 Task: Look for space in Evans, United States from 5th July, 2023 to 15th July, 2023 for 9 adults in price range Rs.15000 to Rs.25000. Place can be entire place with 5 bedrooms having 5 beds and 5 bathrooms. Property type can be house, flat, guest house. Booking option can be shelf check-in. Required host language is English.
Action: Mouse moved to (445, 92)
Screenshot: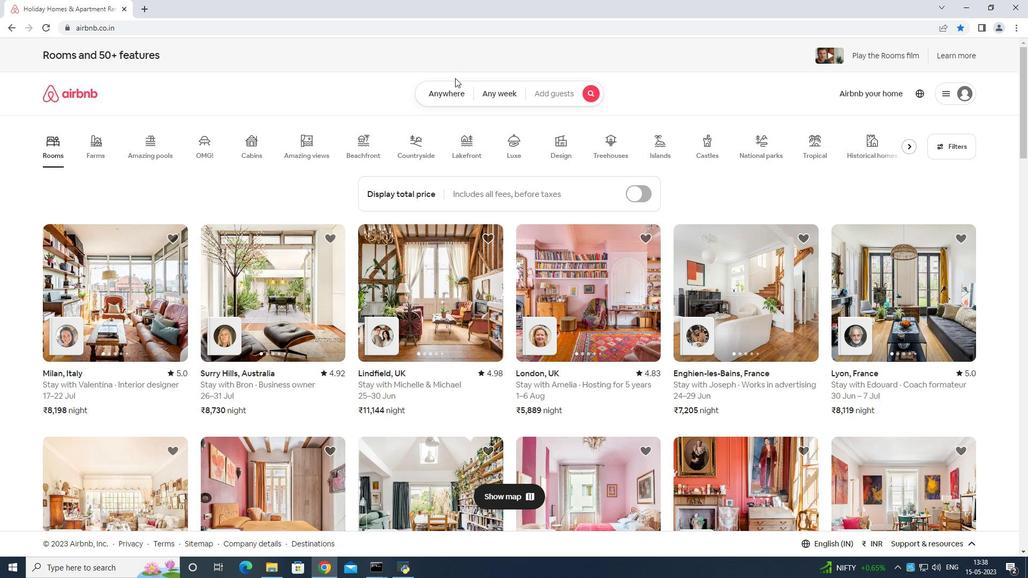 
Action: Mouse pressed left at (445, 92)
Screenshot: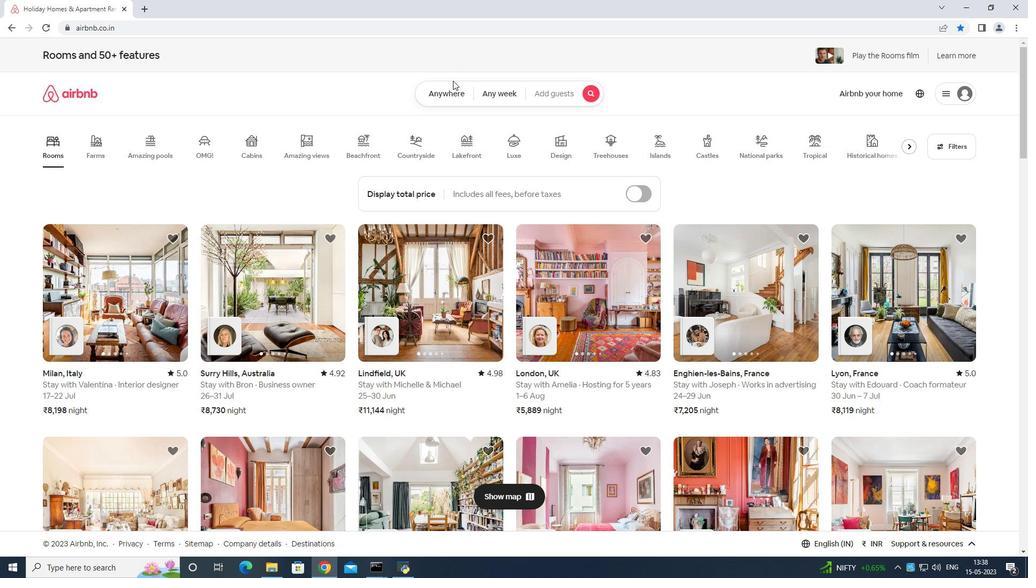 
Action: Mouse moved to (399, 127)
Screenshot: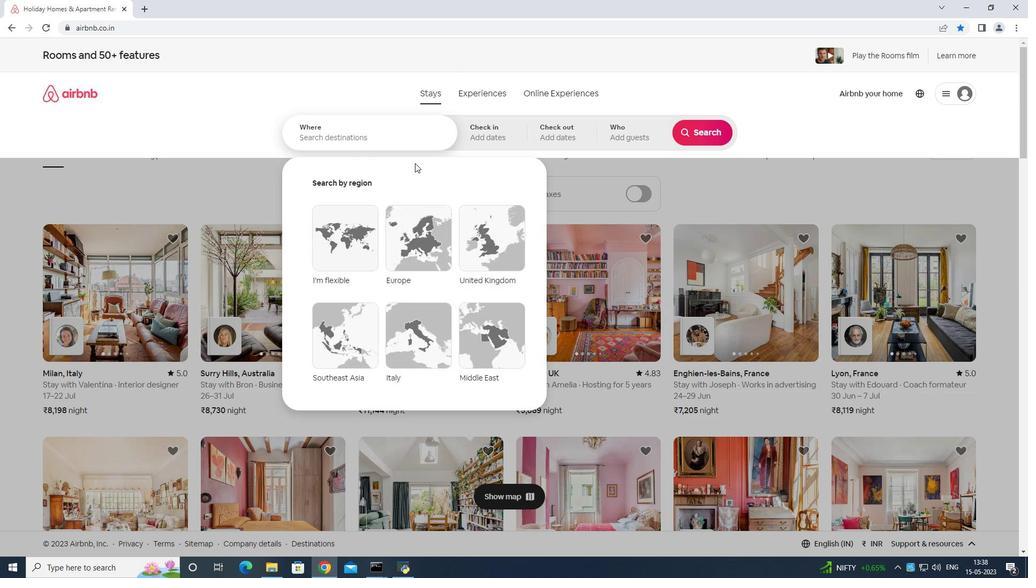 
Action: Mouse pressed left at (399, 127)
Screenshot: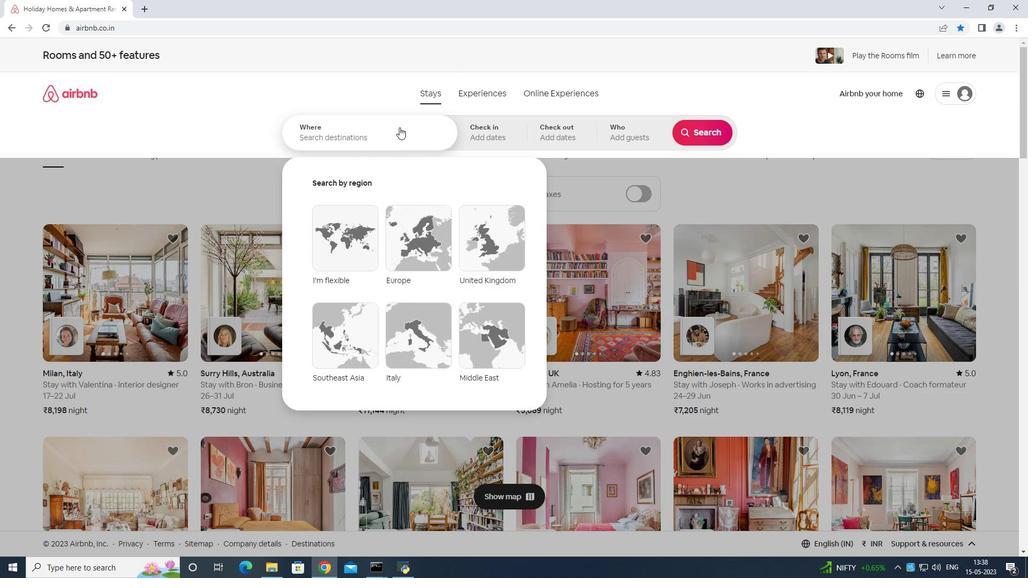 
Action: Mouse moved to (449, 137)
Screenshot: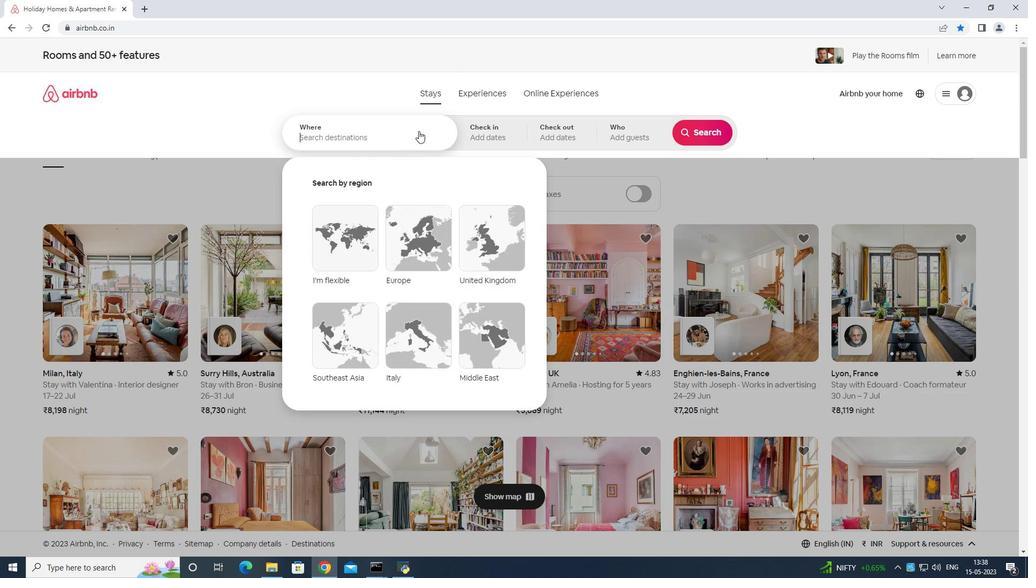 
Action: Key pressed <Key.shift>Evans<Key.space>united<Key.space>sttaes<Key.backspace><Key.backspace>tes<Key.enter>
Screenshot: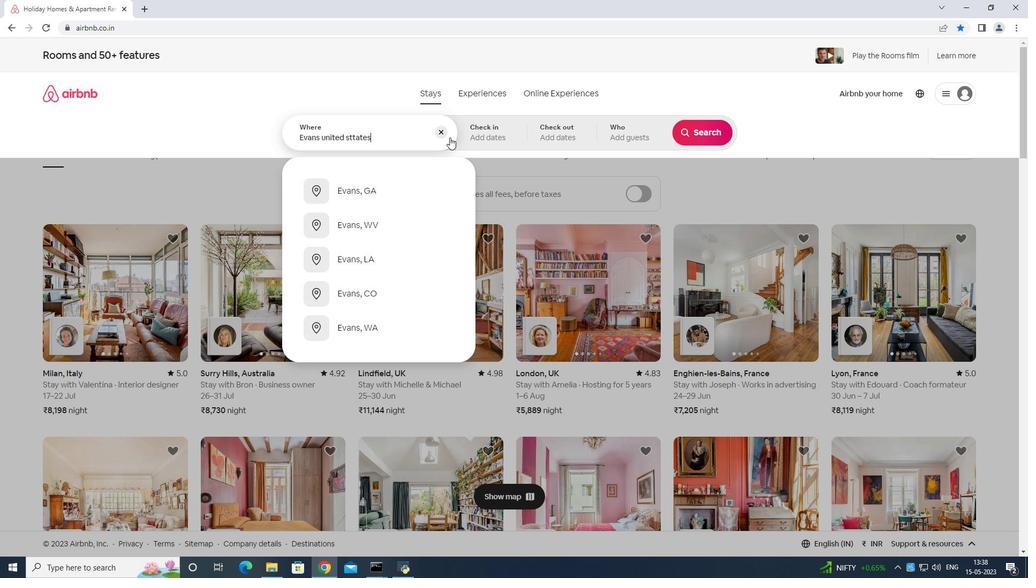
Action: Mouse moved to (690, 226)
Screenshot: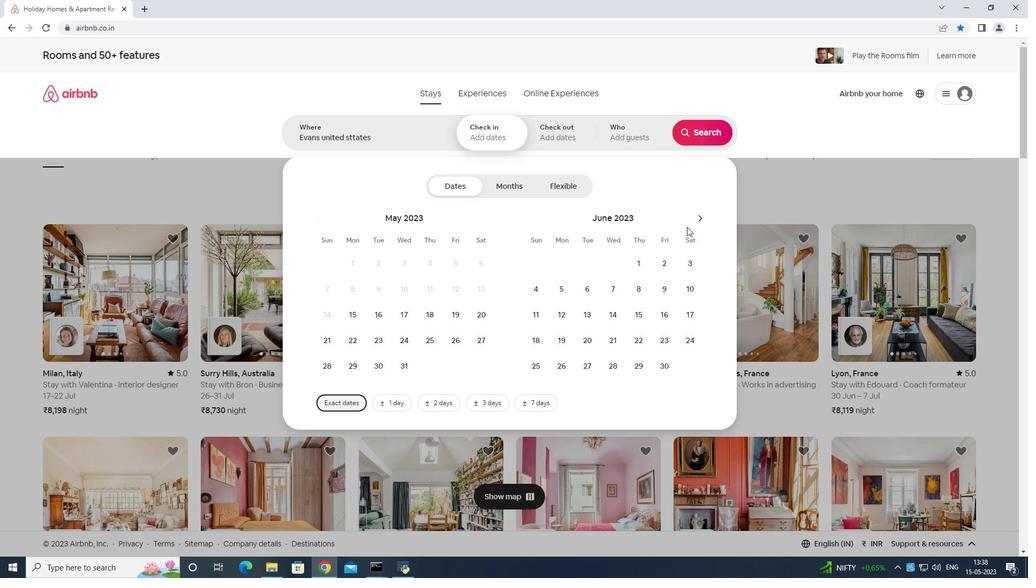 
Action: Mouse pressed left at (690, 226)
Screenshot: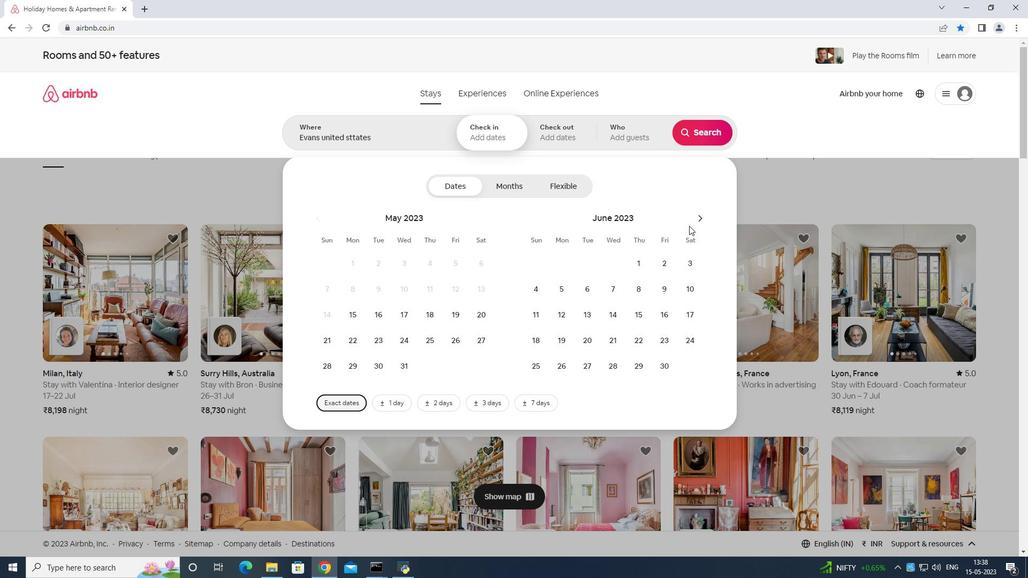 
Action: Mouse moved to (693, 224)
Screenshot: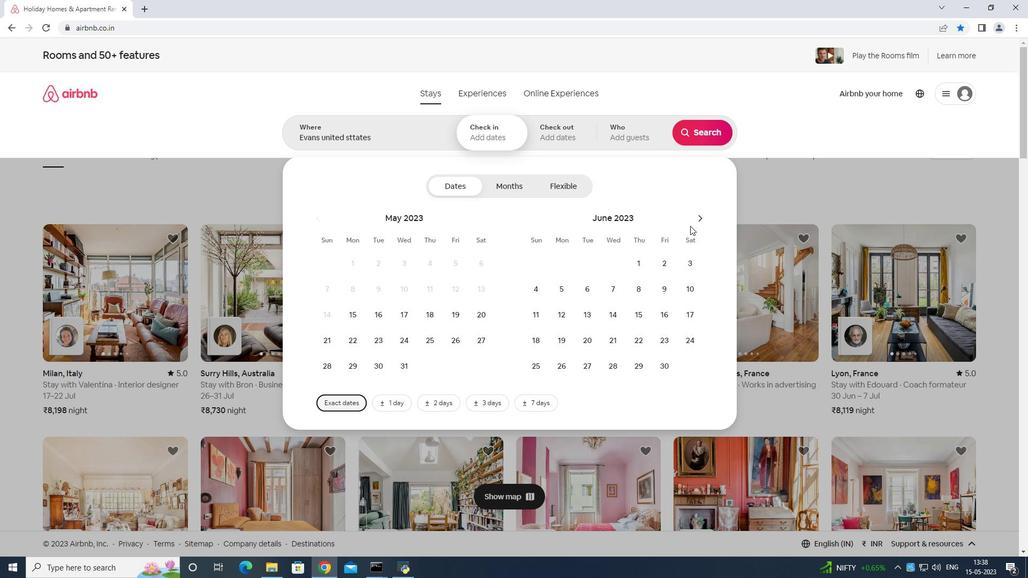 
Action: Mouse pressed left at (693, 224)
Screenshot: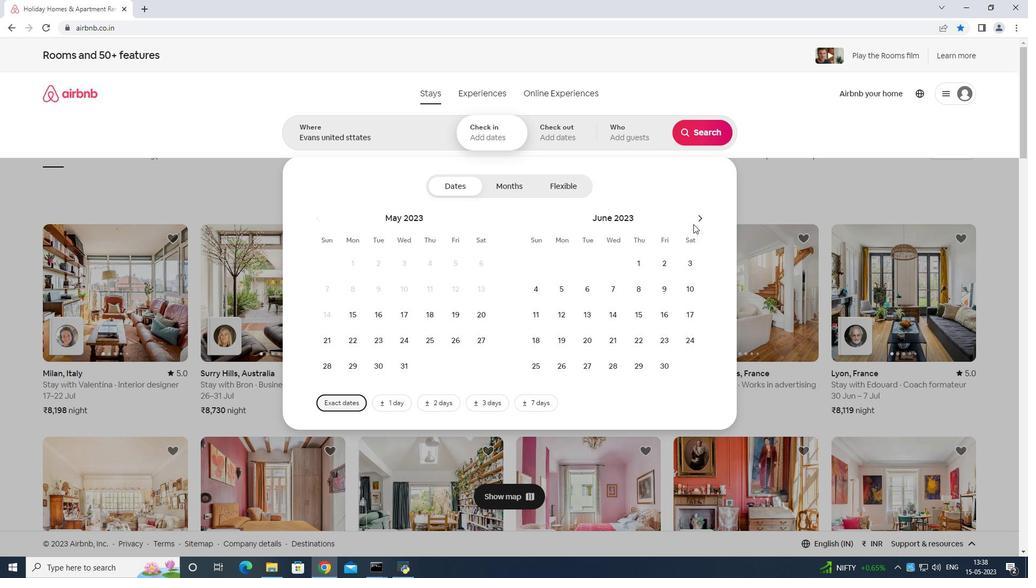 
Action: Mouse moved to (697, 221)
Screenshot: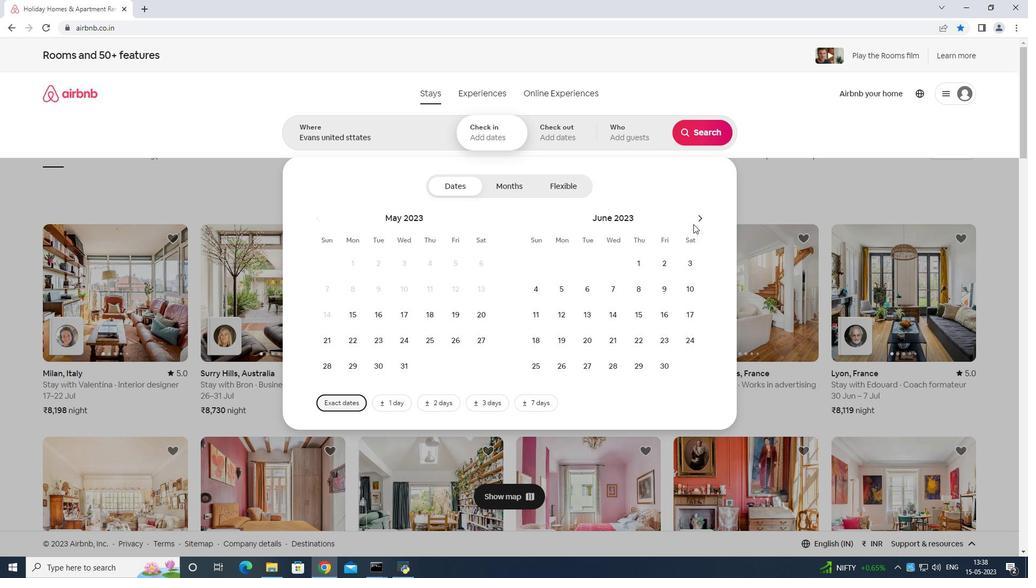 
Action: Mouse pressed left at (697, 221)
Screenshot: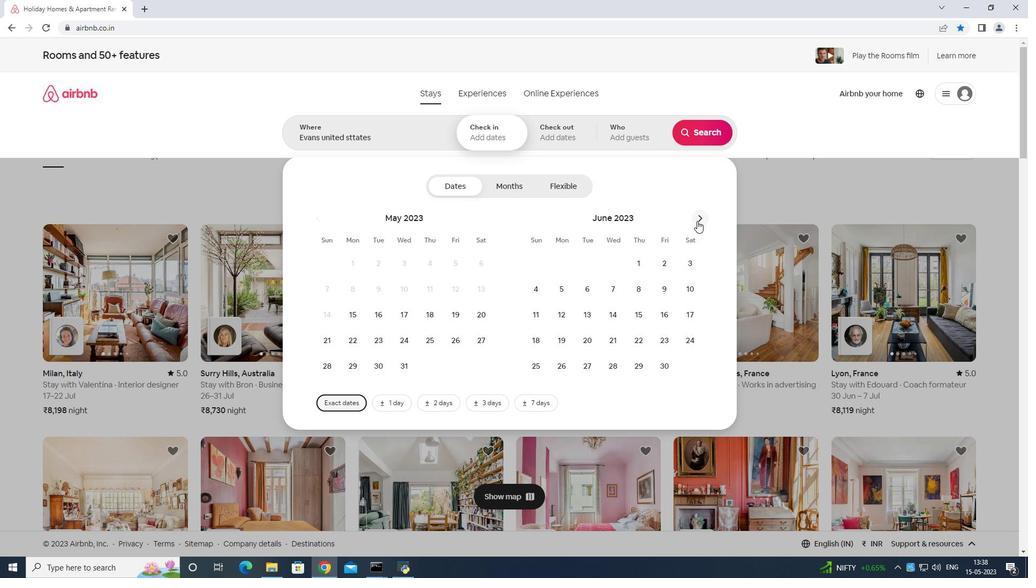 
Action: Mouse moved to (609, 290)
Screenshot: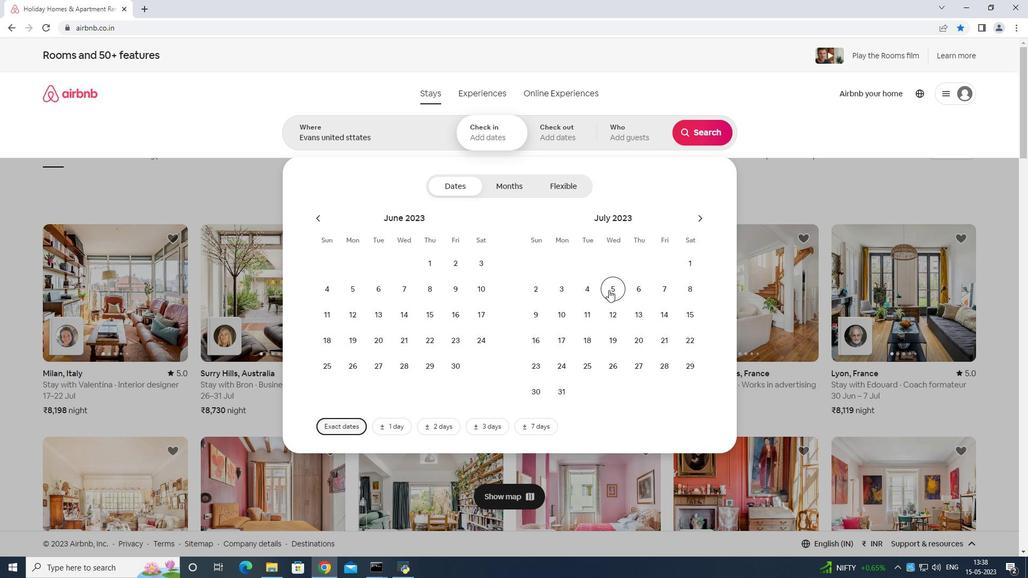 
Action: Mouse pressed left at (609, 290)
Screenshot: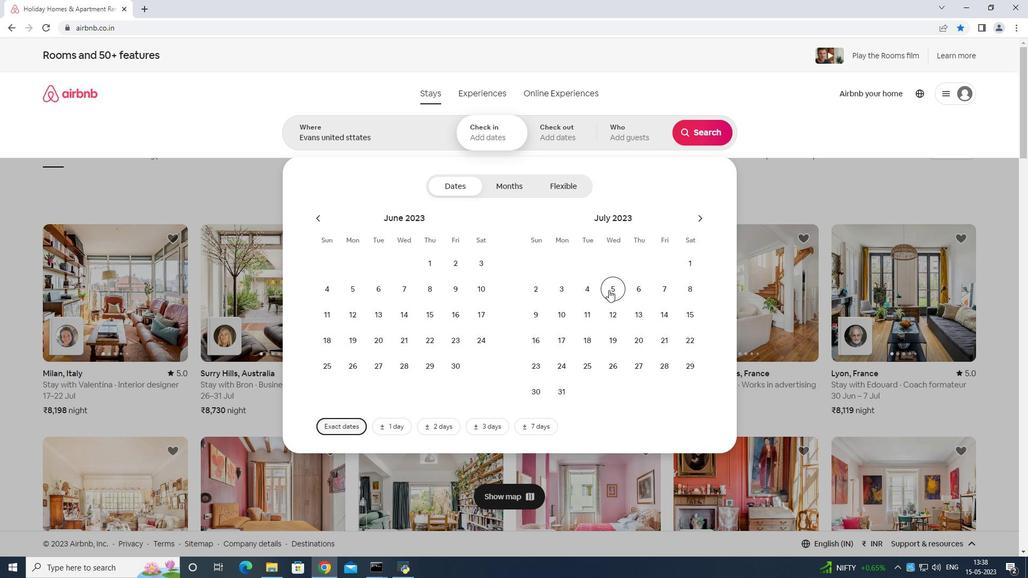 
Action: Mouse moved to (692, 315)
Screenshot: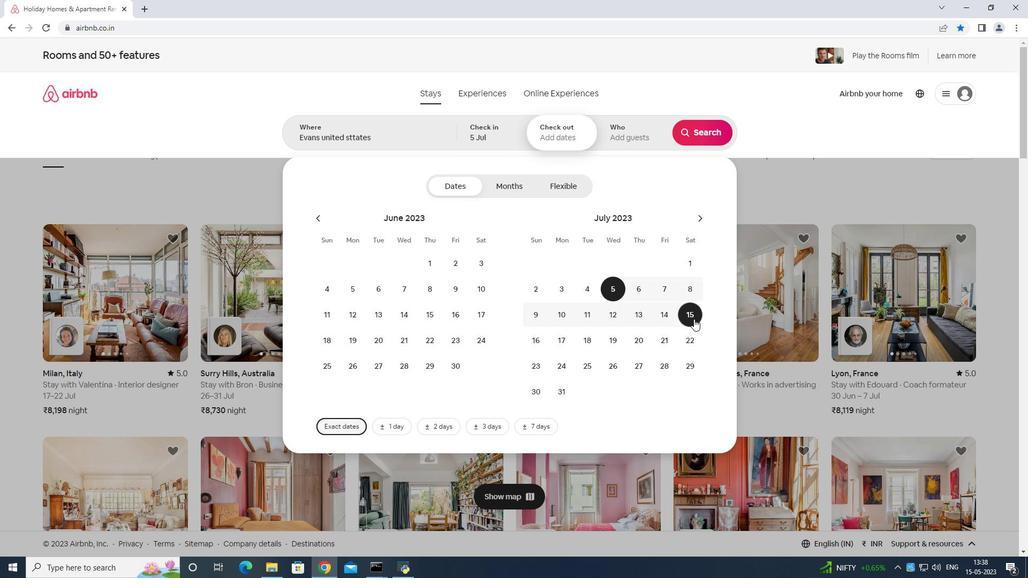 
Action: Mouse pressed left at (692, 315)
Screenshot: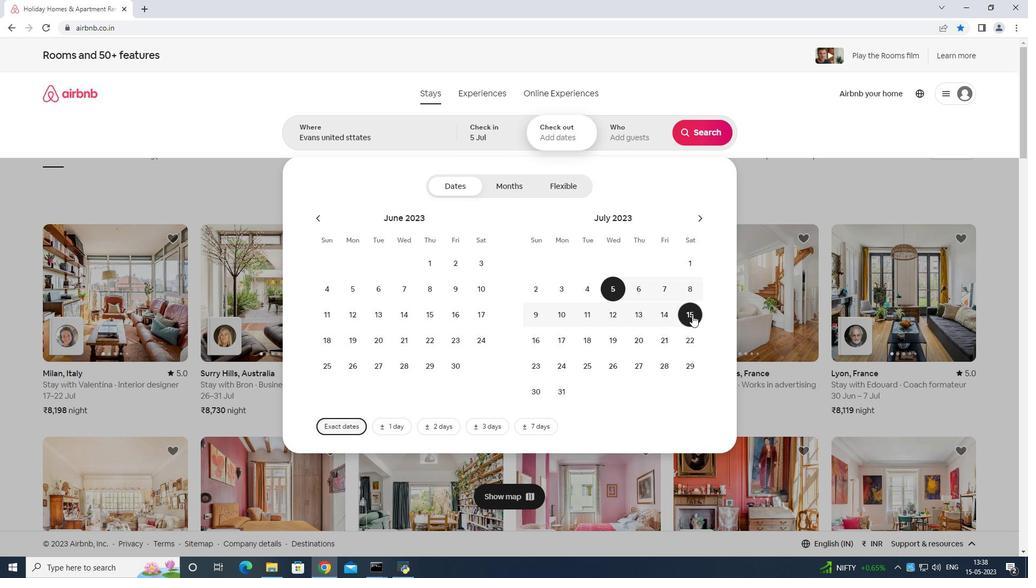 
Action: Mouse moved to (612, 132)
Screenshot: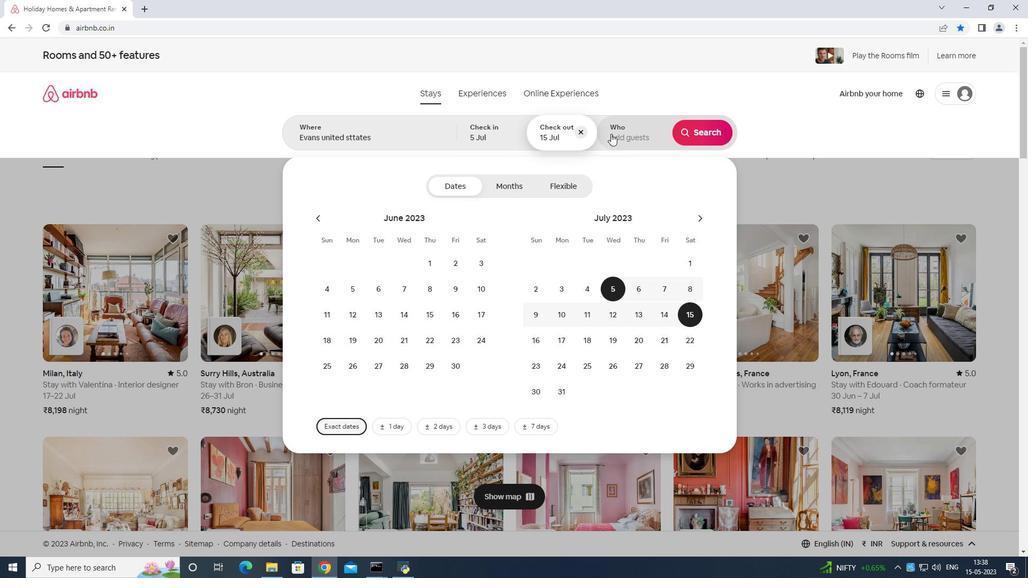 
Action: Mouse pressed left at (612, 132)
Screenshot: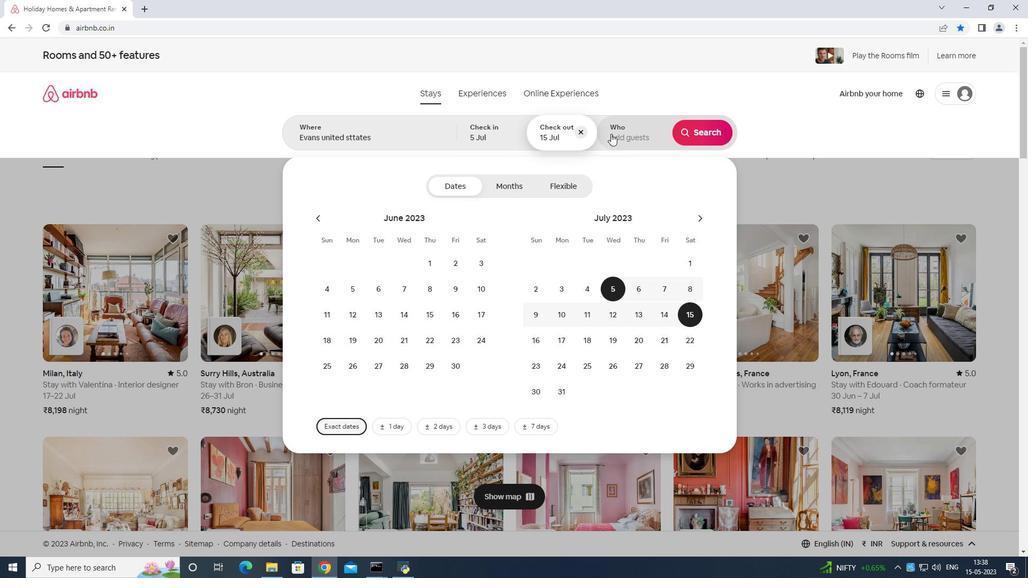 
Action: Mouse moved to (708, 183)
Screenshot: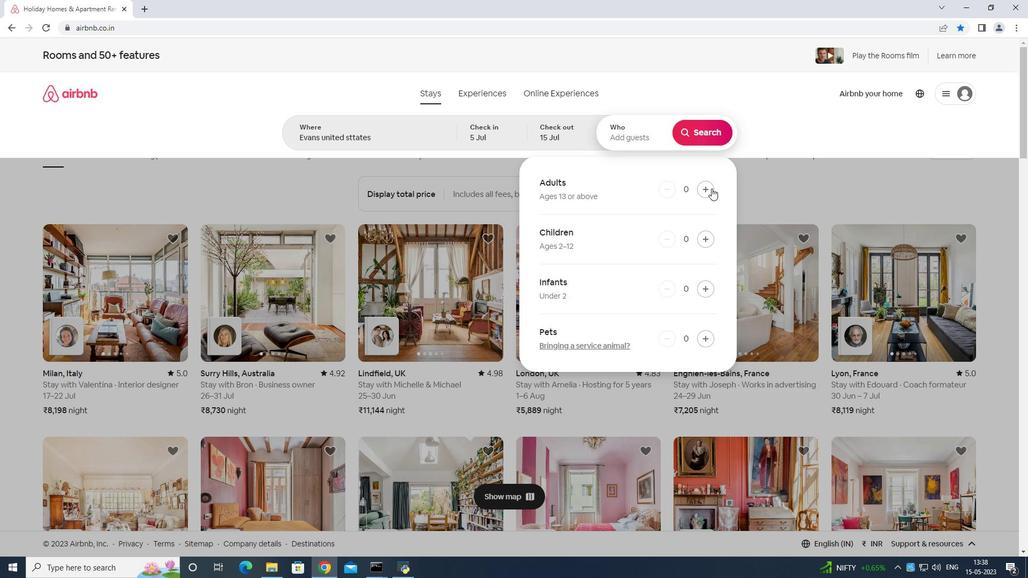 
Action: Mouse pressed left at (708, 183)
Screenshot: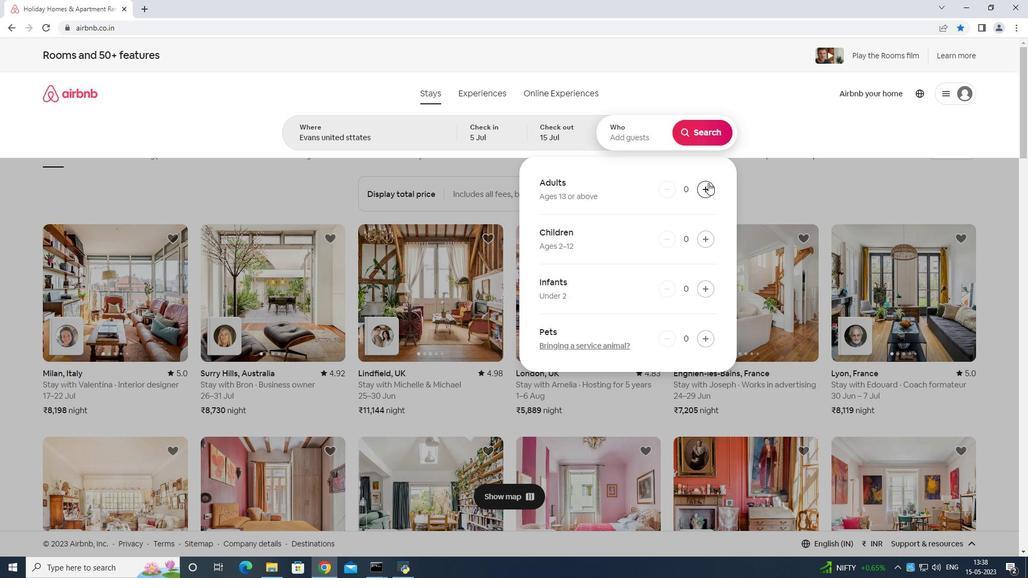 
Action: Mouse pressed left at (708, 183)
Screenshot: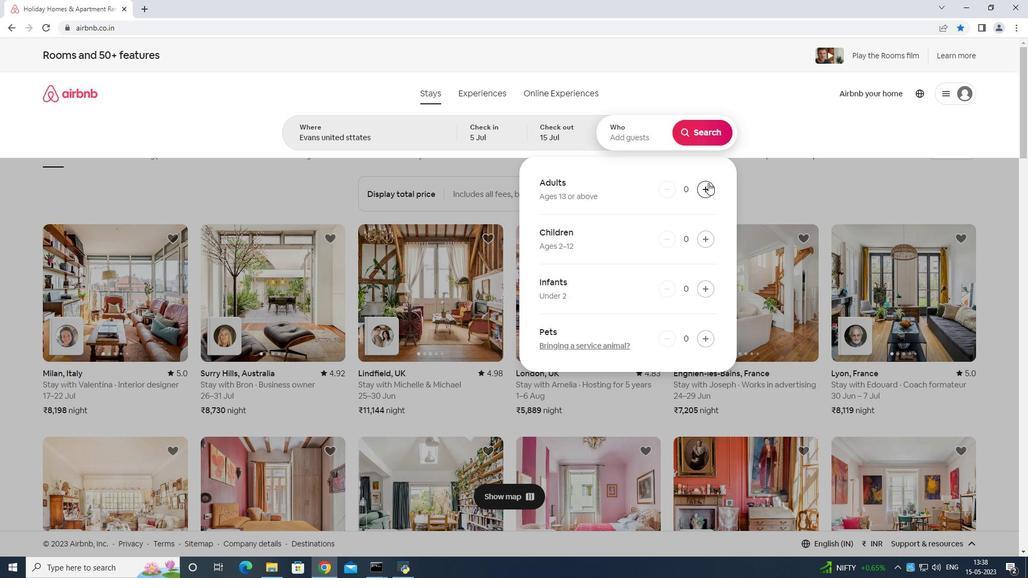 
Action: Mouse pressed left at (708, 183)
Screenshot: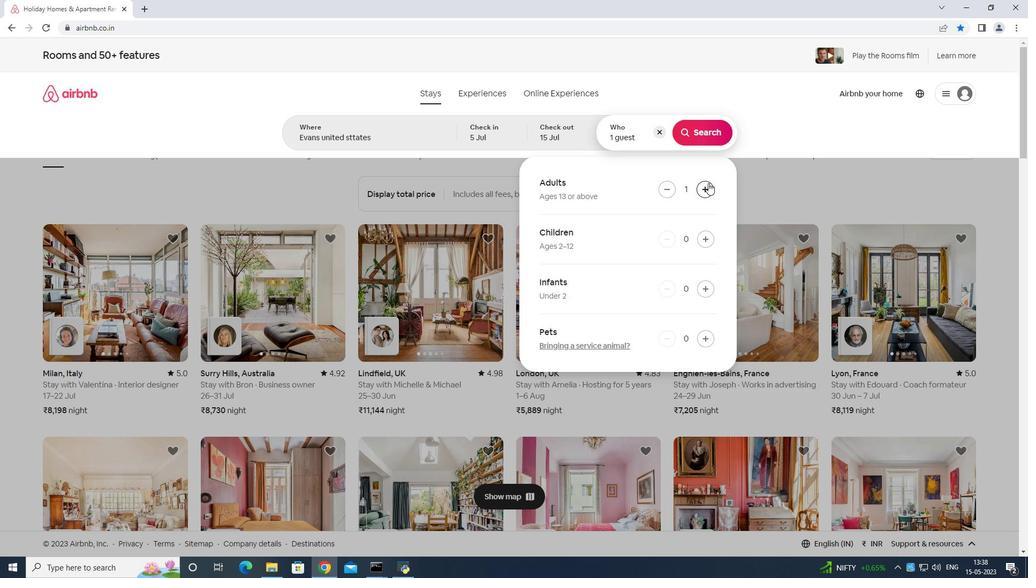 
Action: Mouse pressed left at (708, 183)
Screenshot: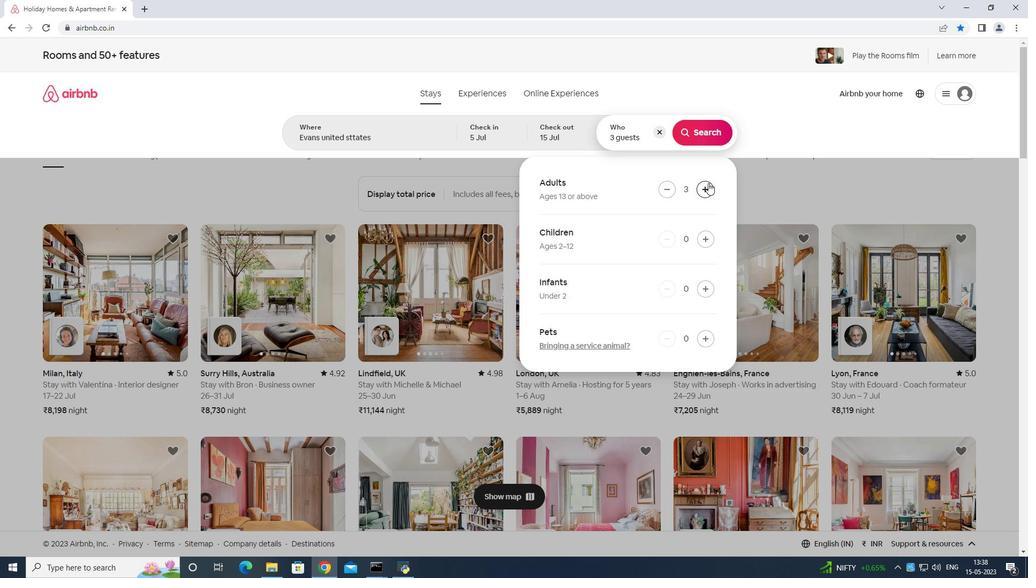 
Action: Mouse pressed left at (708, 183)
Screenshot: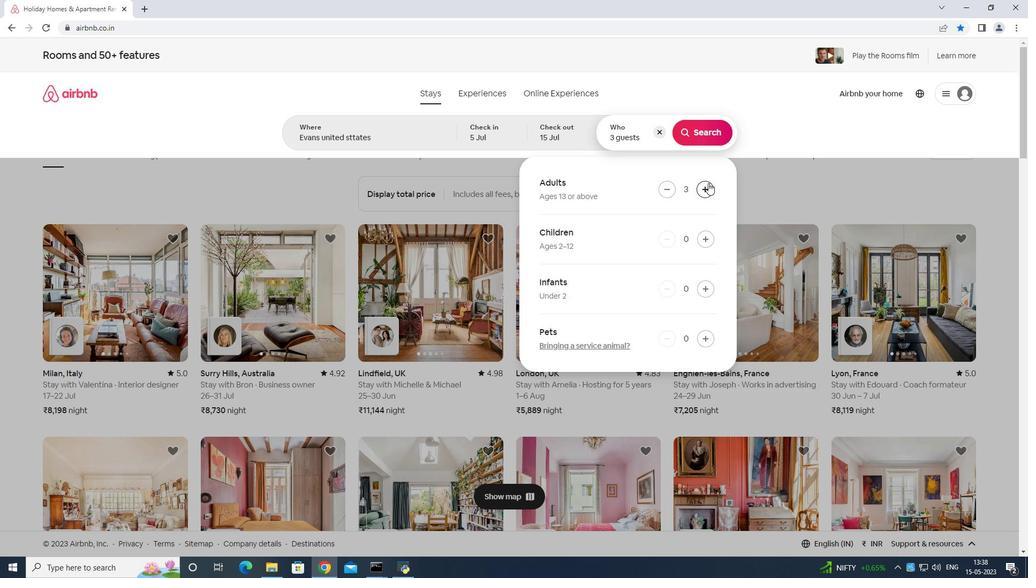 
Action: Mouse pressed left at (708, 183)
Screenshot: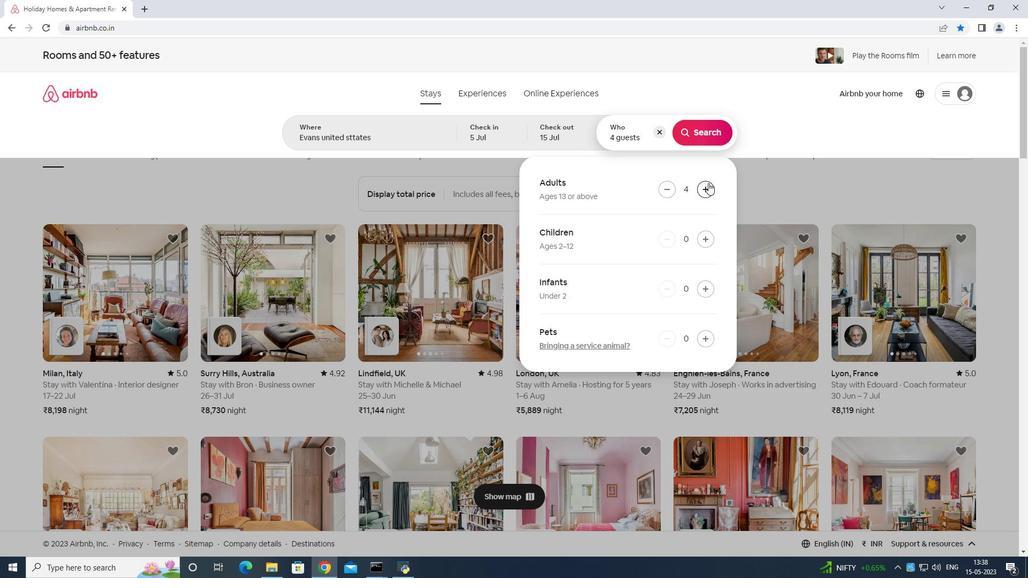 
Action: Mouse pressed left at (708, 183)
Screenshot: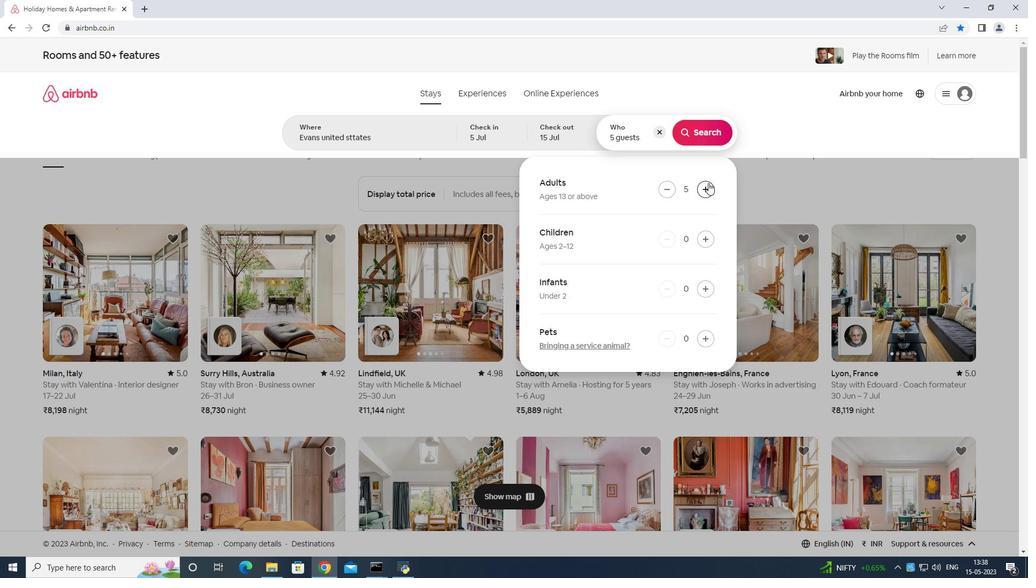
Action: Mouse pressed left at (708, 183)
Screenshot: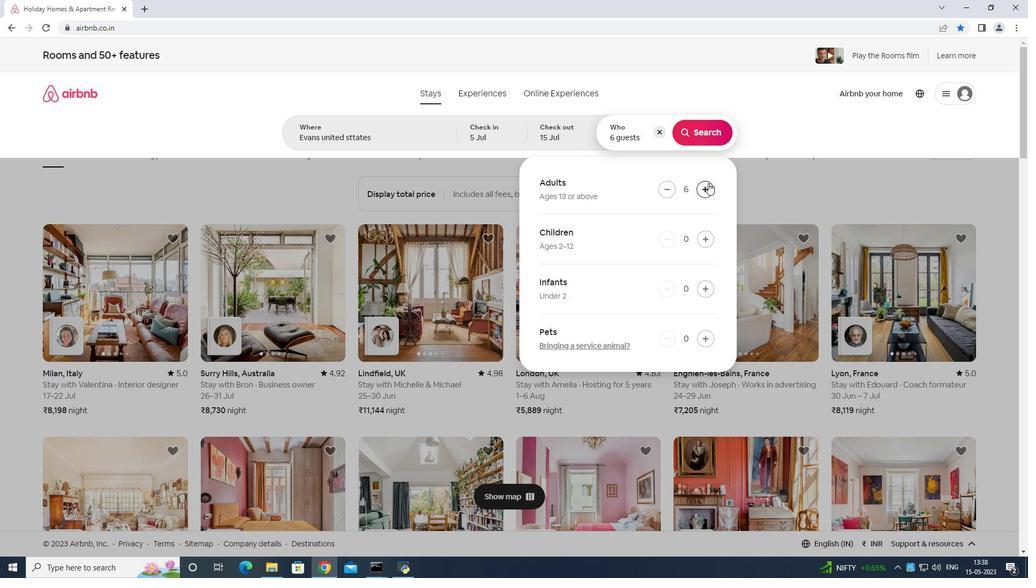 
Action: Mouse pressed left at (708, 183)
Screenshot: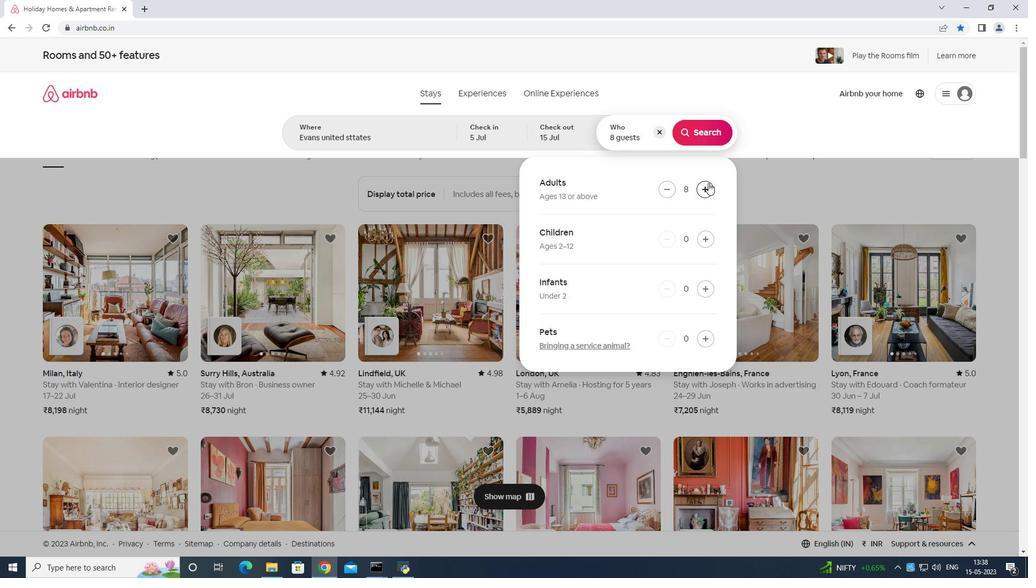 
Action: Mouse moved to (711, 132)
Screenshot: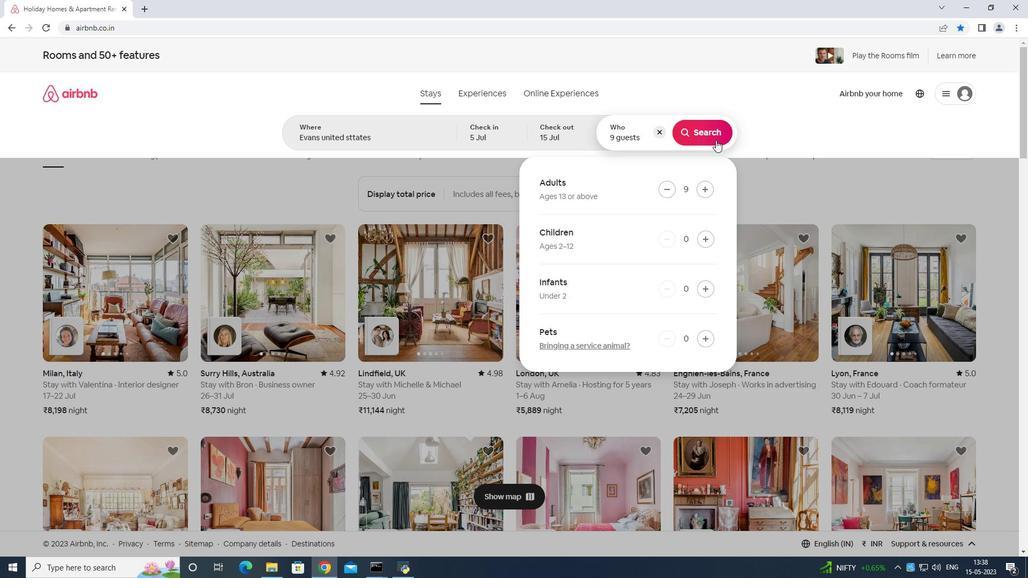 
Action: Mouse pressed left at (711, 132)
Screenshot: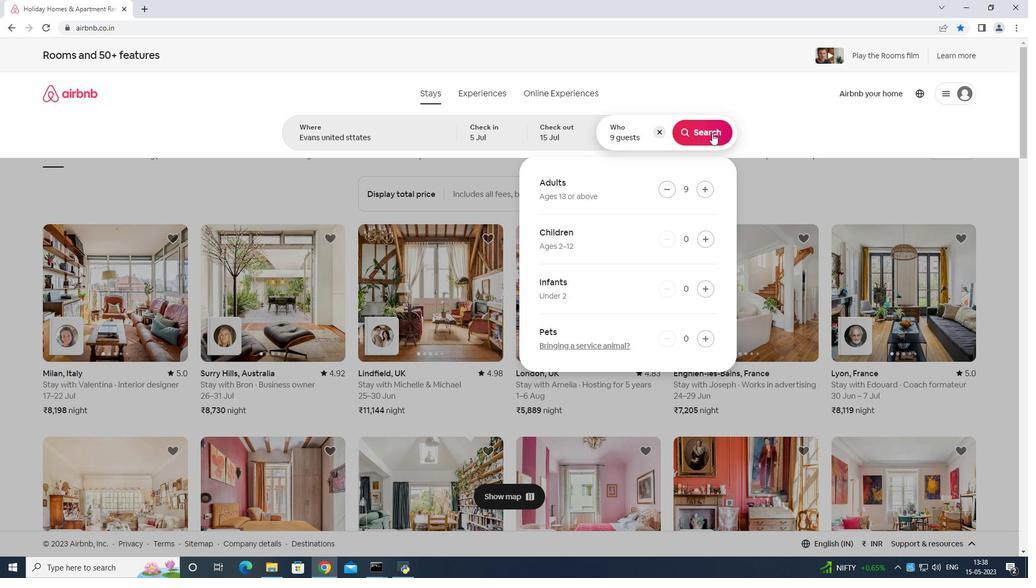 
Action: Mouse moved to (976, 102)
Screenshot: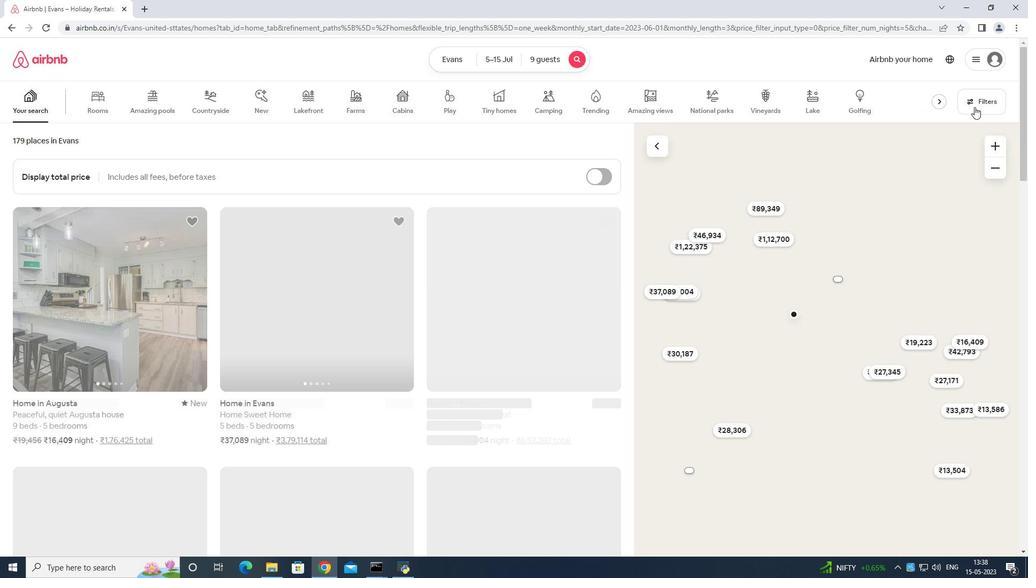 
Action: Mouse pressed left at (976, 102)
Screenshot: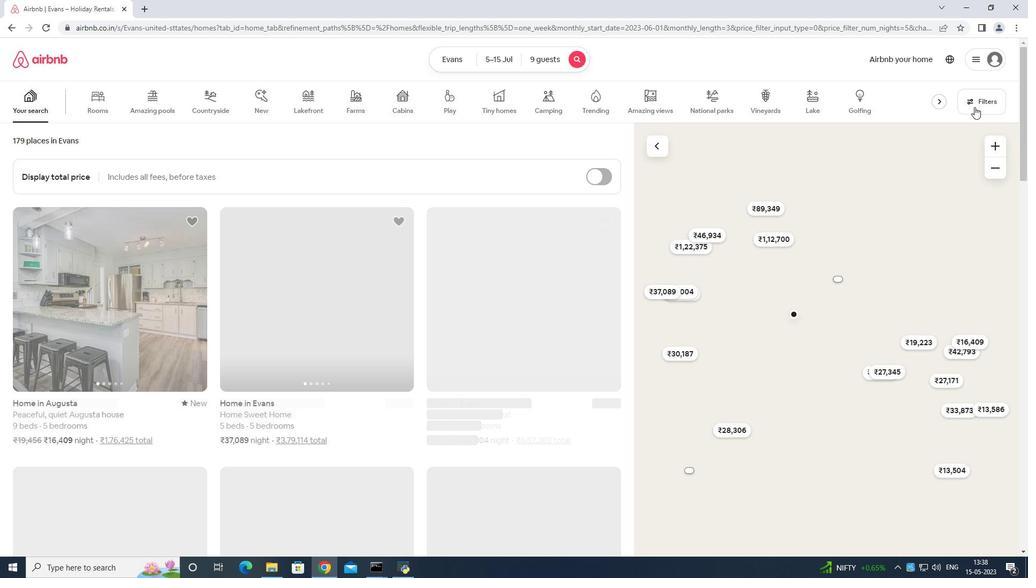 
Action: Mouse moved to (439, 368)
Screenshot: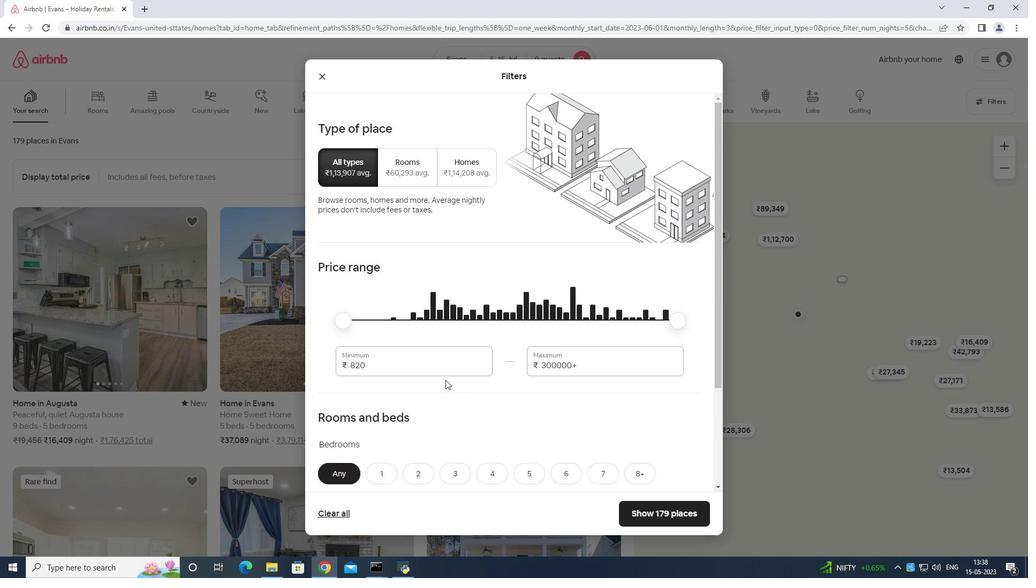 
Action: Mouse pressed left at (439, 368)
Screenshot: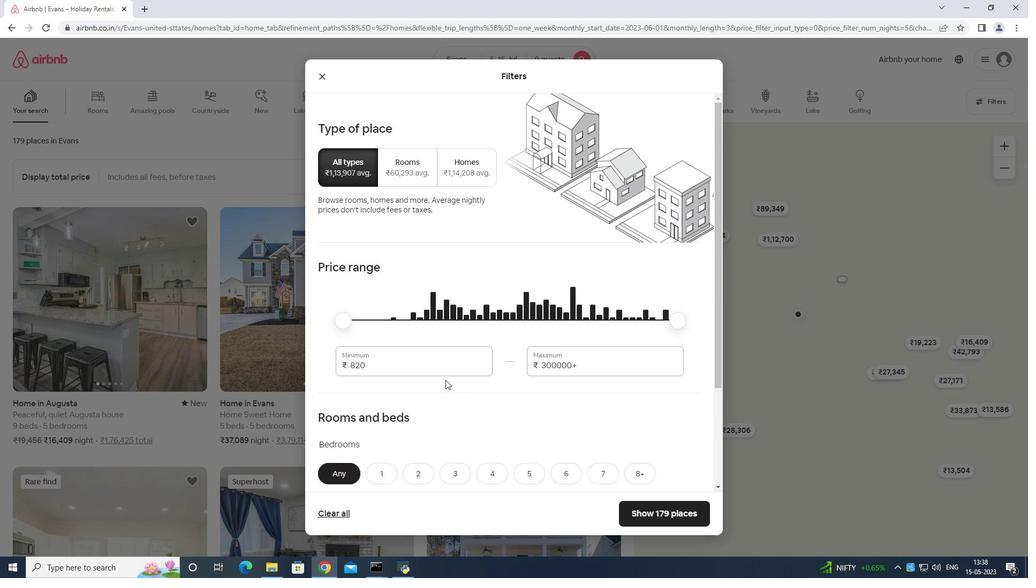 
Action: Mouse moved to (453, 355)
Screenshot: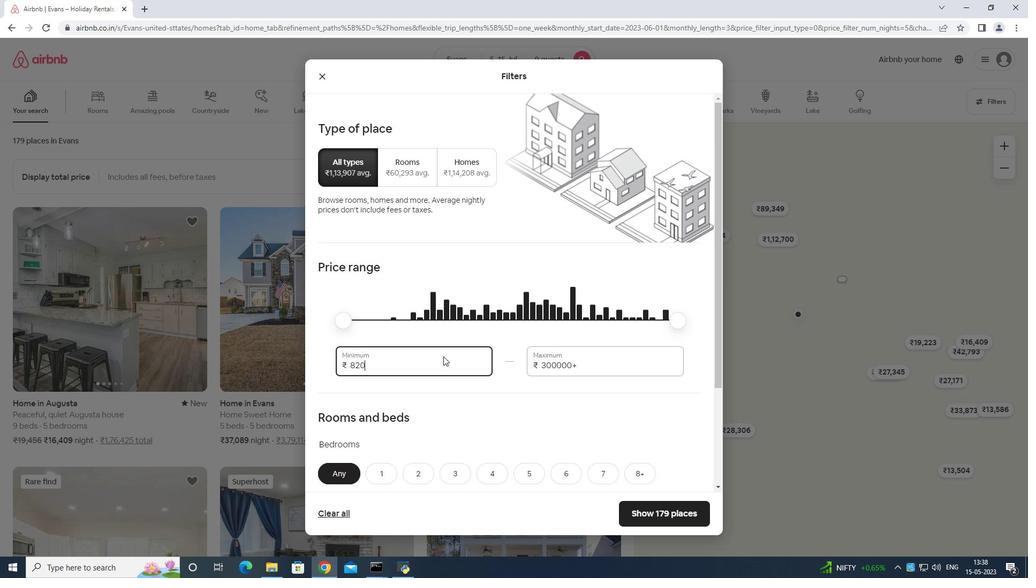 
Action: Key pressed <Key.backspace>
Screenshot: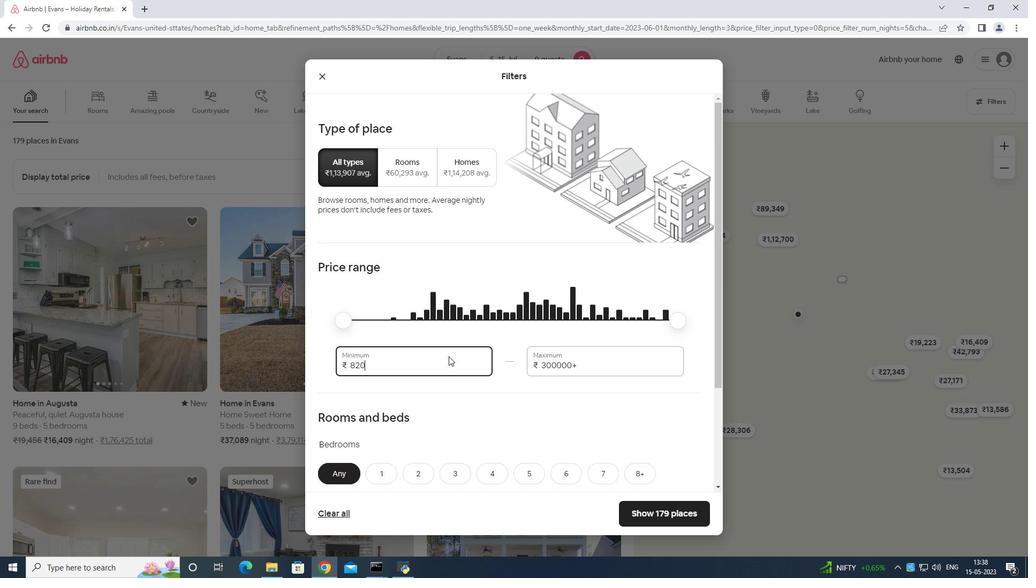 
Action: Mouse moved to (454, 355)
Screenshot: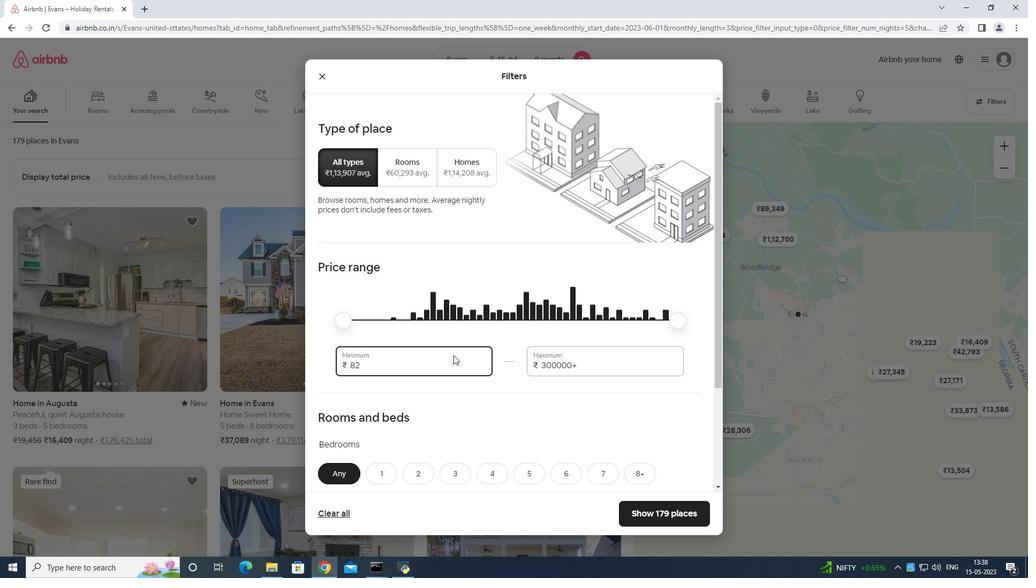 
Action: Key pressed <Key.backspace><Key.backspace><Key.backspace><Key.backspace><Key.backspace><Key.backspace>
Screenshot: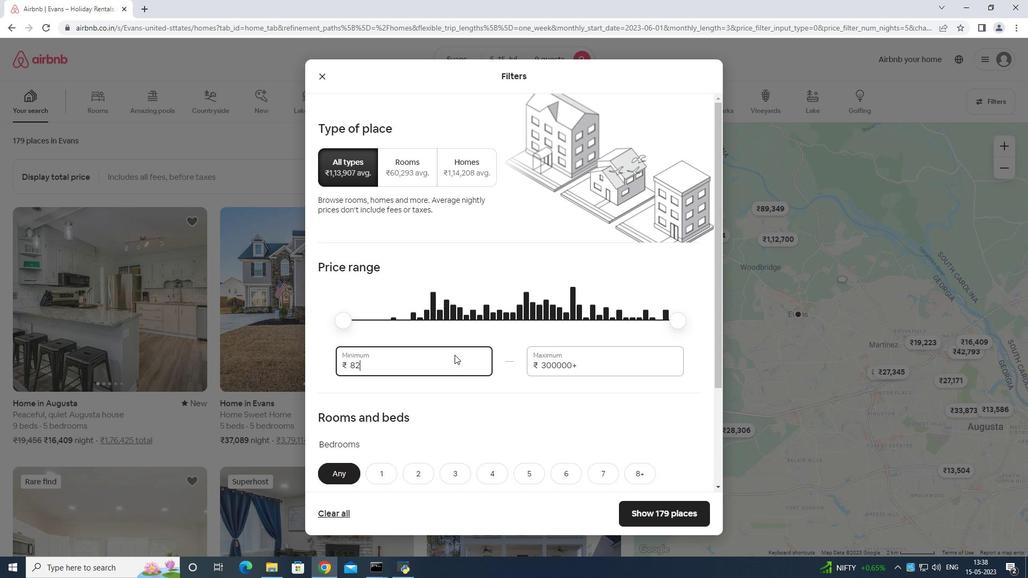 
Action: Mouse moved to (455, 354)
Screenshot: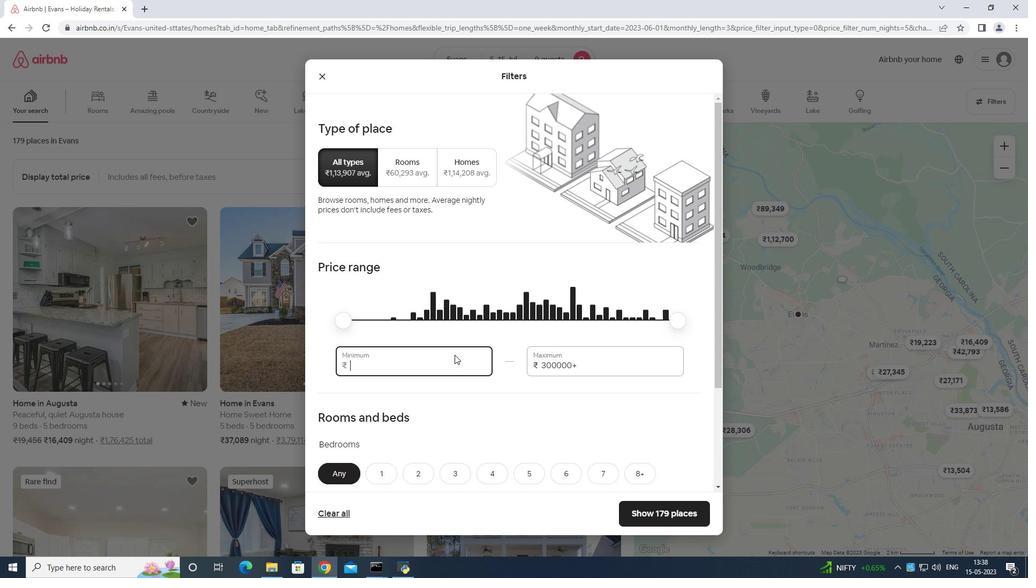 
Action: Key pressed 1
Screenshot: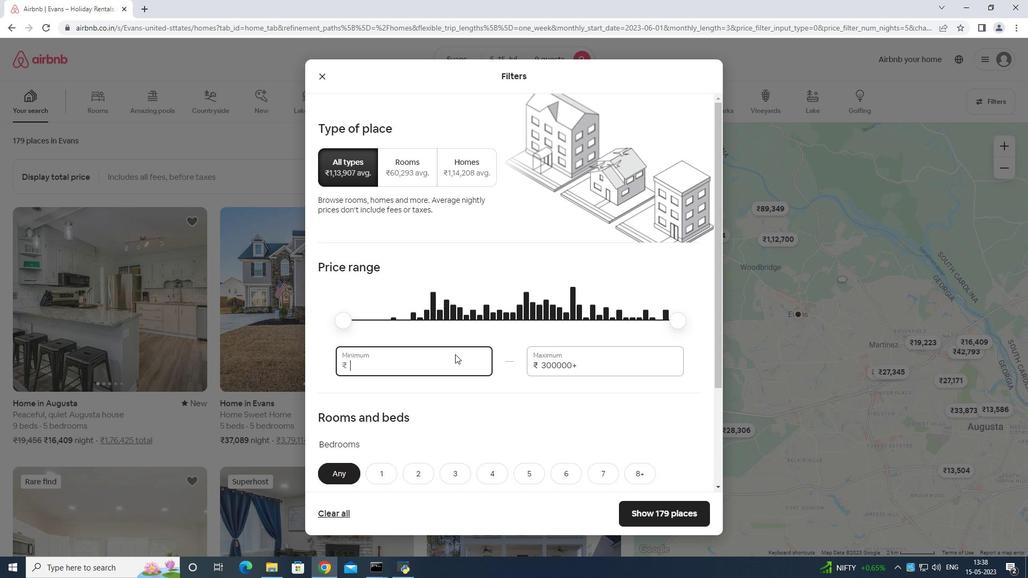 
Action: Mouse moved to (457, 354)
Screenshot: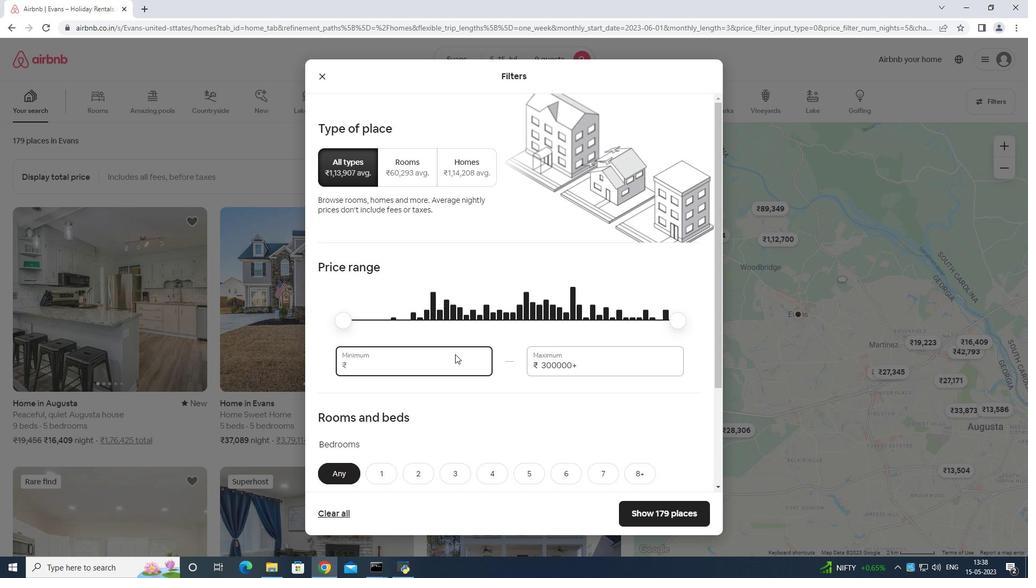 
Action: Key pressed 5
Screenshot: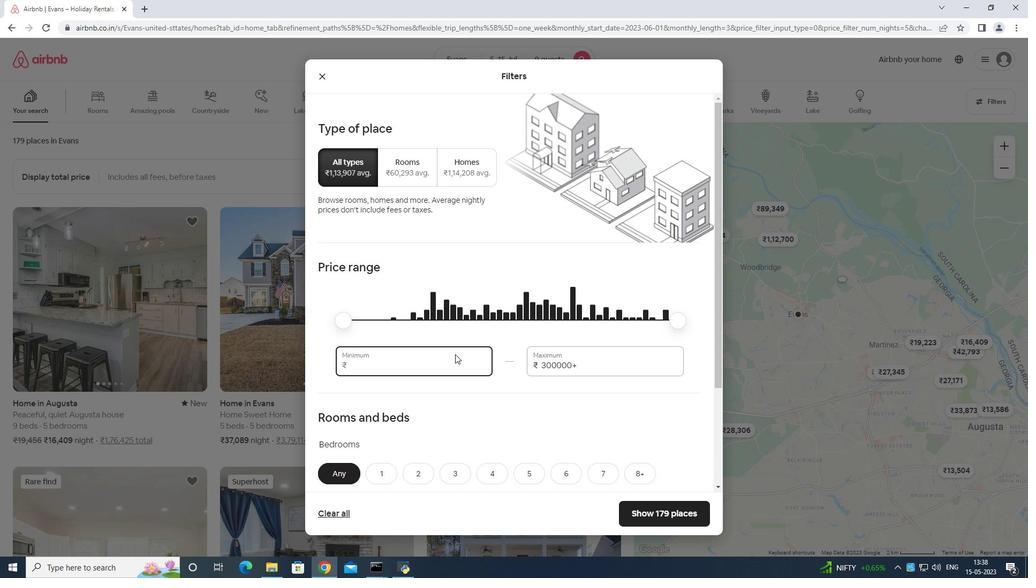 
Action: Mouse moved to (460, 354)
Screenshot: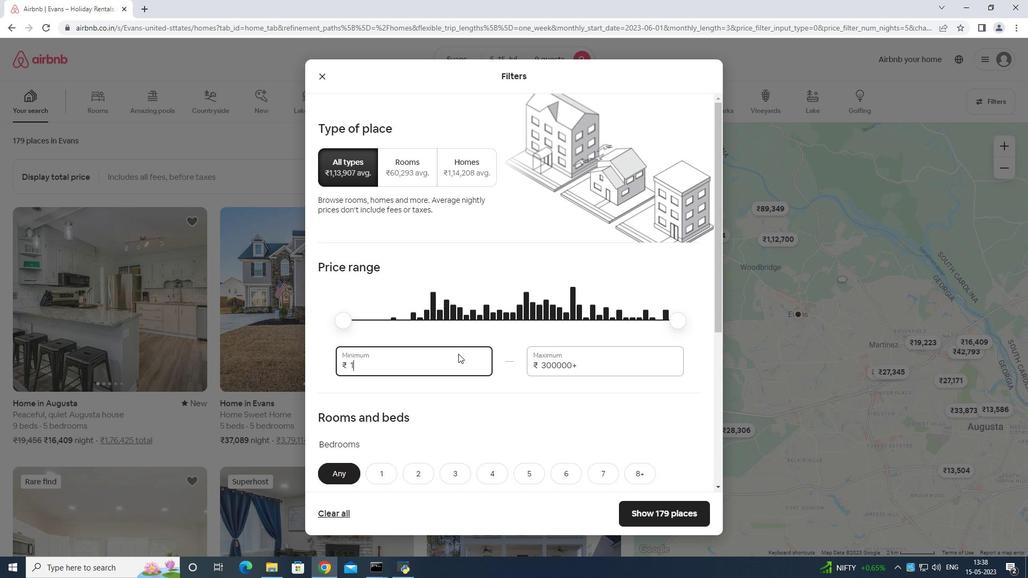 
Action: Key pressed 0
Screenshot: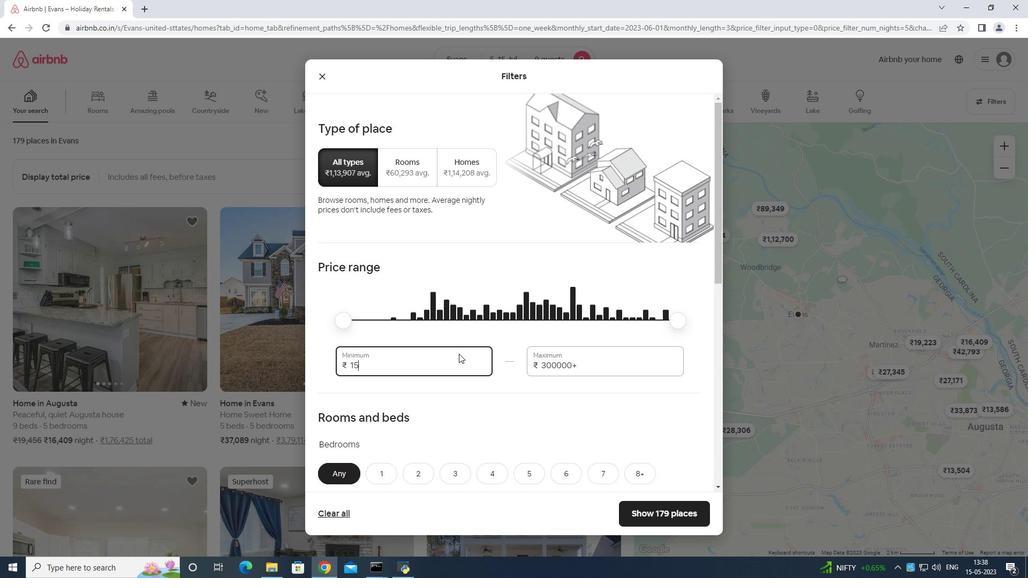 
Action: Mouse moved to (460, 354)
Screenshot: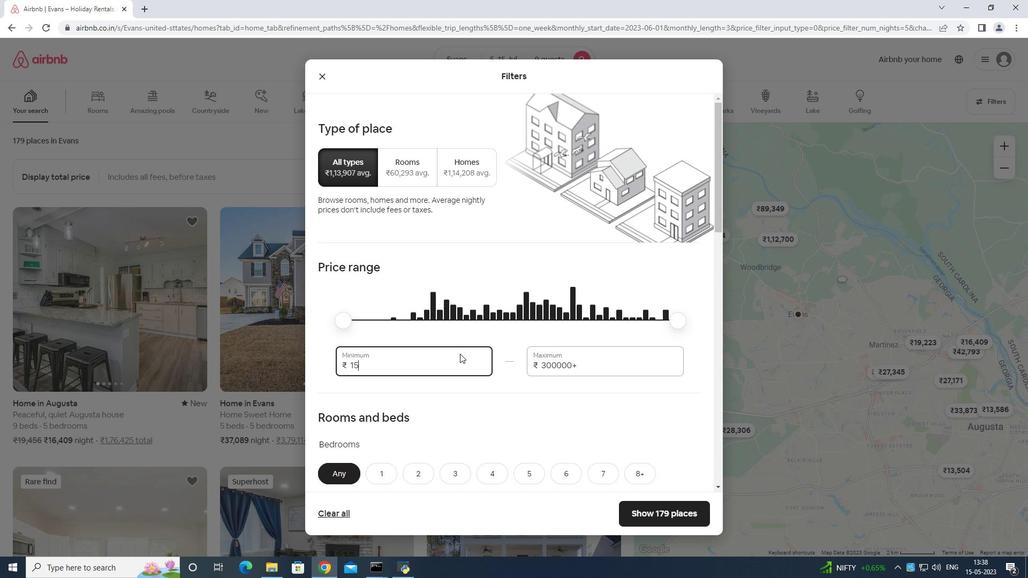 
Action: Key pressed 0
Screenshot: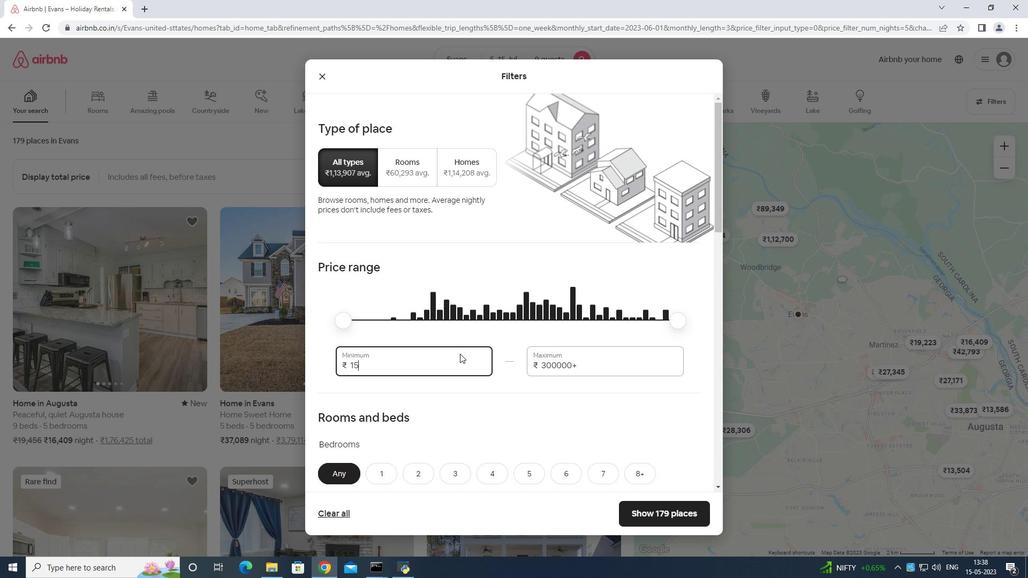 
Action: Mouse moved to (460, 354)
Screenshot: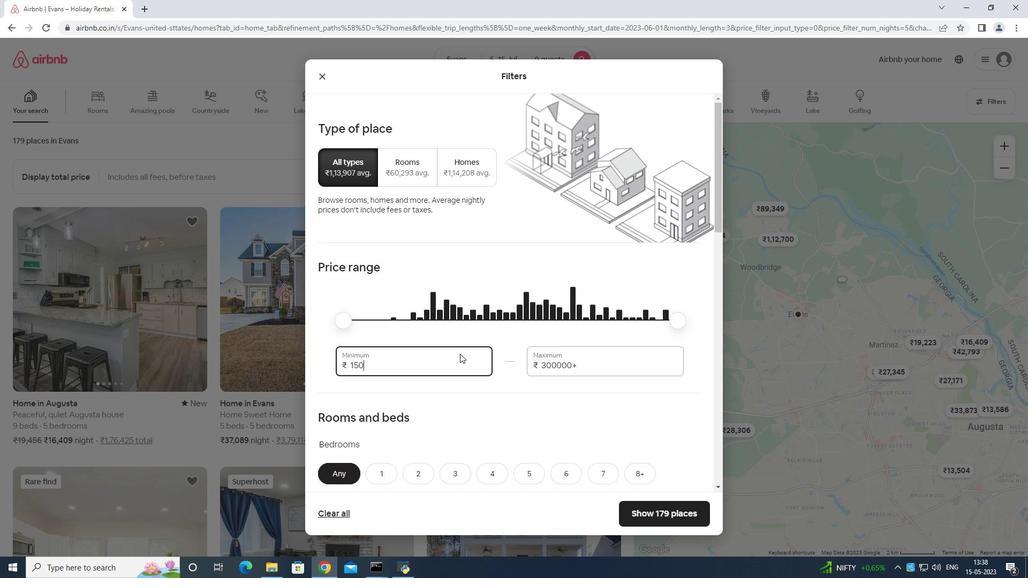 
Action: Key pressed 0
Screenshot: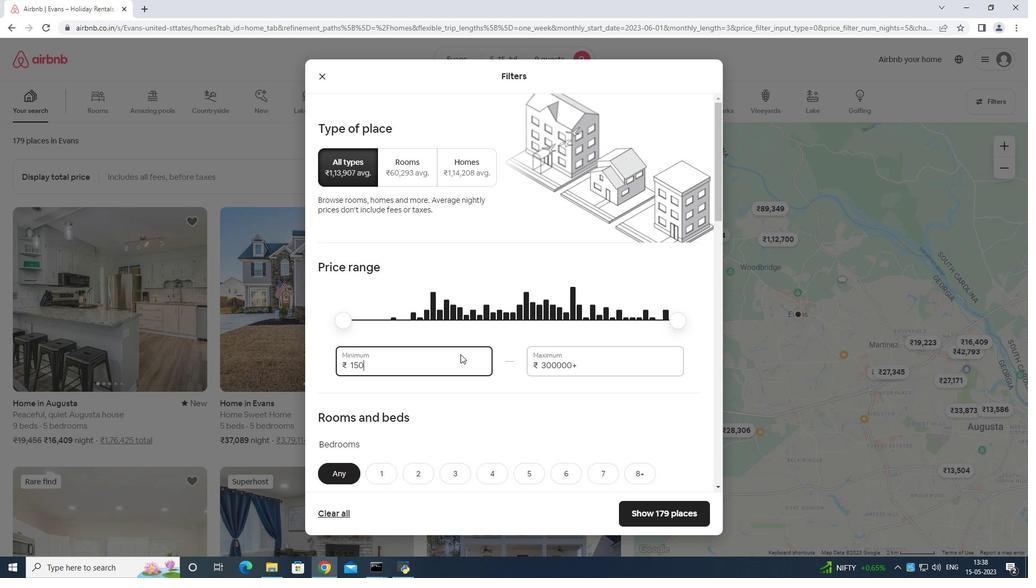 
Action: Mouse moved to (596, 356)
Screenshot: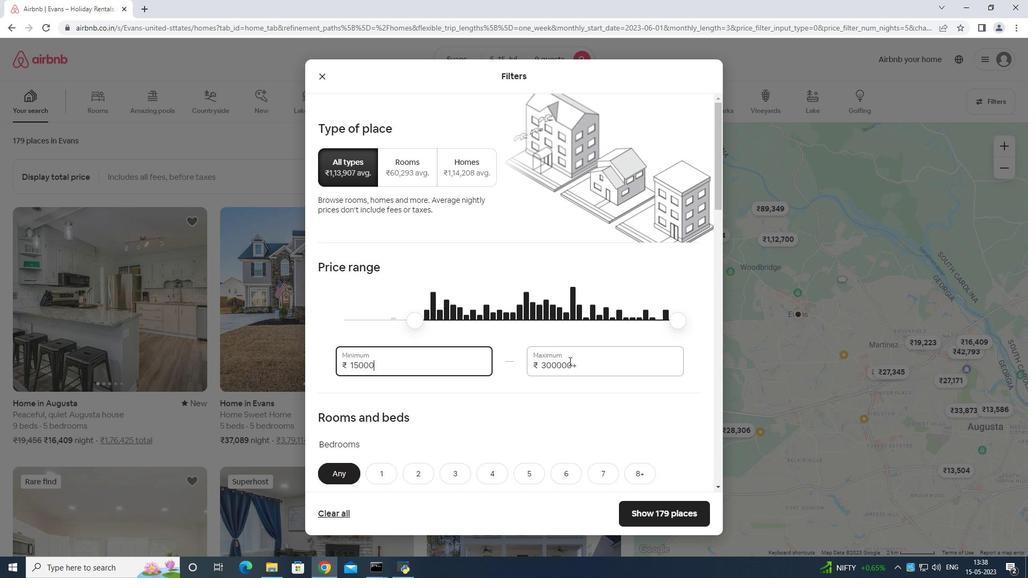 
Action: Mouse pressed left at (596, 356)
Screenshot: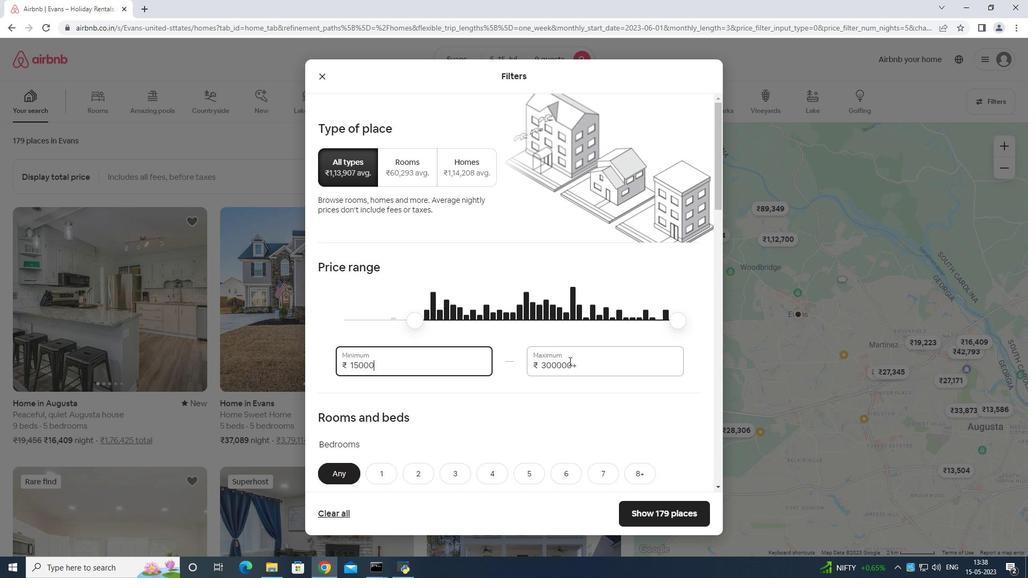 
Action: Mouse moved to (597, 356)
Screenshot: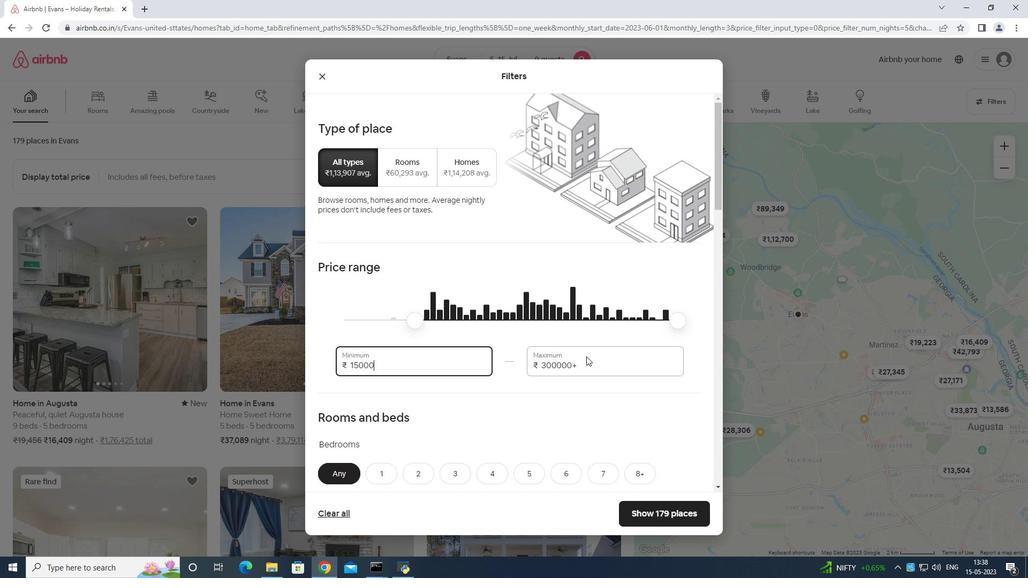 
Action: Key pressed <Key.backspace><Key.backspace><Key.backspace><Key.backspace><Key.backspace><Key.backspace><Key.backspace><Key.backspace><Key.backspace><Key.backspace><Key.backspace><Key.backspace>
Screenshot: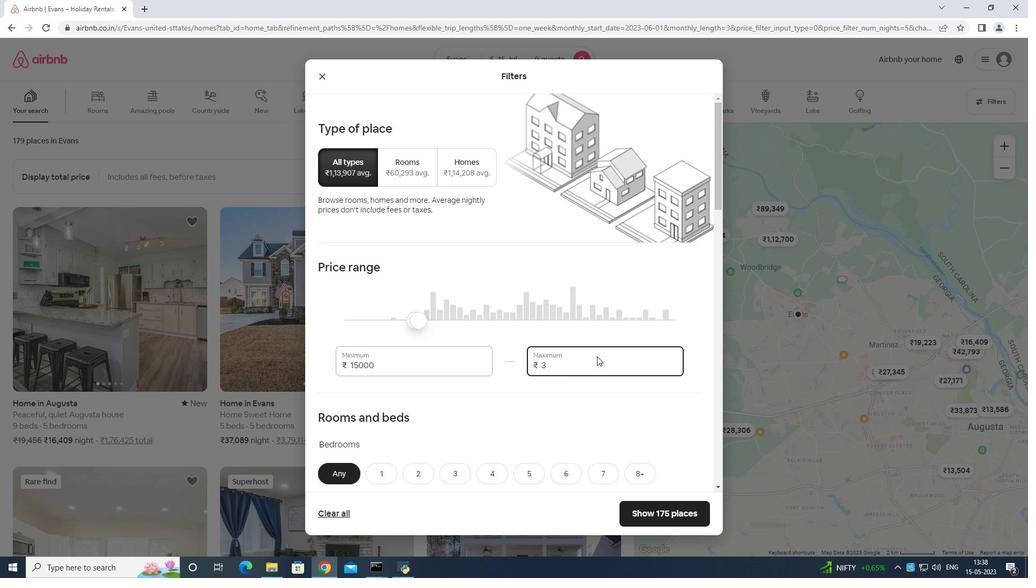 
Action: Mouse moved to (597, 356)
Screenshot: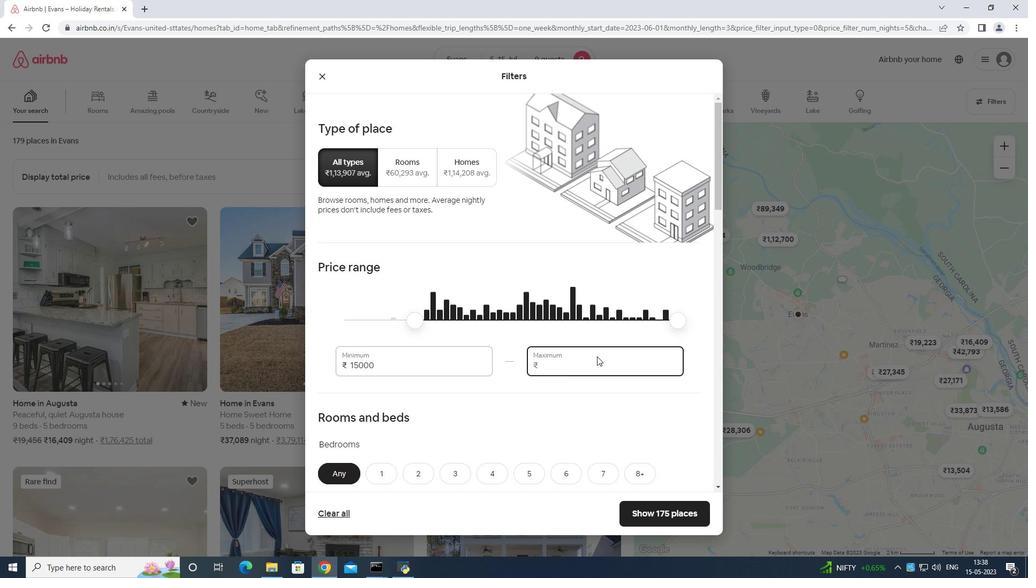 
Action: Key pressed 25
Screenshot: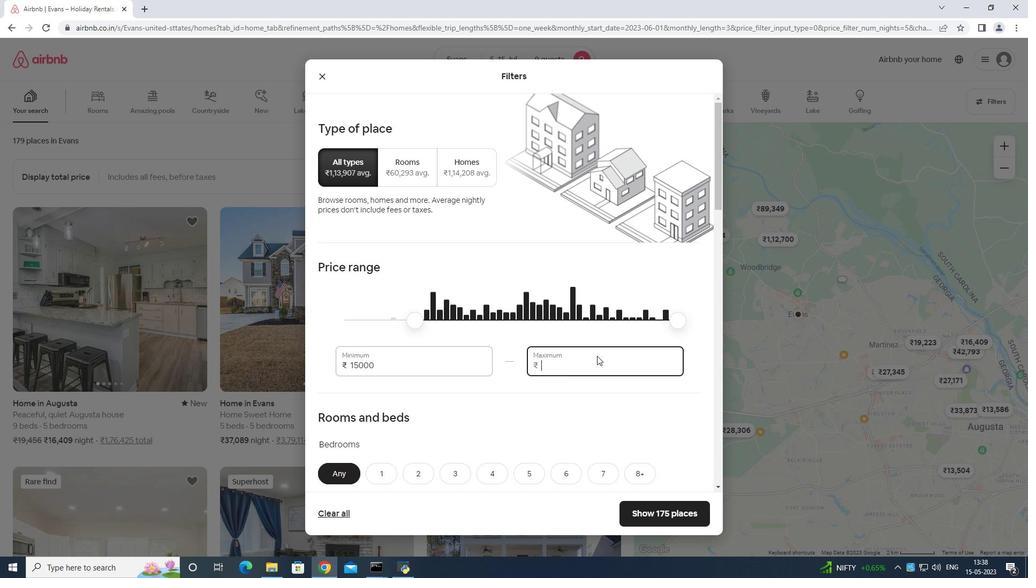 
Action: Mouse moved to (598, 356)
Screenshot: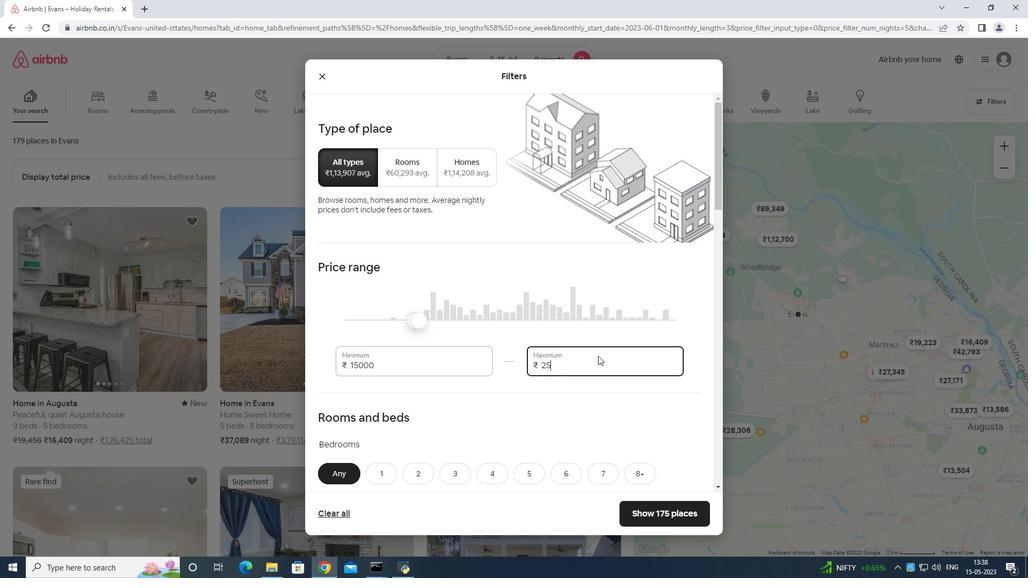 
Action: Key pressed 0
Screenshot: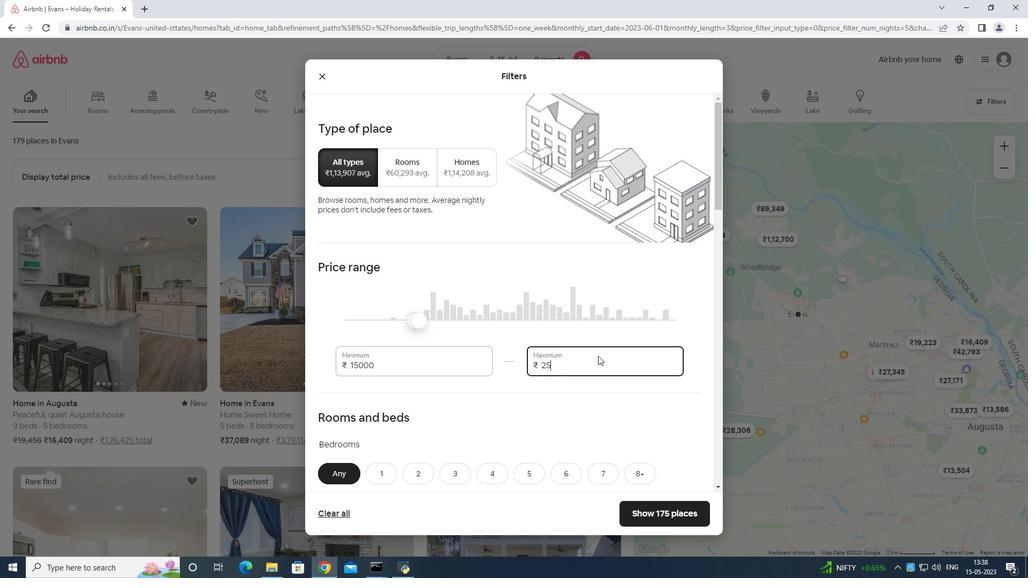 
Action: Mouse moved to (599, 356)
Screenshot: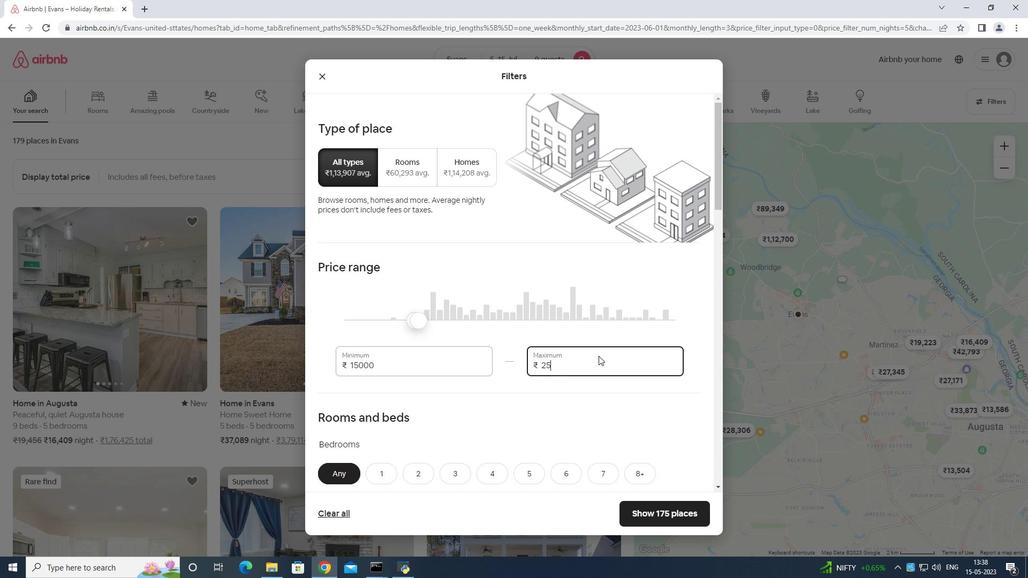 
Action: Key pressed 0
Screenshot: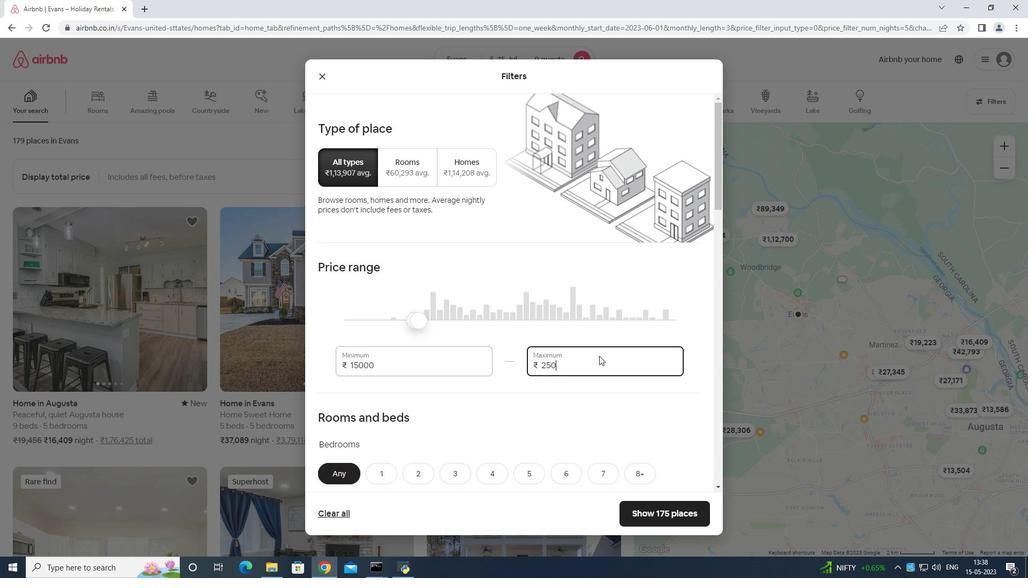 
Action: Mouse moved to (599, 356)
Screenshot: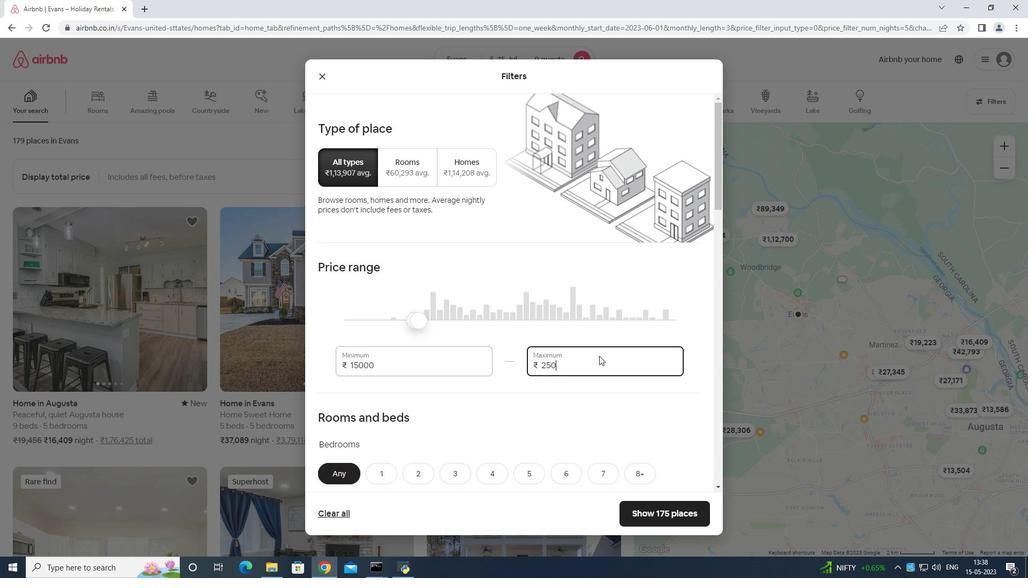 
Action: Key pressed 0
Screenshot: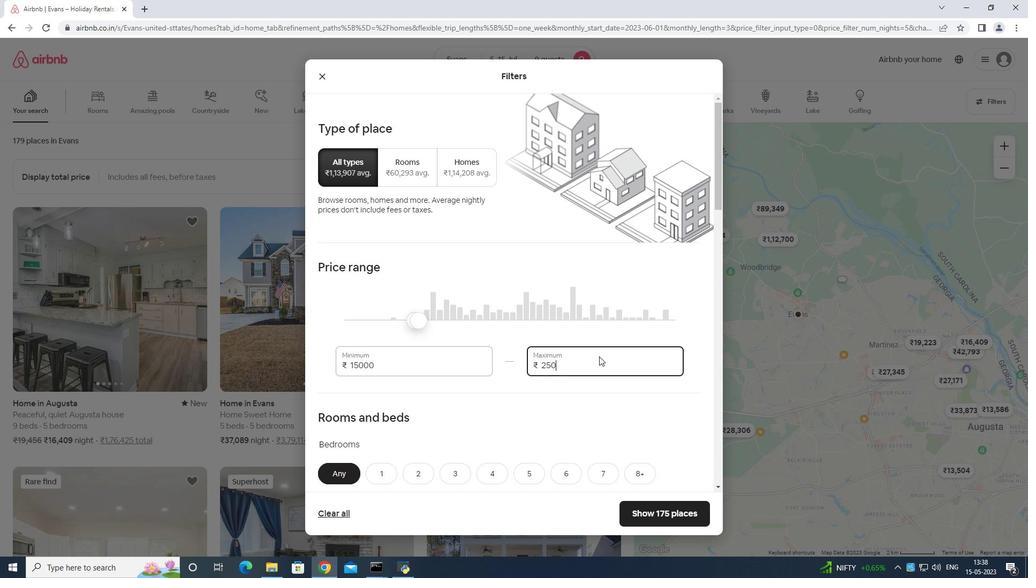 
Action: Mouse moved to (598, 358)
Screenshot: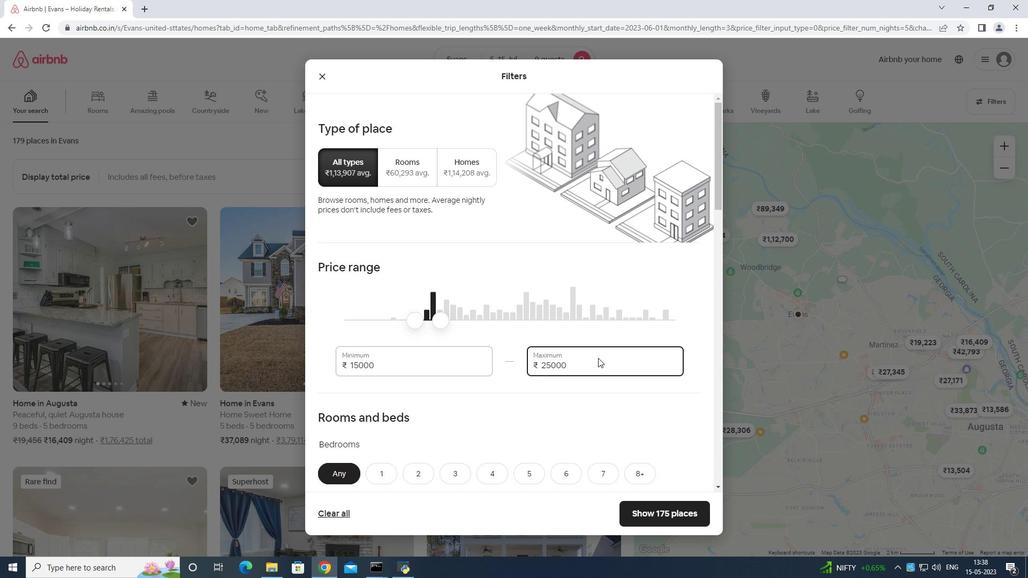 
Action: Mouse scrolled (598, 357) with delta (0, 0)
Screenshot: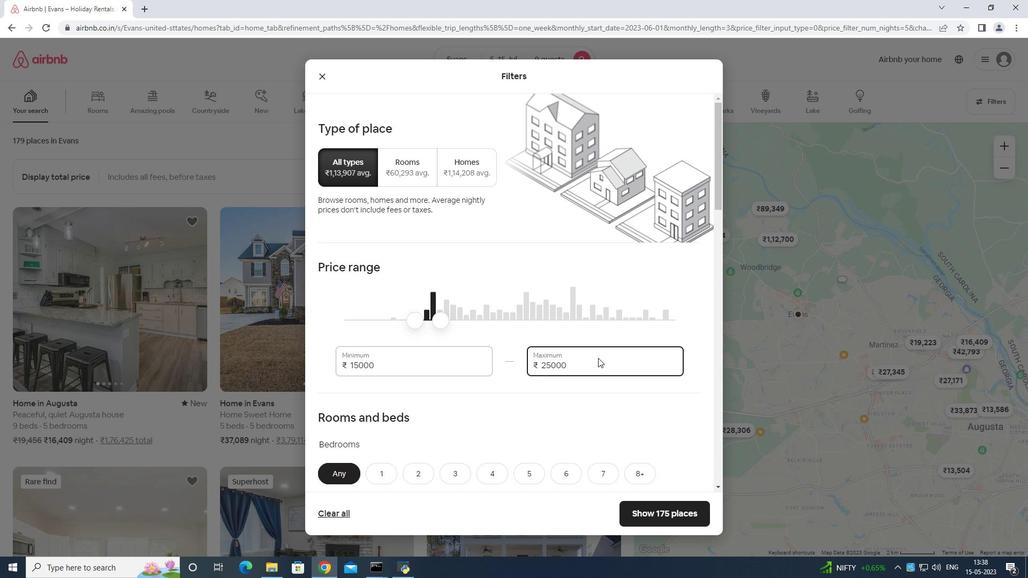 
Action: Mouse scrolled (598, 357) with delta (0, 0)
Screenshot: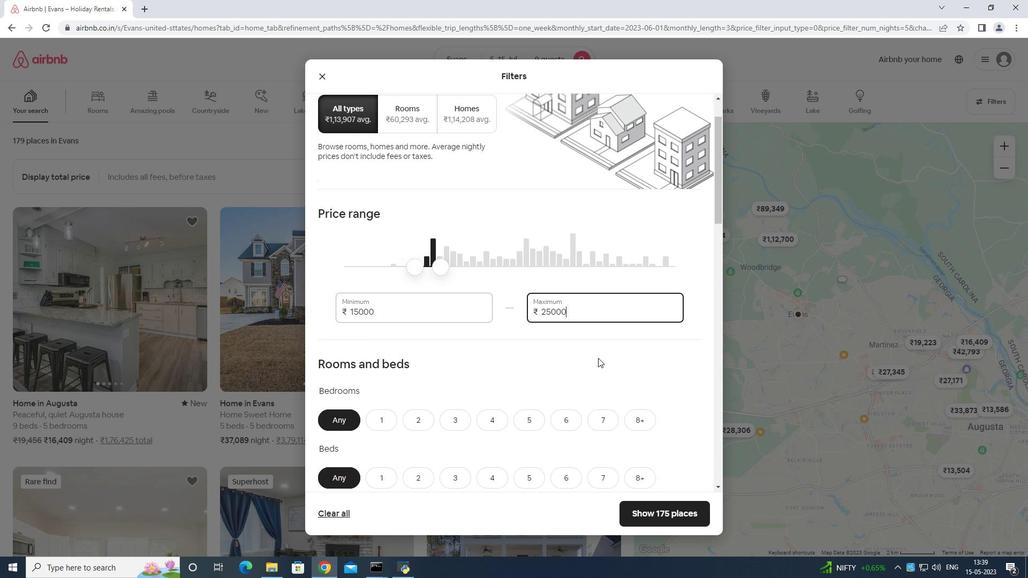 
Action: Mouse moved to (525, 369)
Screenshot: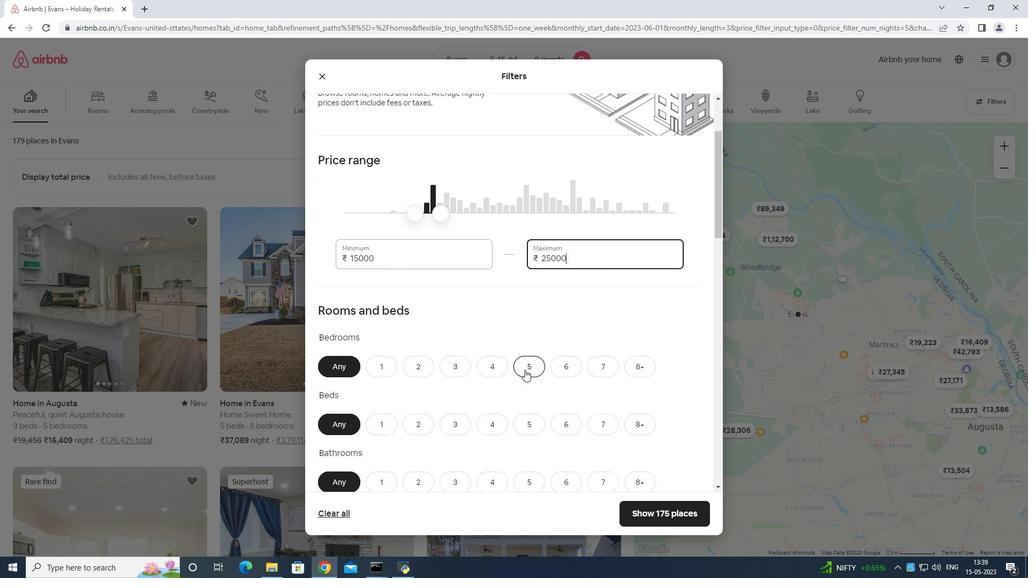
Action: Mouse pressed left at (525, 369)
Screenshot: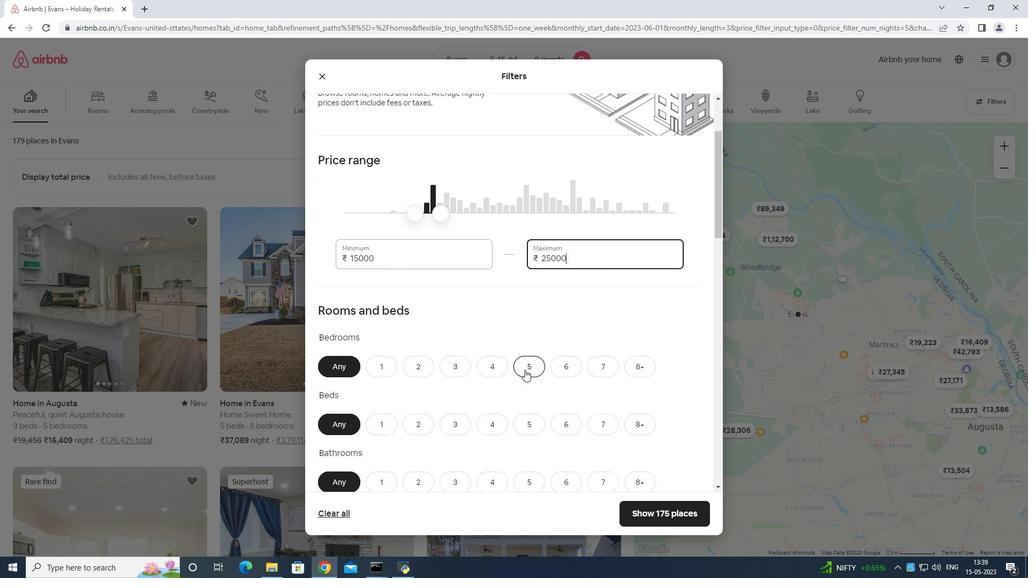 
Action: Mouse moved to (529, 417)
Screenshot: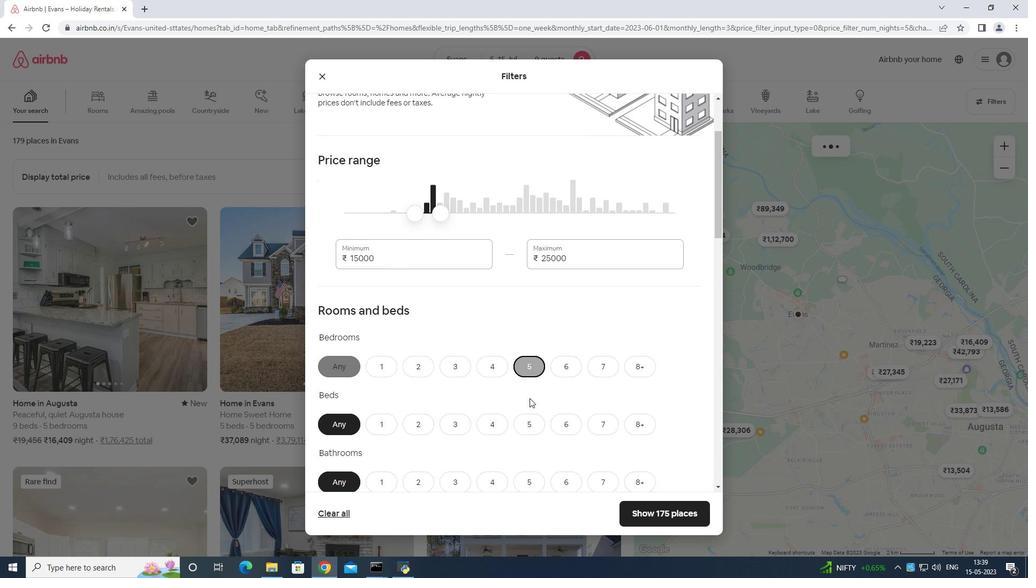 
Action: Mouse pressed left at (529, 417)
Screenshot: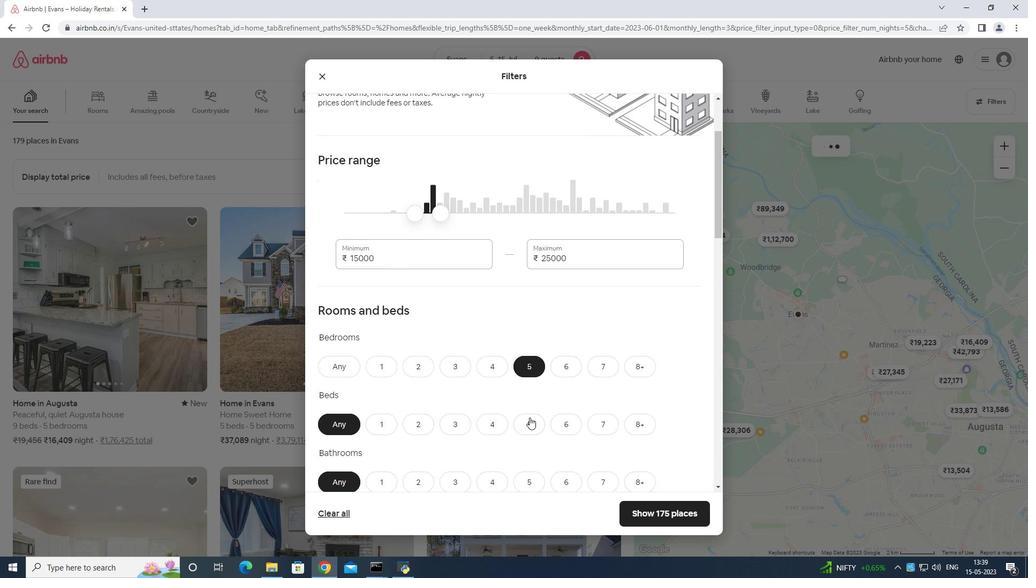 
Action: Mouse moved to (529, 417)
Screenshot: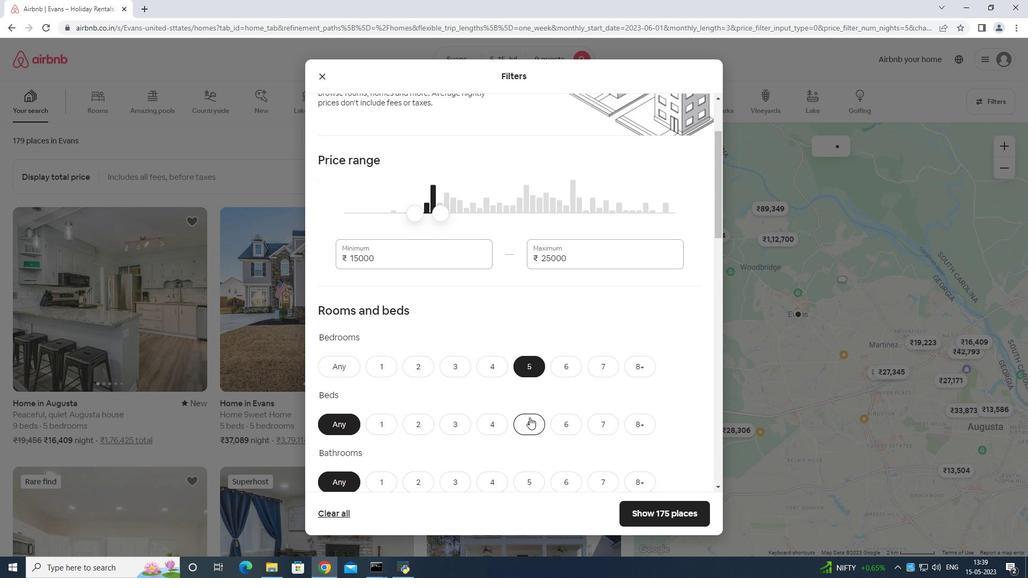 
Action: Mouse scrolled (529, 417) with delta (0, 0)
Screenshot: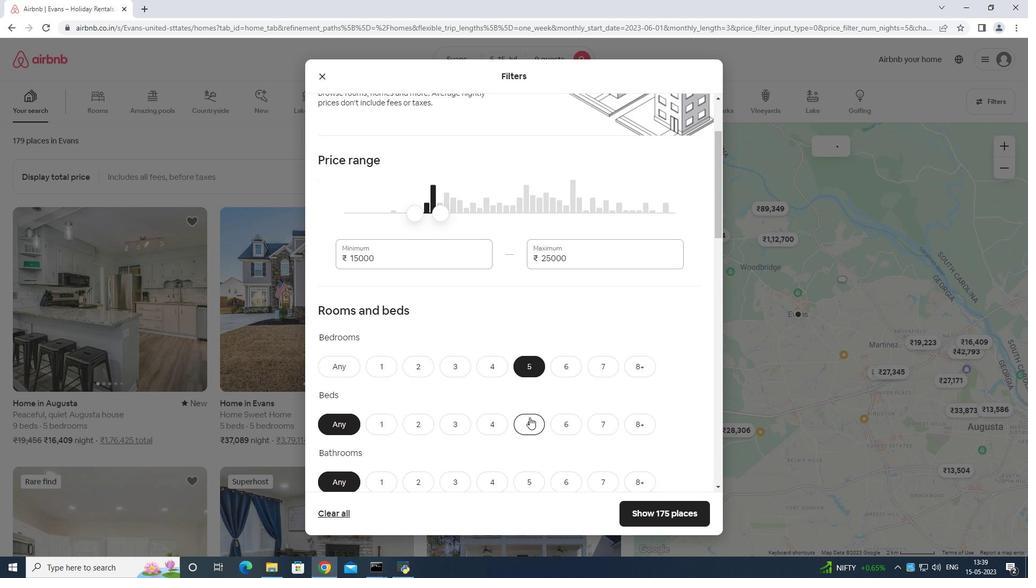 
Action: Mouse scrolled (529, 417) with delta (0, 0)
Screenshot: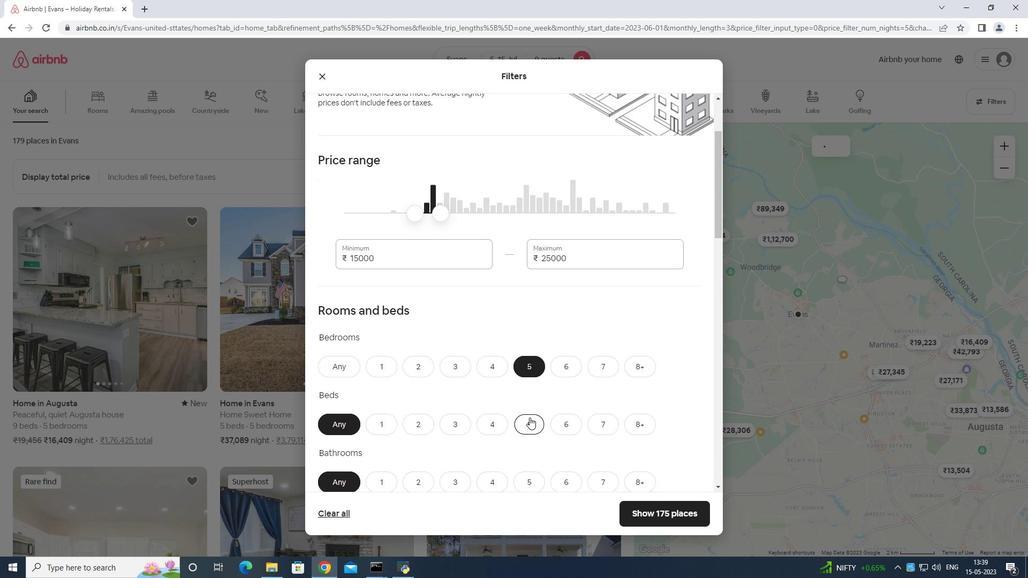 
Action: Mouse moved to (531, 371)
Screenshot: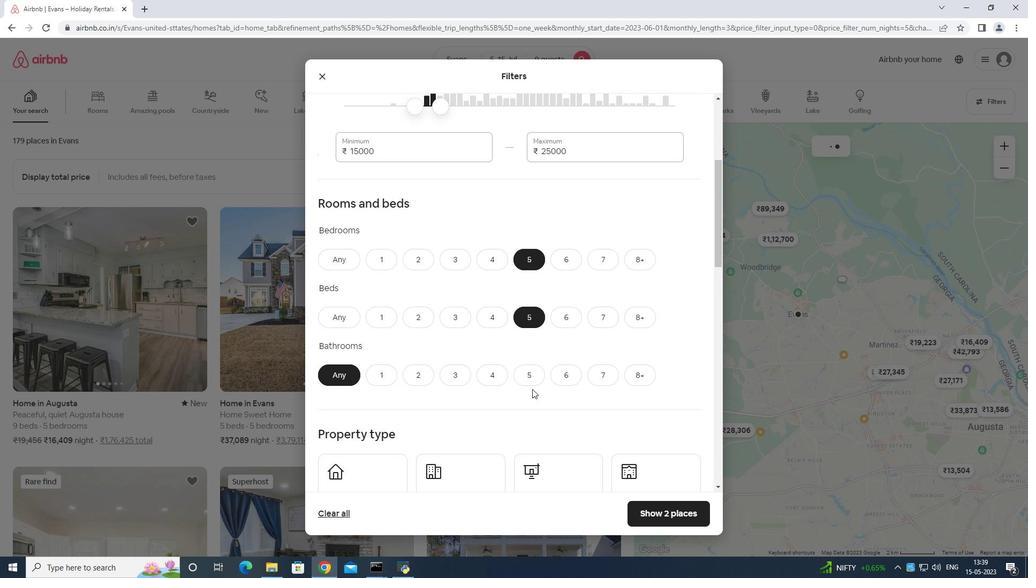 
Action: Mouse pressed left at (531, 371)
Screenshot: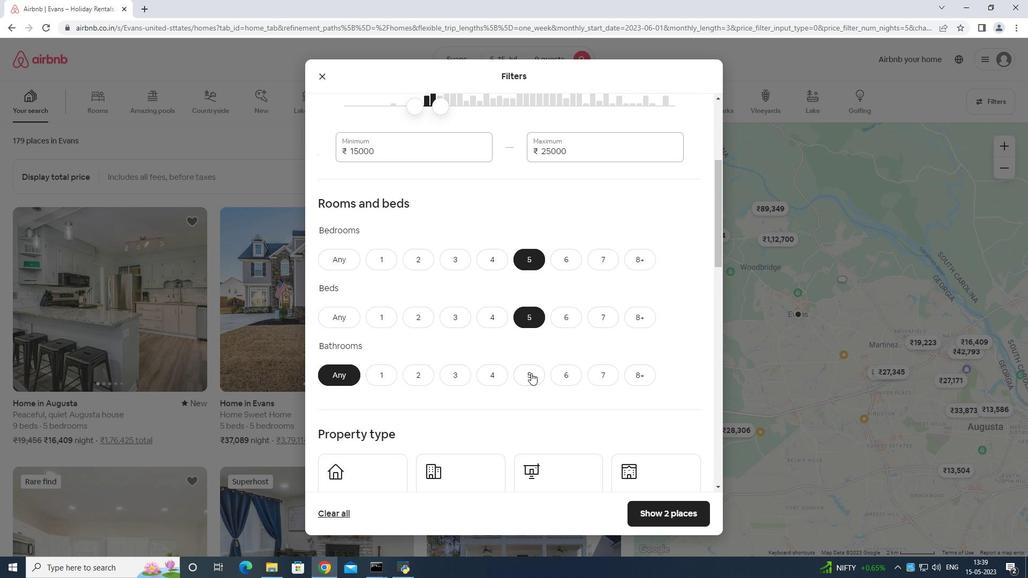 
Action: Mouse moved to (529, 379)
Screenshot: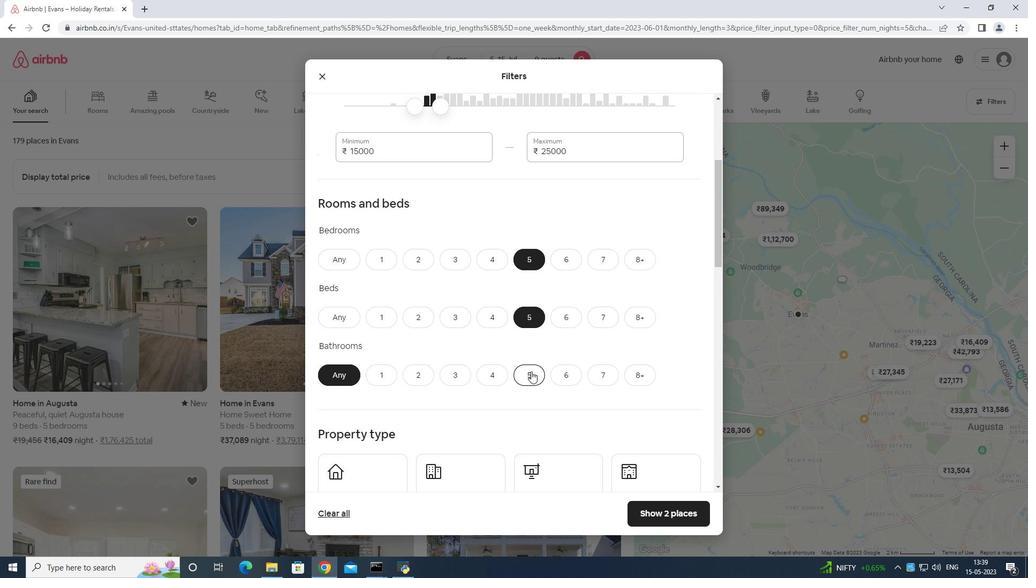 
Action: Mouse scrolled (529, 378) with delta (0, 0)
Screenshot: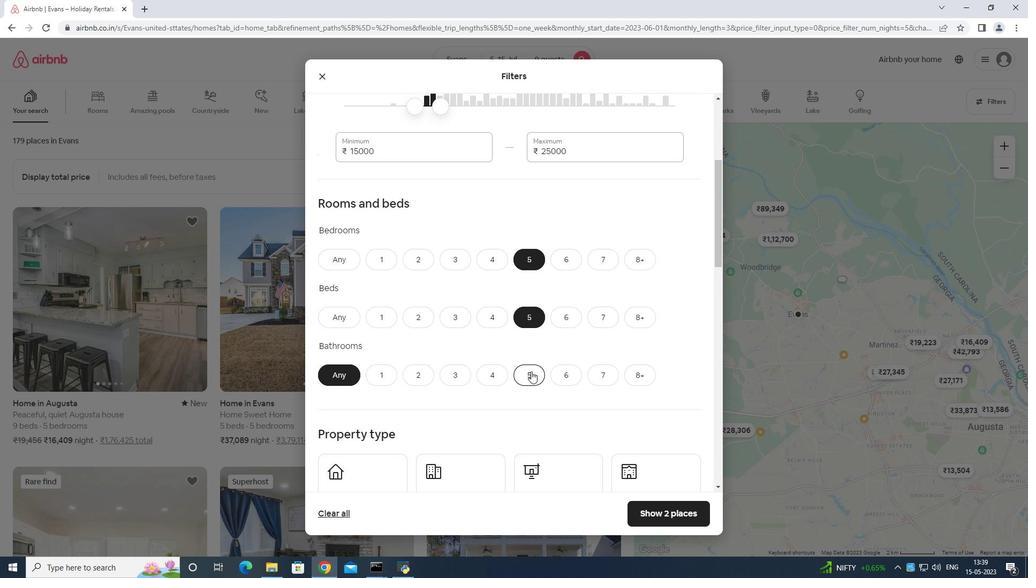 
Action: Mouse moved to (529, 384)
Screenshot: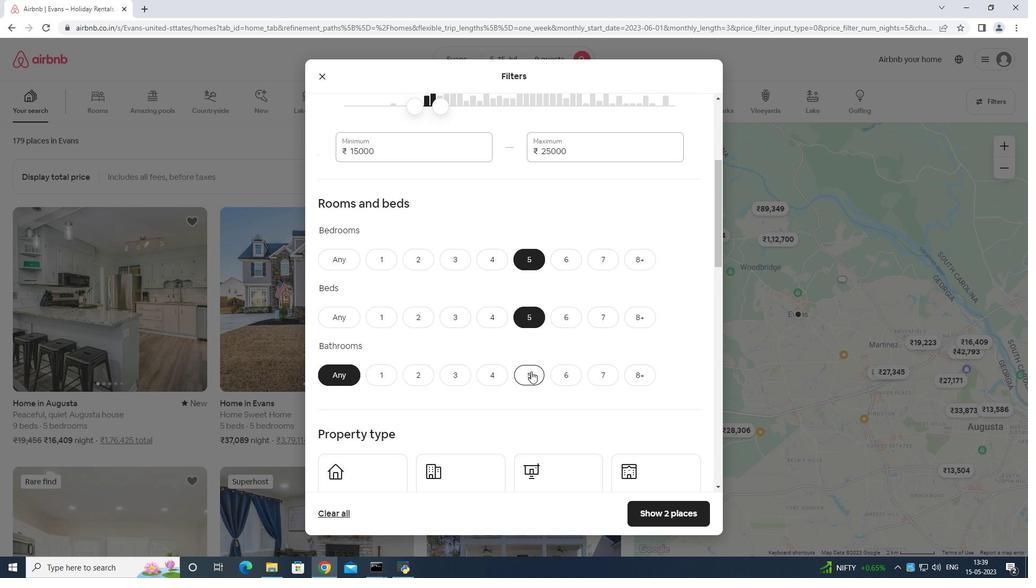 
Action: Mouse scrolled (529, 383) with delta (0, 0)
Screenshot: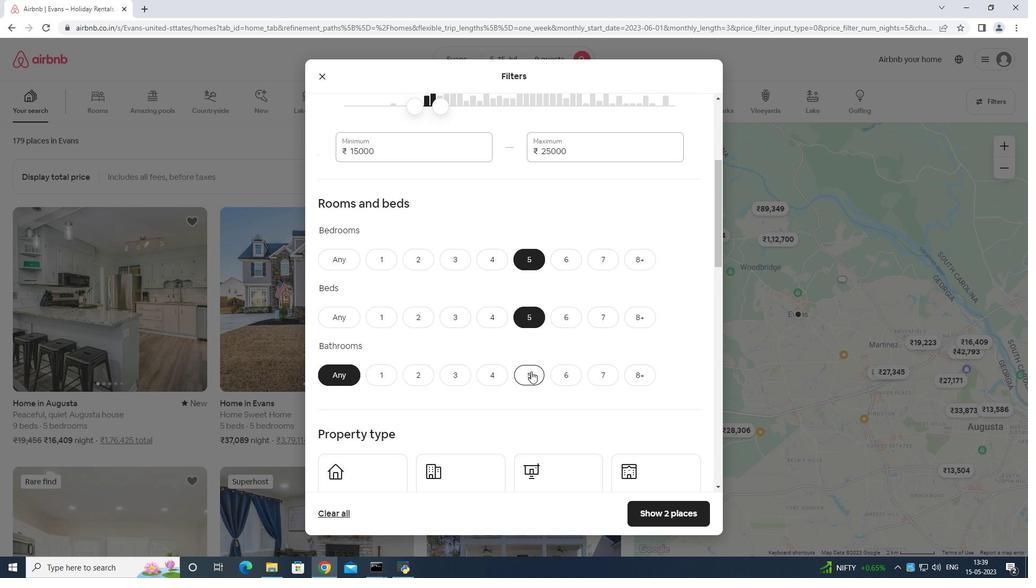 
Action: Mouse moved to (529, 385)
Screenshot: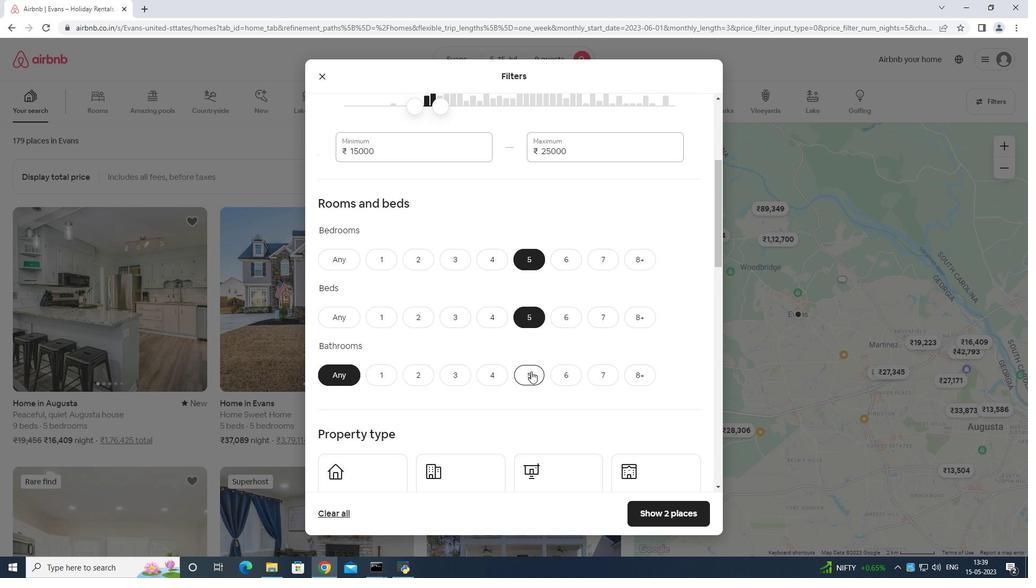 
Action: Mouse scrolled (529, 385) with delta (0, 0)
Screenshot: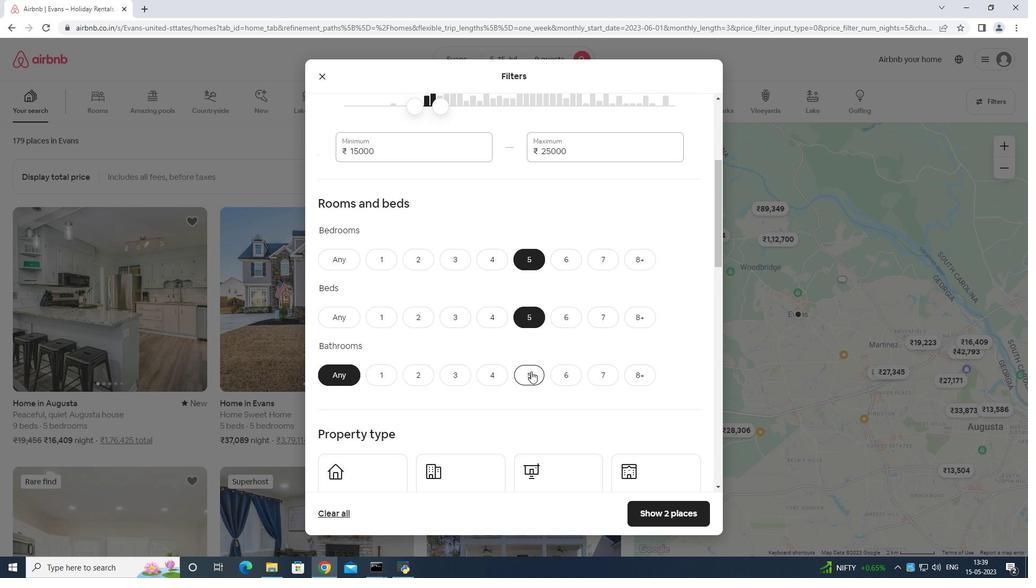 
Action: Mouse scrolled (529, 385) with delta (0, 0)
Screenshot: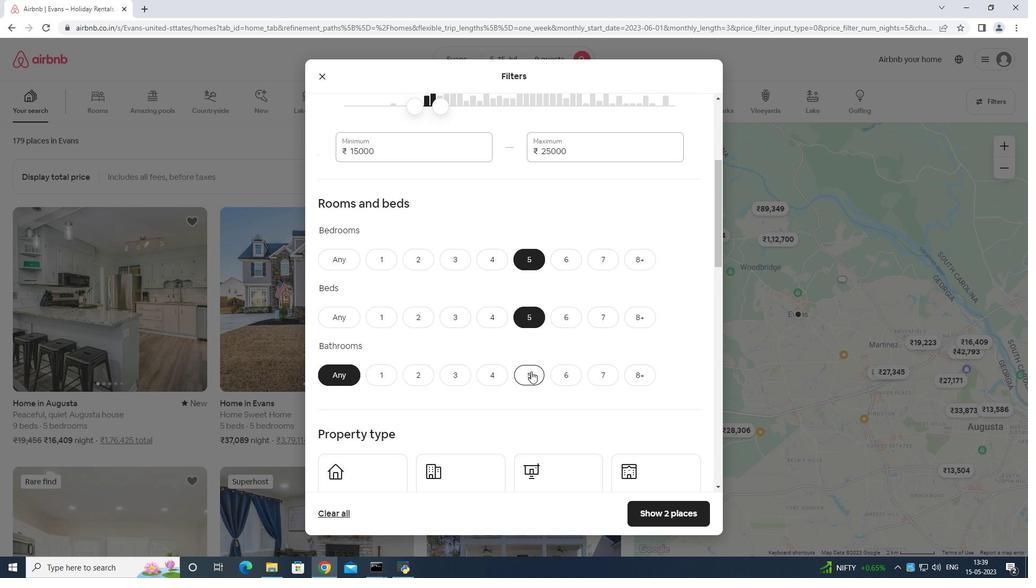 
Action: Mouse moved to (361, 266)
Screenshot: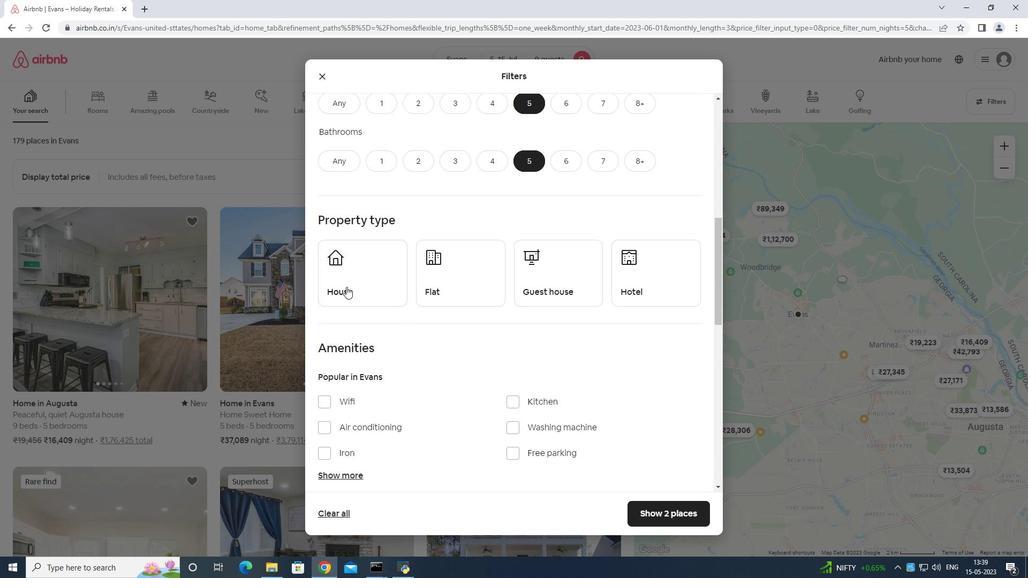 
Action: Mouse pressed left at (361, 266)
Screenshot: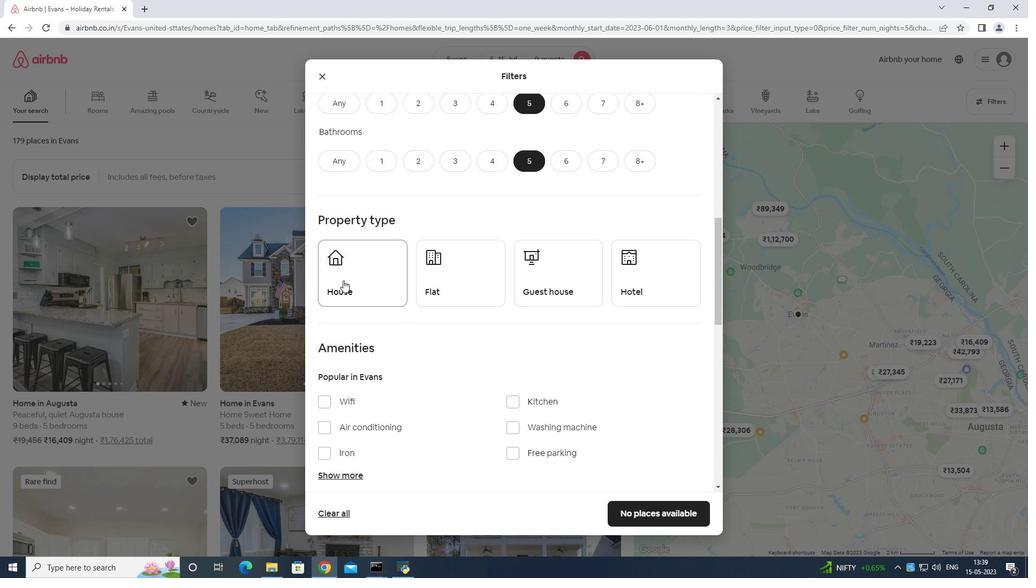 
Action: Mouse moved to (422, 265)
Screenshot: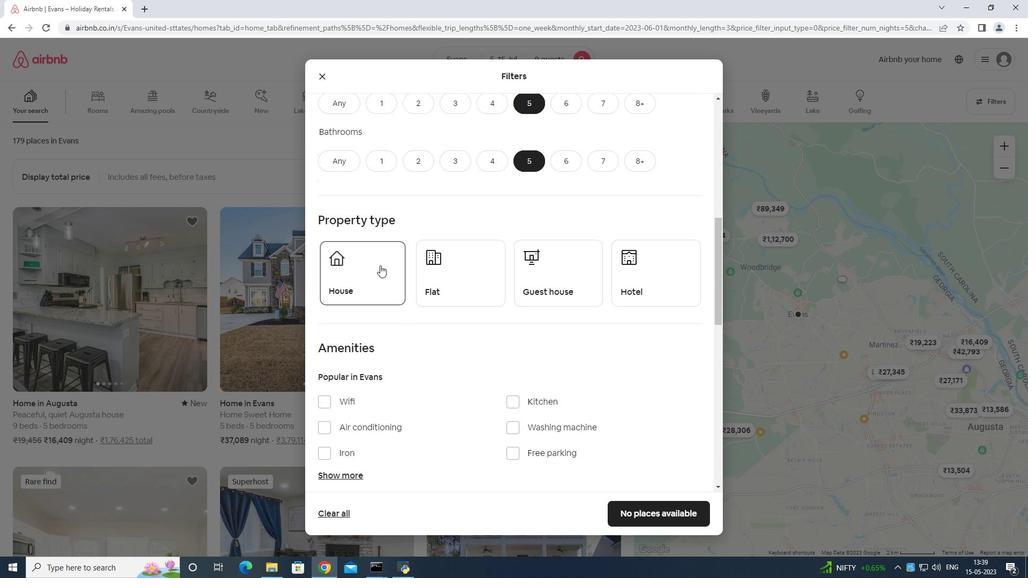 
Action: Mouse pressed left at (422, 265)
Screenshot: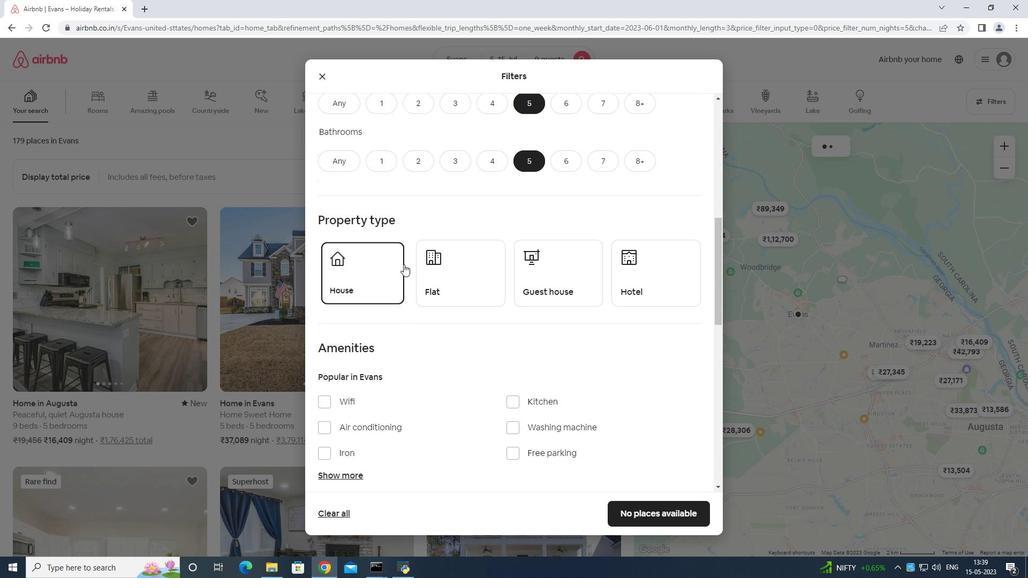 
Action: Mouse moved to (535, 265)
Screenshot: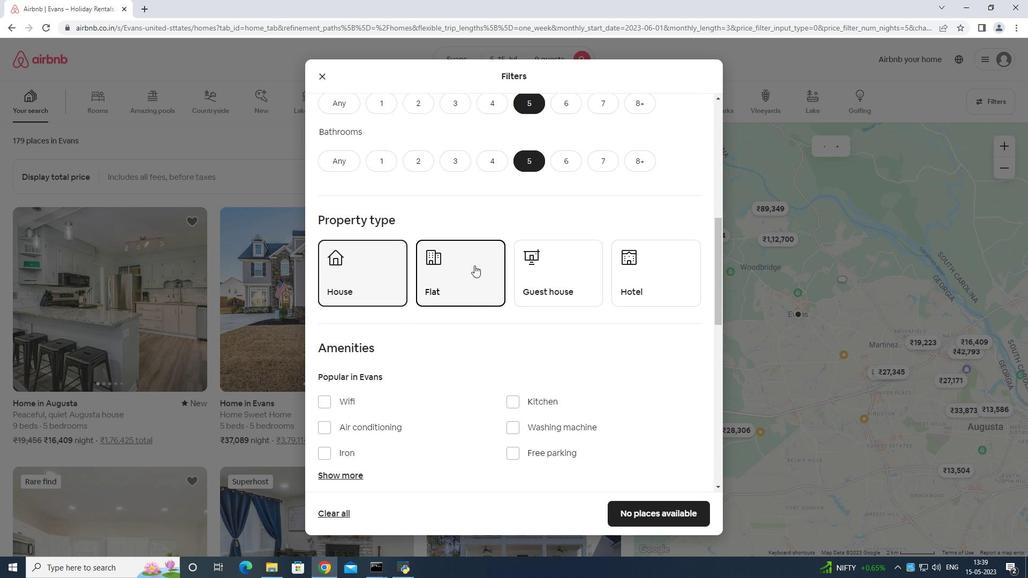 
Action: Mouse pressed left at (535, 265)
Screenshot: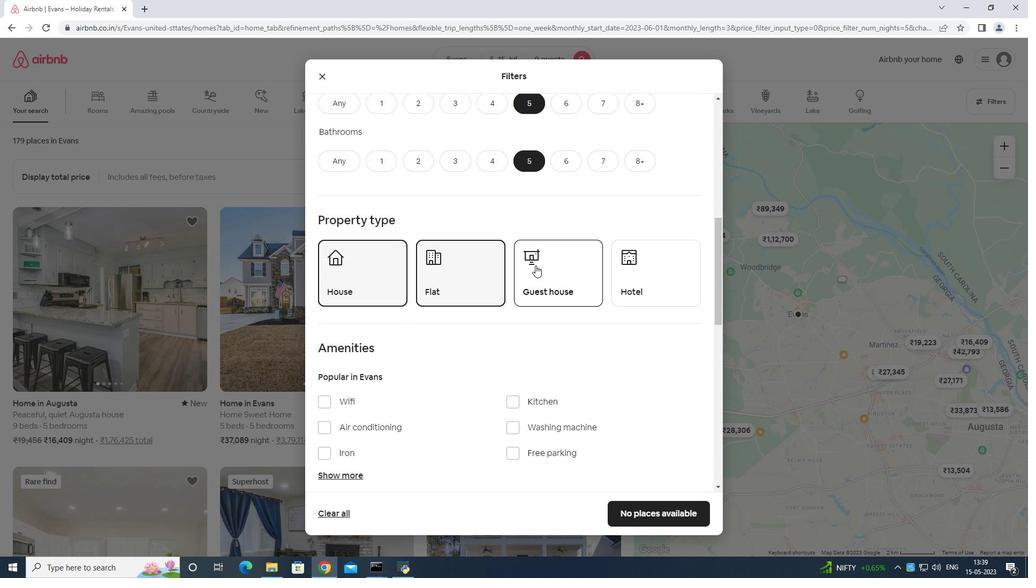 
Action: Mouse moved to (535, 265)
Screenshot: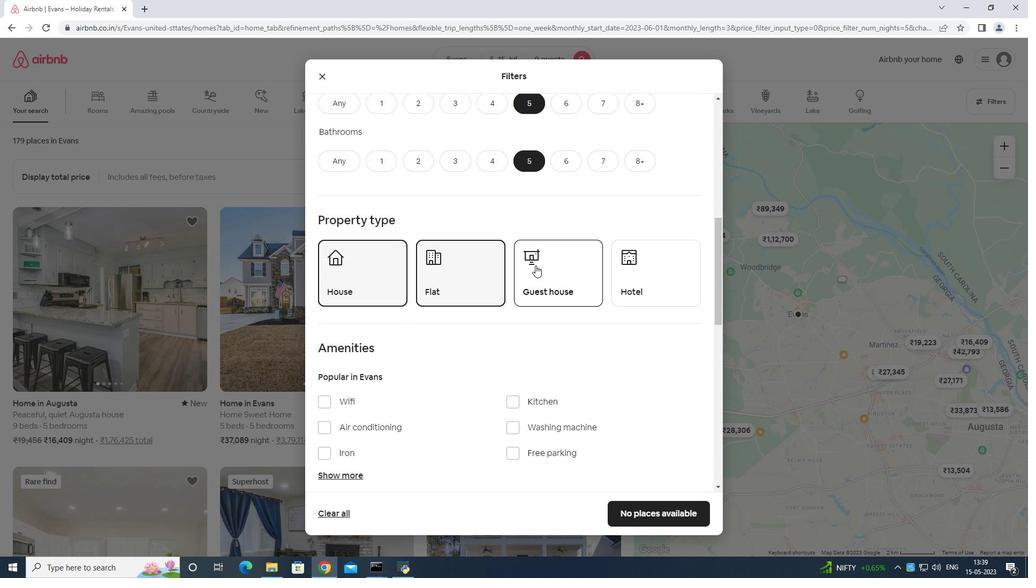 
Action: Mouse scrolled (535, 265) with delta (0, 0)
Screenshot: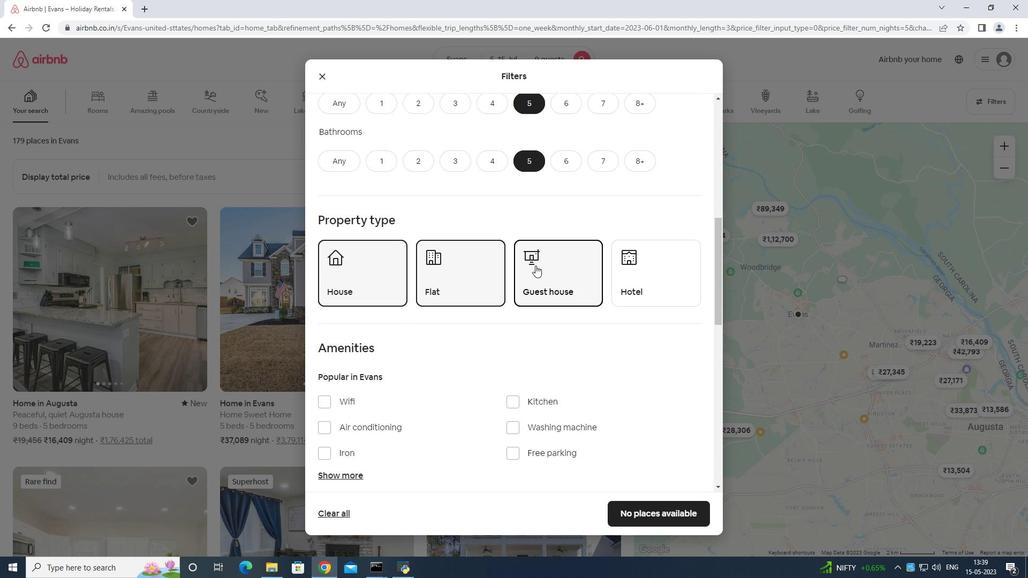 
Action: Mouse scrolled (535, 265) with delta (0, 0)
Screenshot: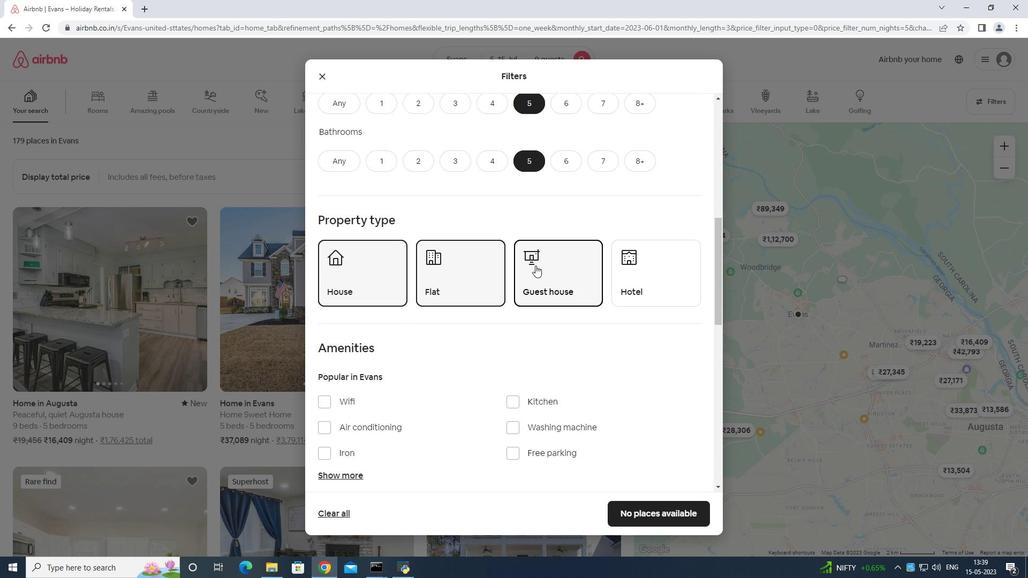 
Action: Mouse scrolled (535, 265) with delta (0, 0)
Screenshot: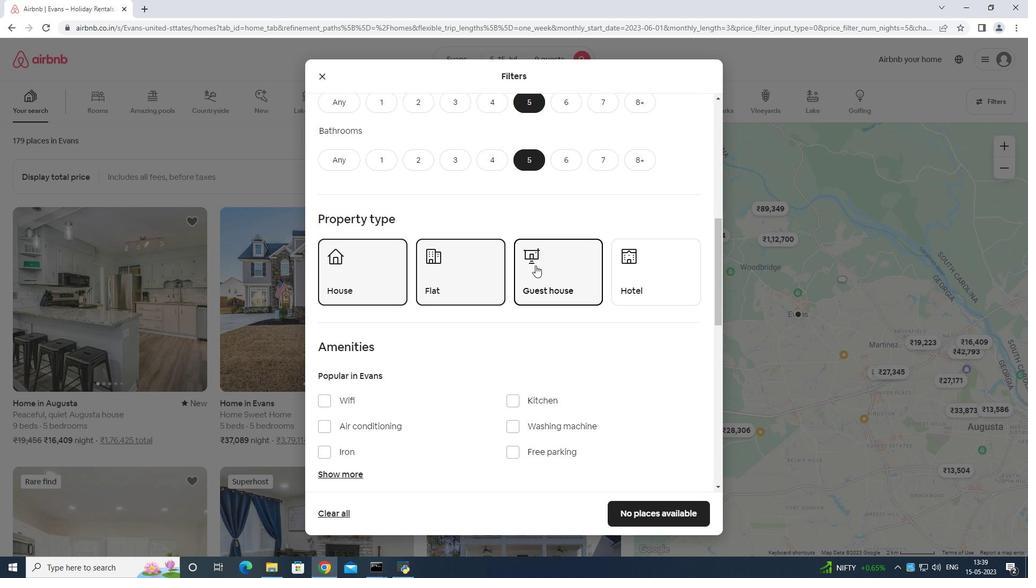 
Action: Mouse moved to (536, 265)
Screenshot: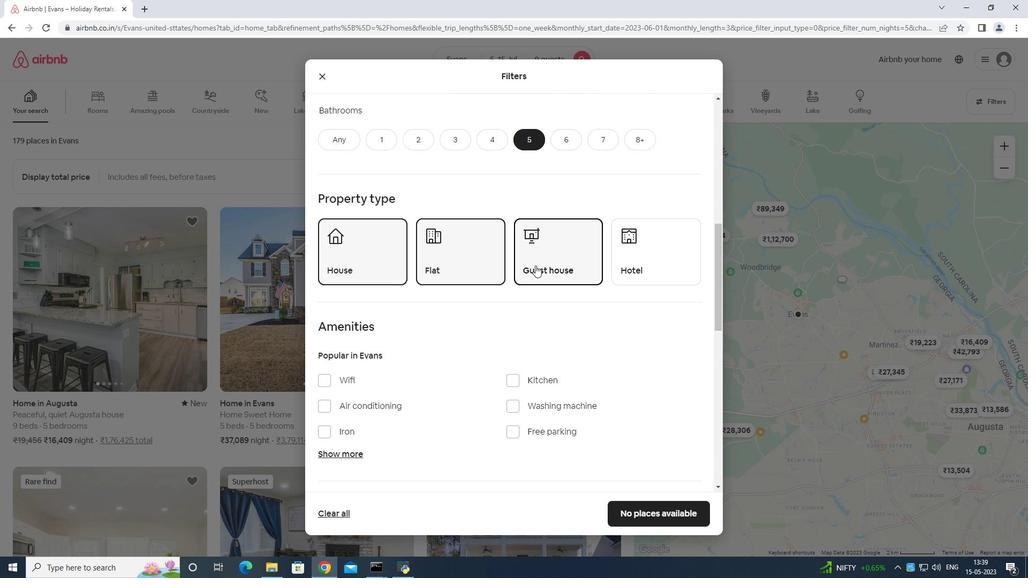 
Action: Mouse scrolled (536, 265) with delta (0, 0)
Screenshot: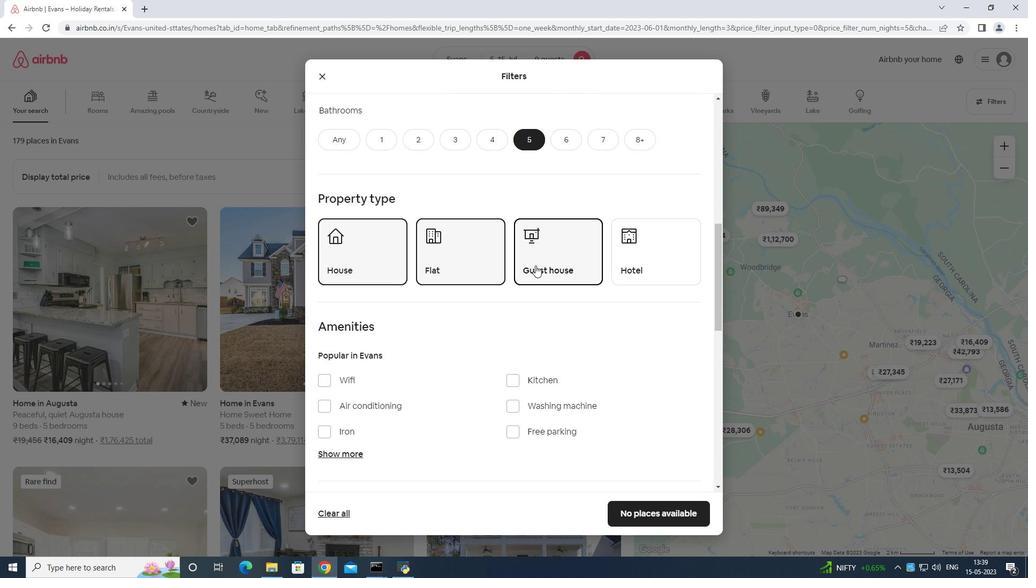 
Action: Mouse scrolled (536, 265) with delta (0, 0)
Screenshot: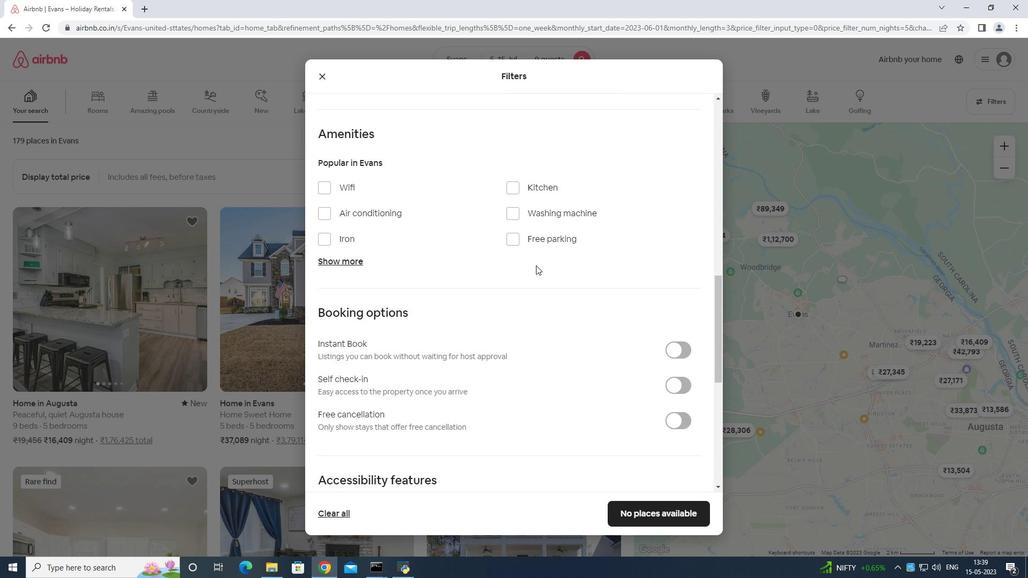 
Action: Mouse scrolled (536, 265) with delta (0, 0)
Screenshot: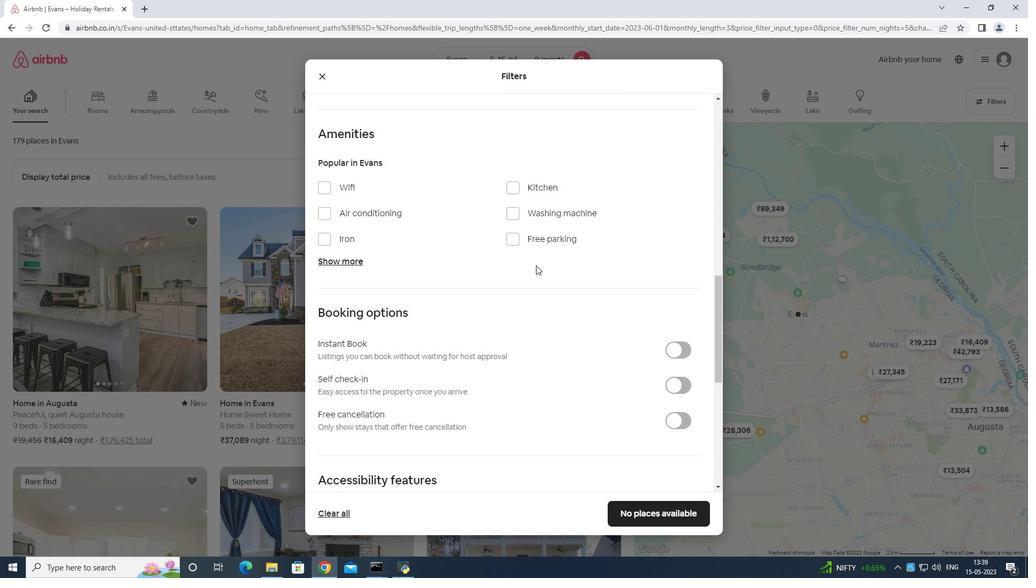 
Action: Mouse moved to (671, 273)
Screenshot: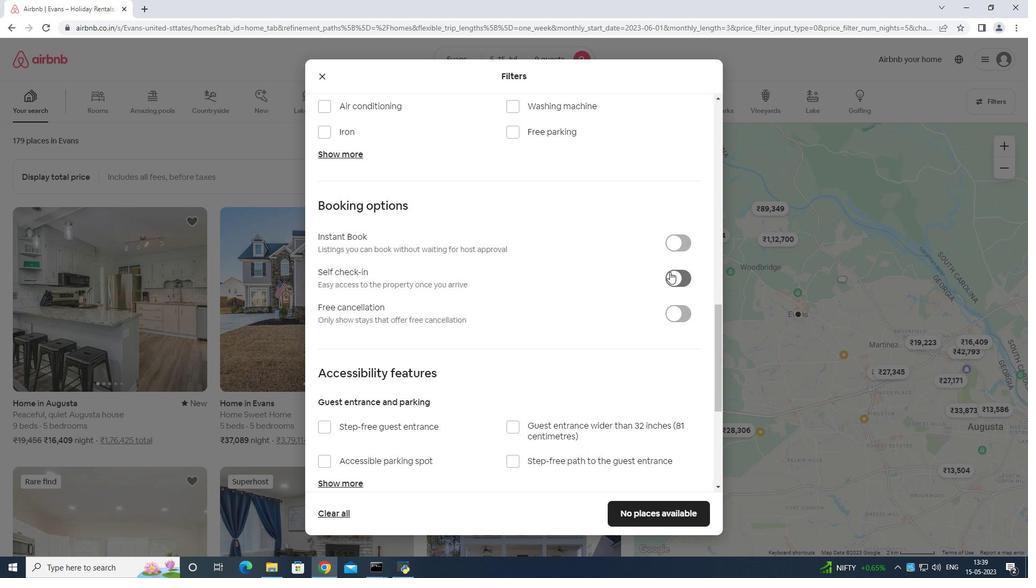 
Action: Mouse pressed left at (671, 273)
Screenshot: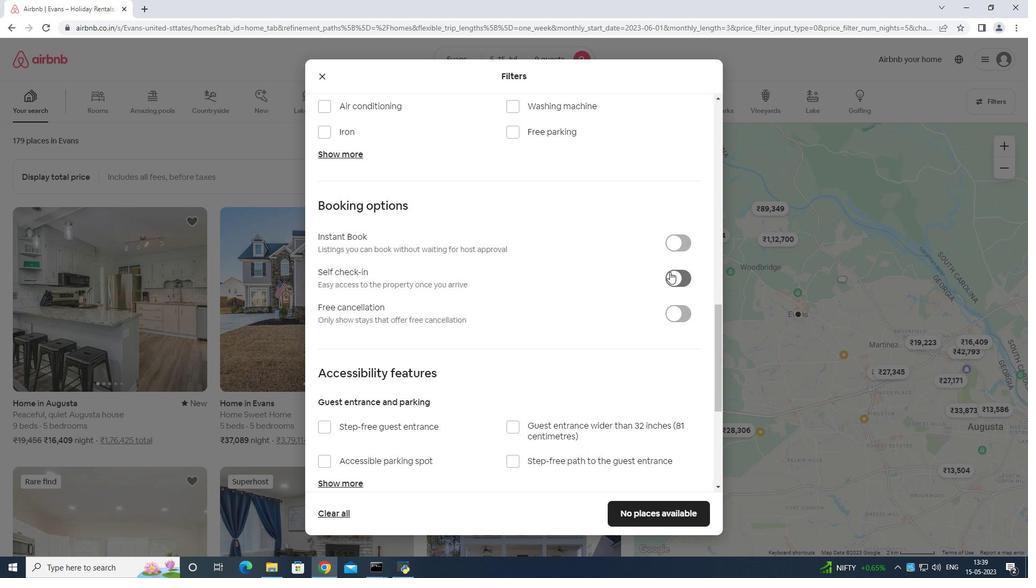 
Action: Mouse moved to (674, 266)
Screenshot: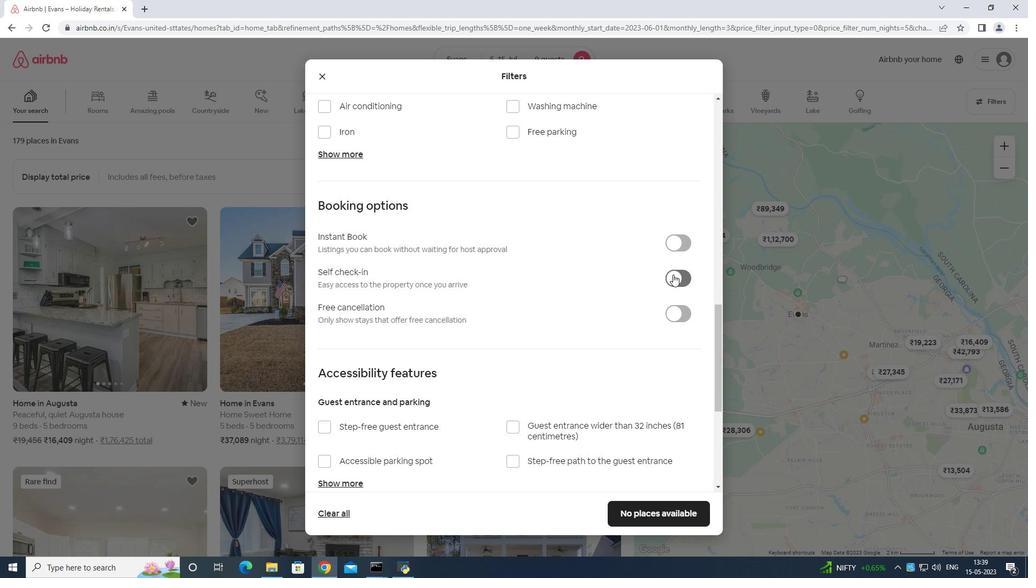 
Action: Mouse scrolled (674, 266) with delta (0, 0)
Screenshot: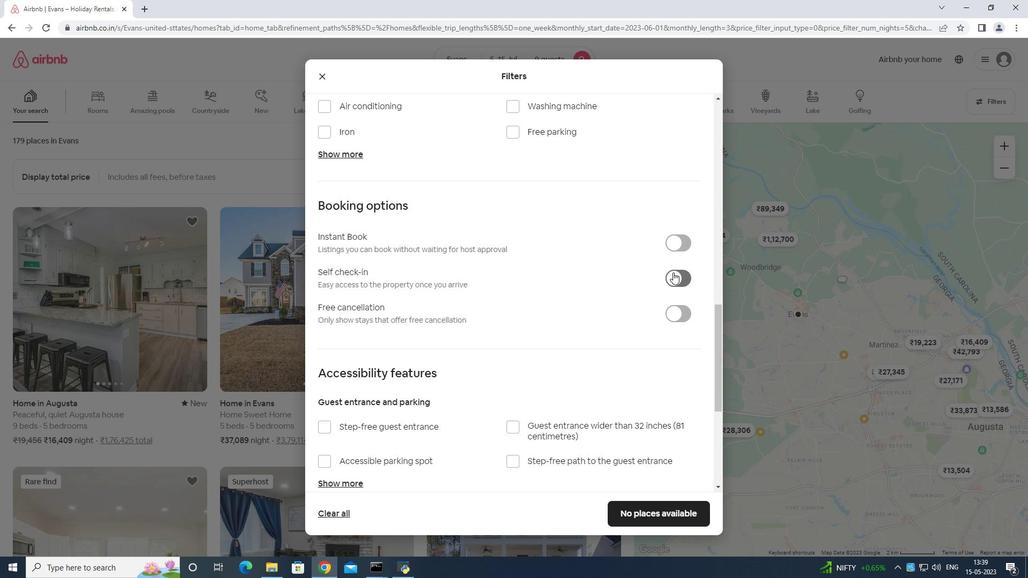 
Action: Mouse scrolled (674, 266) with delta (0, 0)
Screenshot: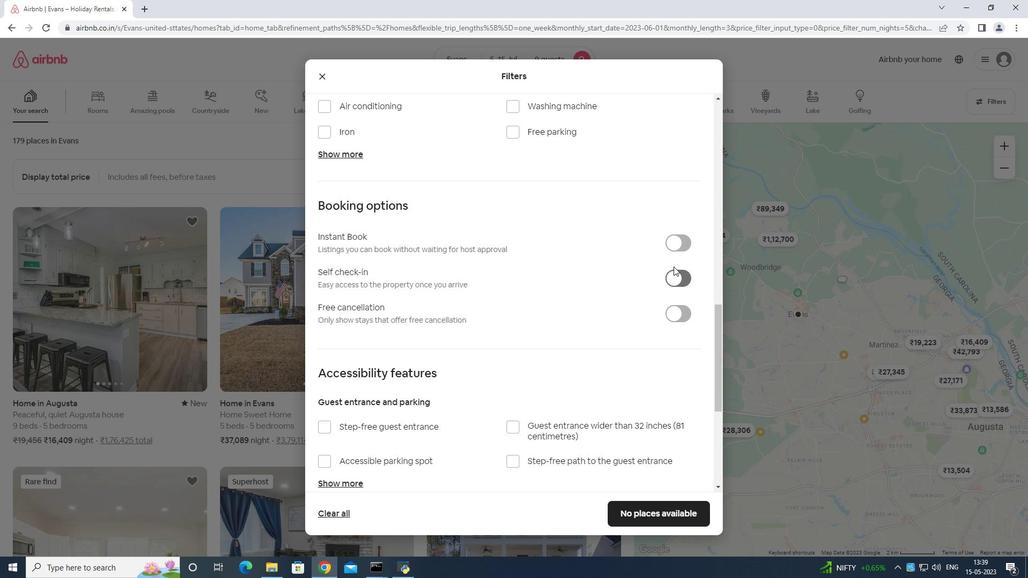 
Action: Mouse moved to (674, 267)
Screenshot: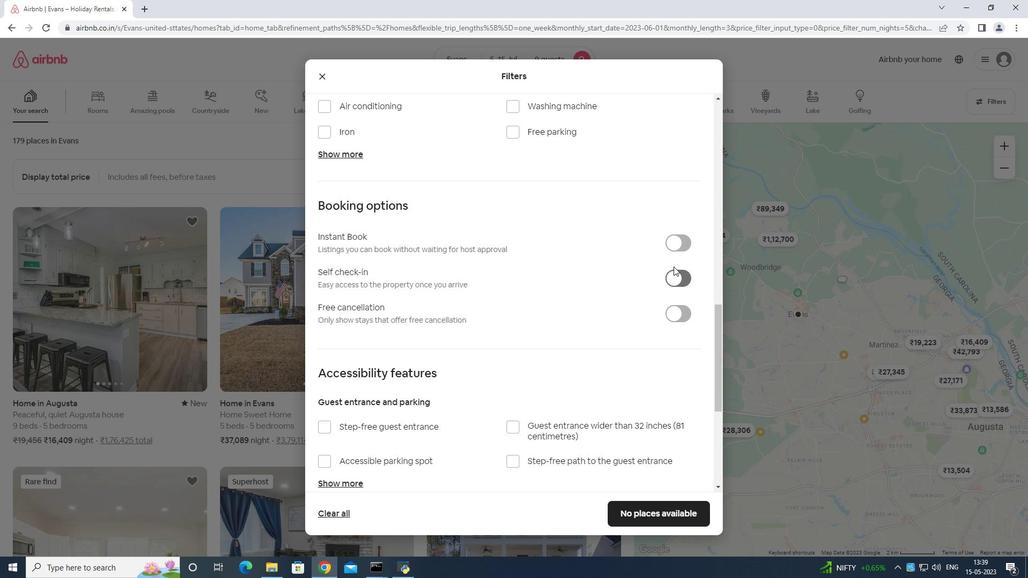 
Action: Mouse scrolled (674, 266) with delta (0, 0)
Screenshot: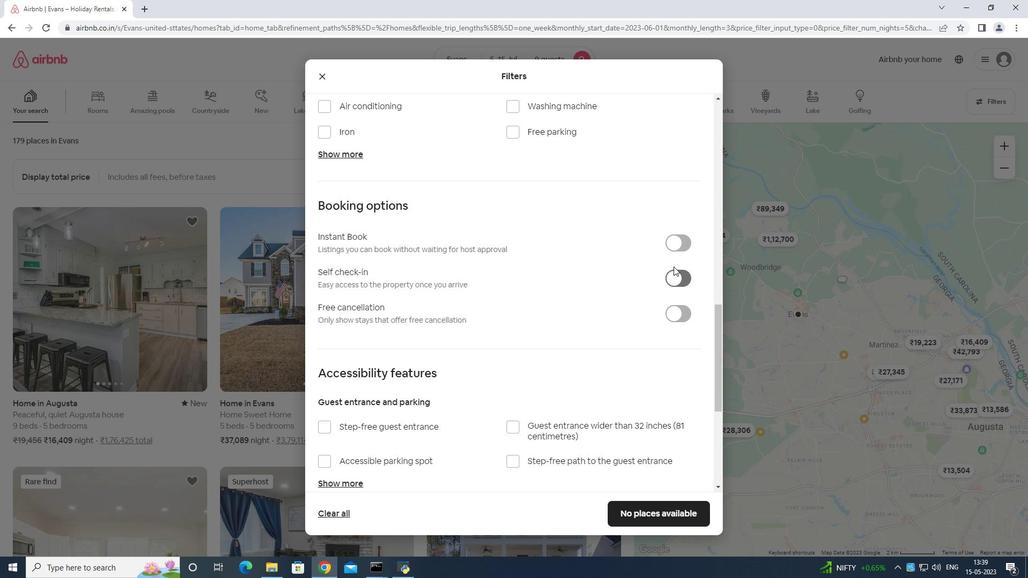 
Action: Mouse moved to (671, 272)
Screenshot: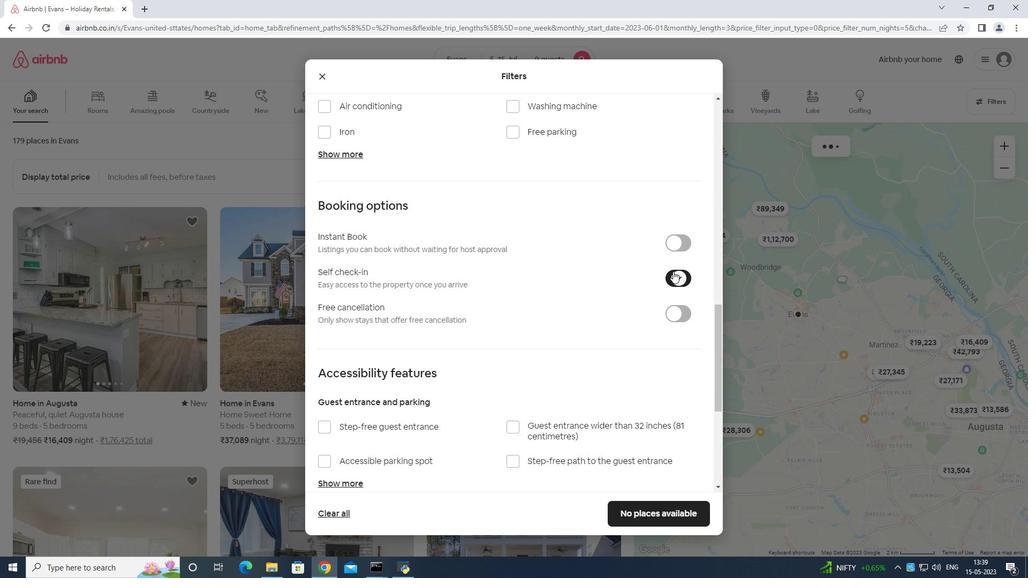 
Action: Mouse scrolled (671, 271) with delta (0, 0)
Screenshot: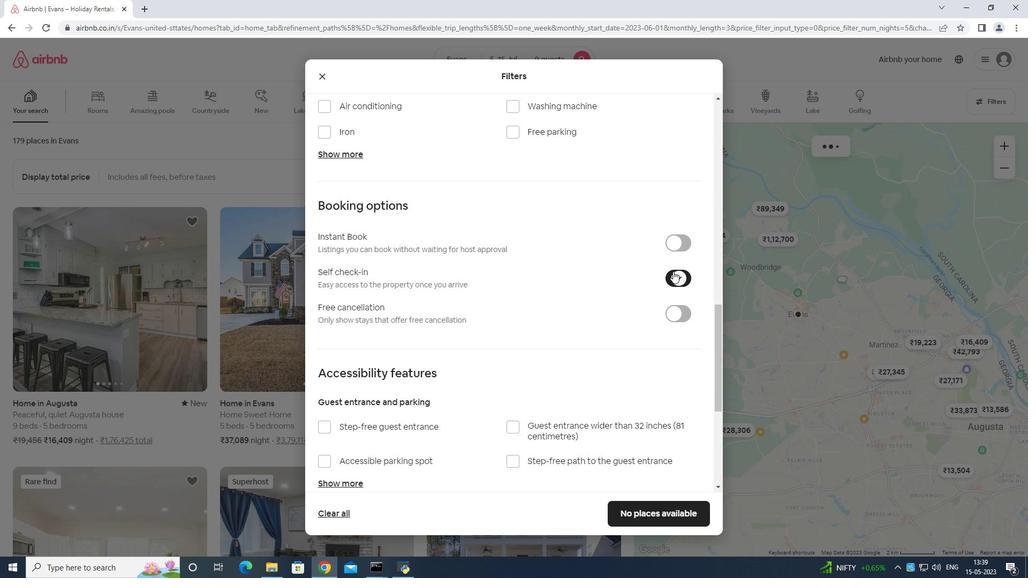 
Action: Mouse scrolled (671, 271) with delta (0, 0)
Screenshot: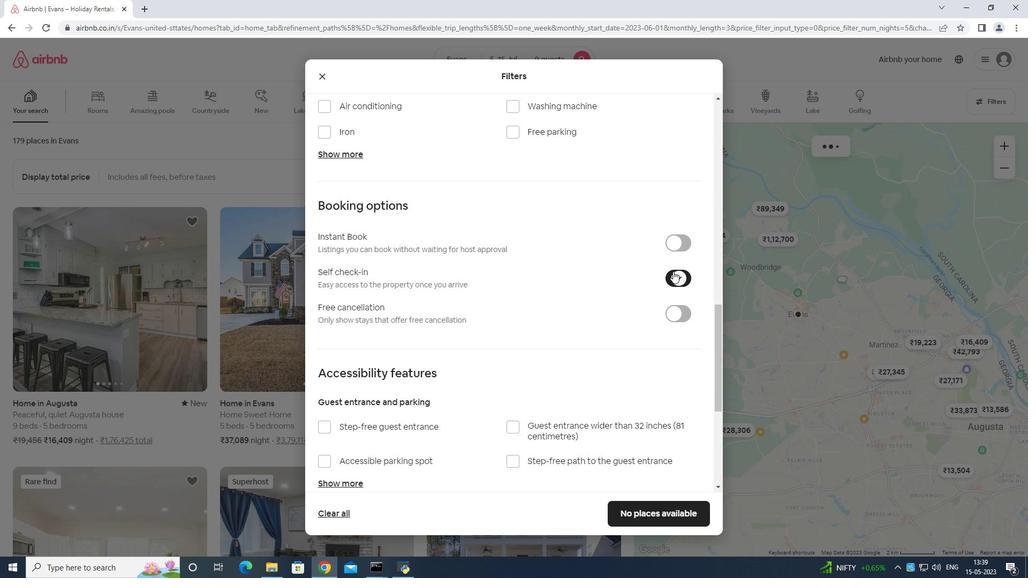 
Action: Mouse moved to (671, 272)
Screenshot: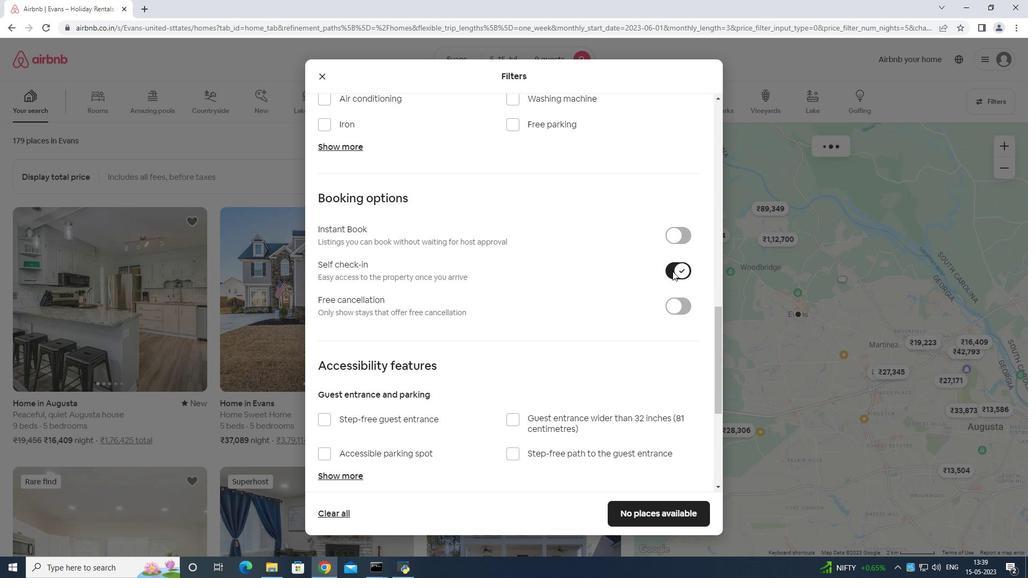 
Action: Mouse scrolled (671, 272) with delta (0, 0)
Screenshot: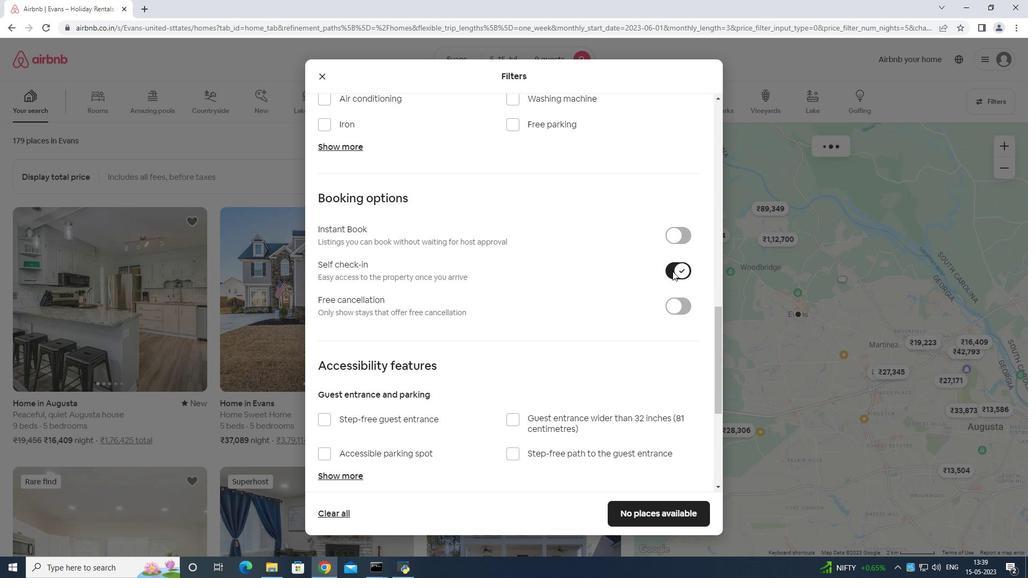 
Action: Mouse moved to (667, 274)
Screenshot: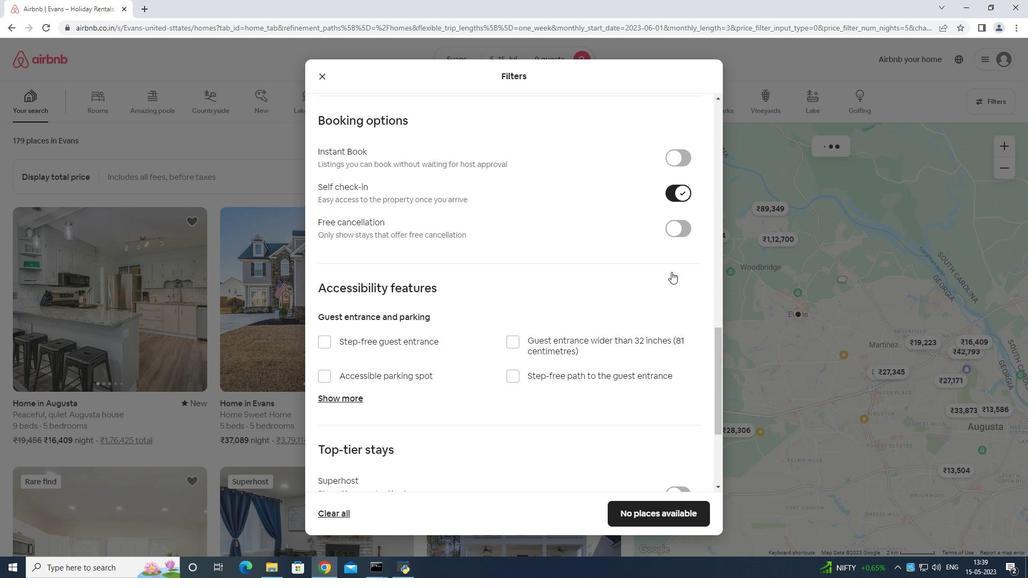 
Action: Mouse scrolled (667, 274) with delta (0, 0)
Screenshot: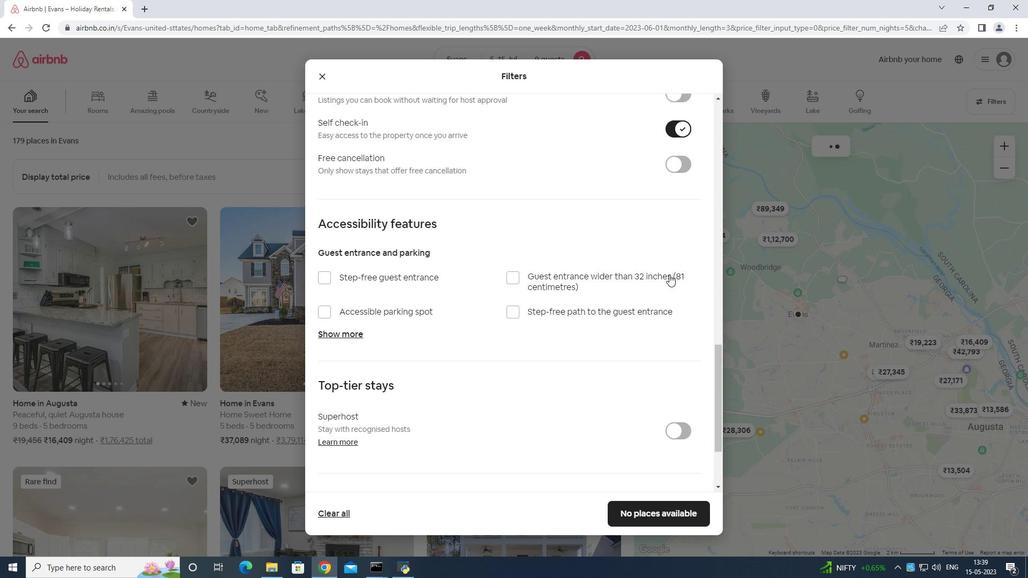 
Action: Mouse moved to (666, 274)
Screenshot: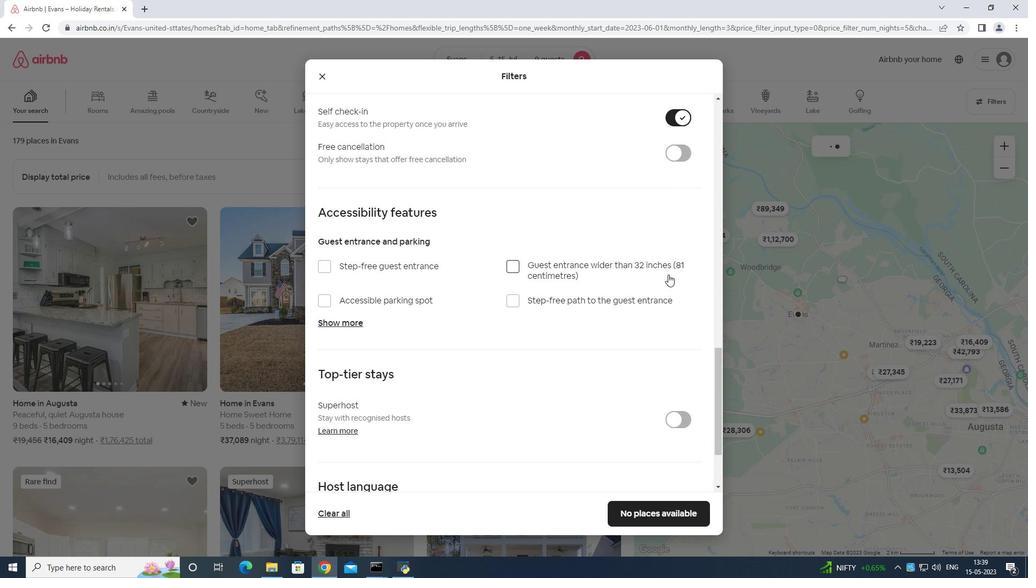
Action: Mouse scrolled (666, 274) with delta (0, 0)
Screenshot: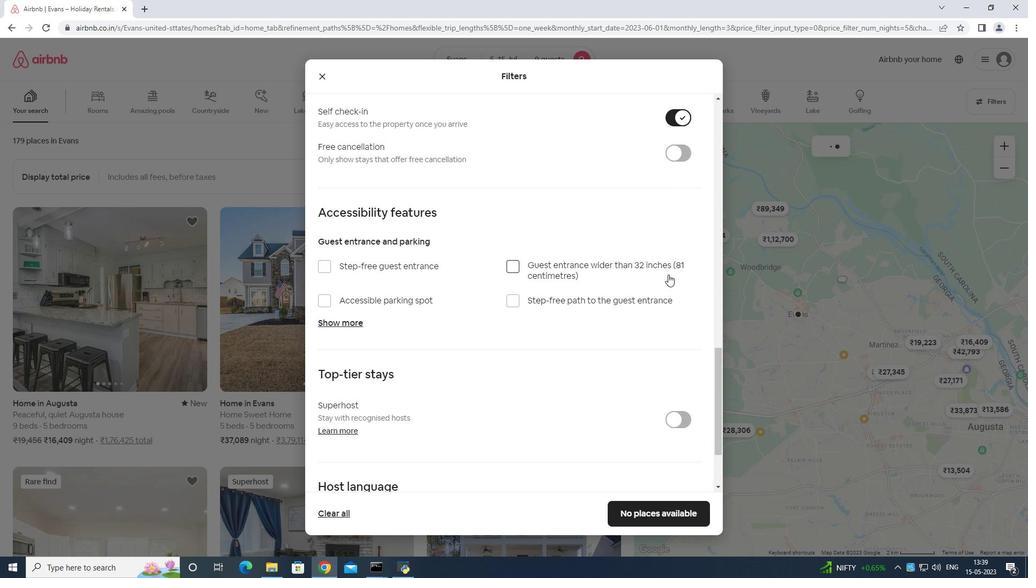 
Action: Mouse moved to (350, 415)
Screenshot: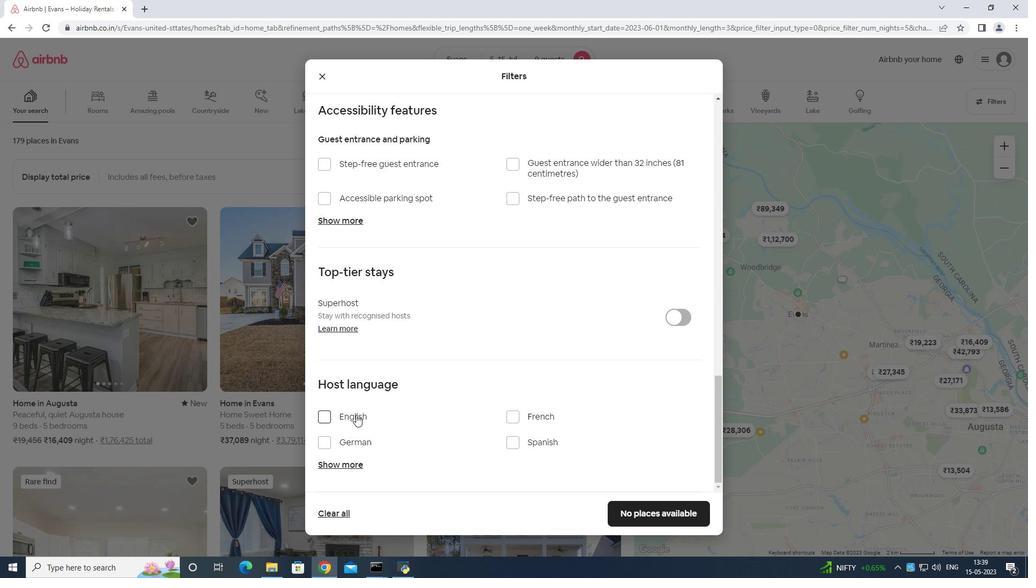 
Action: Mouse pressed left at (350, 415)
Screenshot: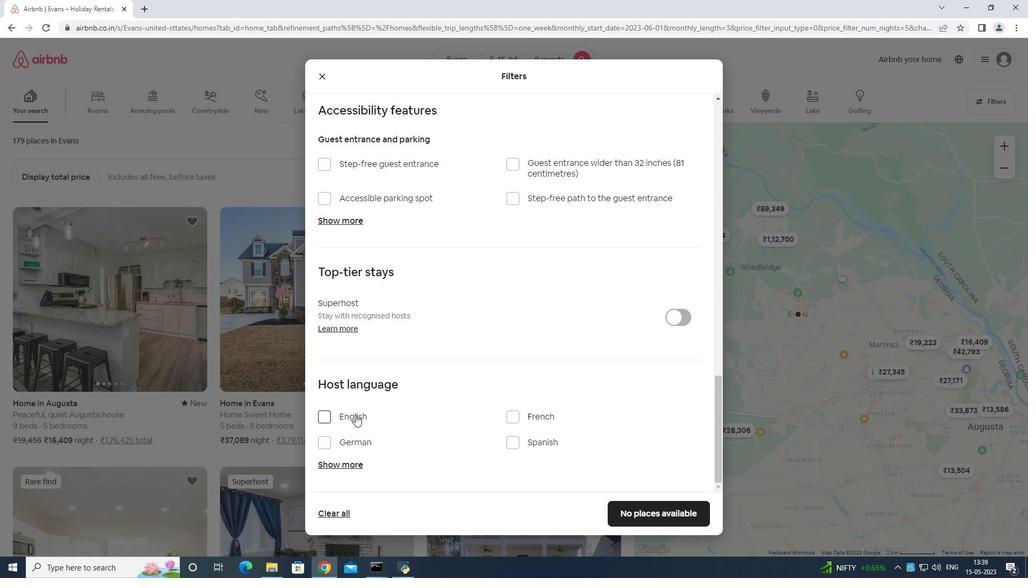
Action: Mouse moved to (752, 457)
Screenshot: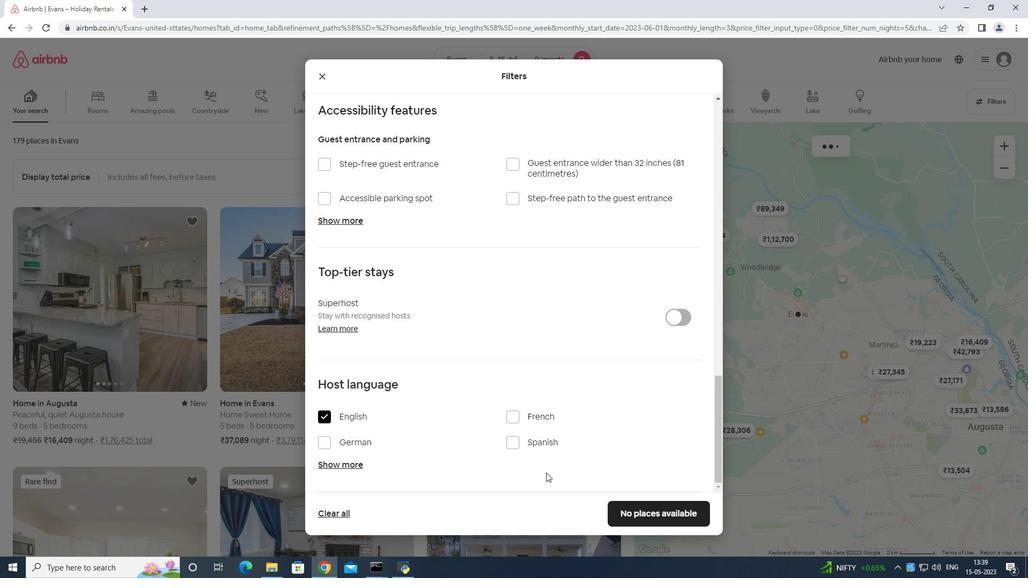 
Action: Mouse scrolled (752, 456) with delta (0, 0)
Screenshot: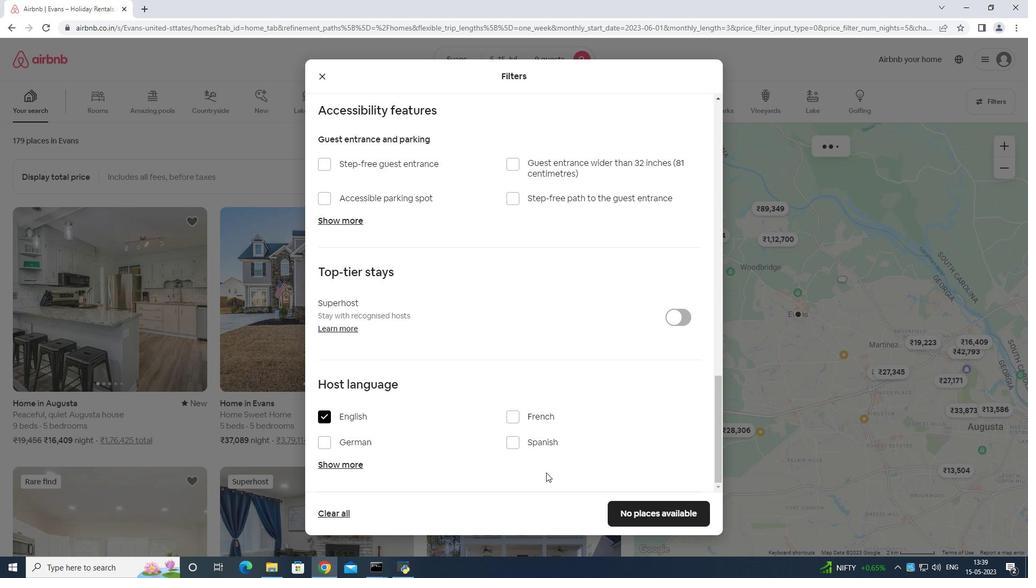 
Action: Mouse scrolled (752, 456) with delta (0, 0)
Screenshot: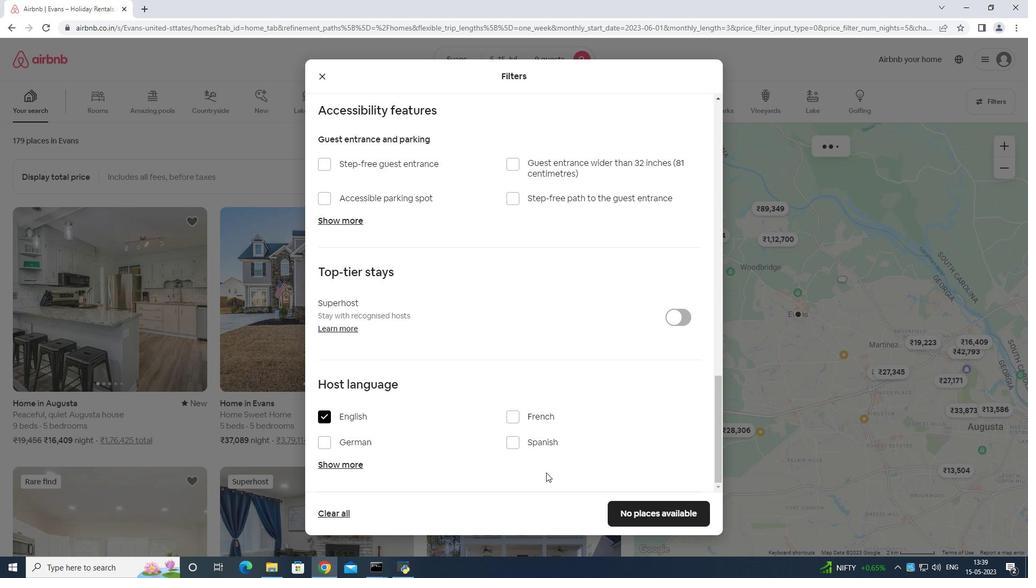 
Action: Mouse scrolled (752, 456) with delta (0, 0)
Screenshot: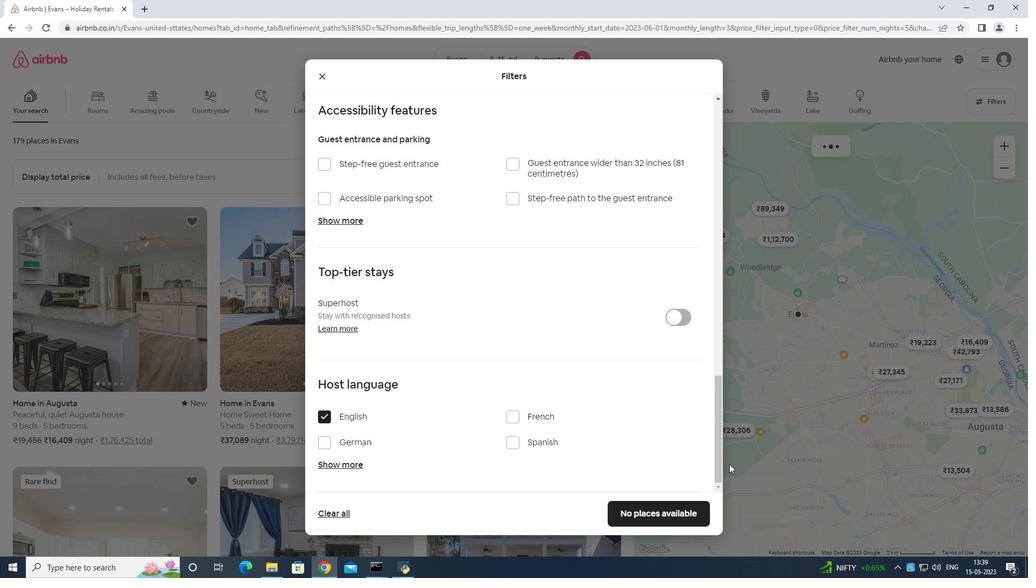 
Action: Mouse scrolled (752, 456) with delta (0, 0)
Screenshot: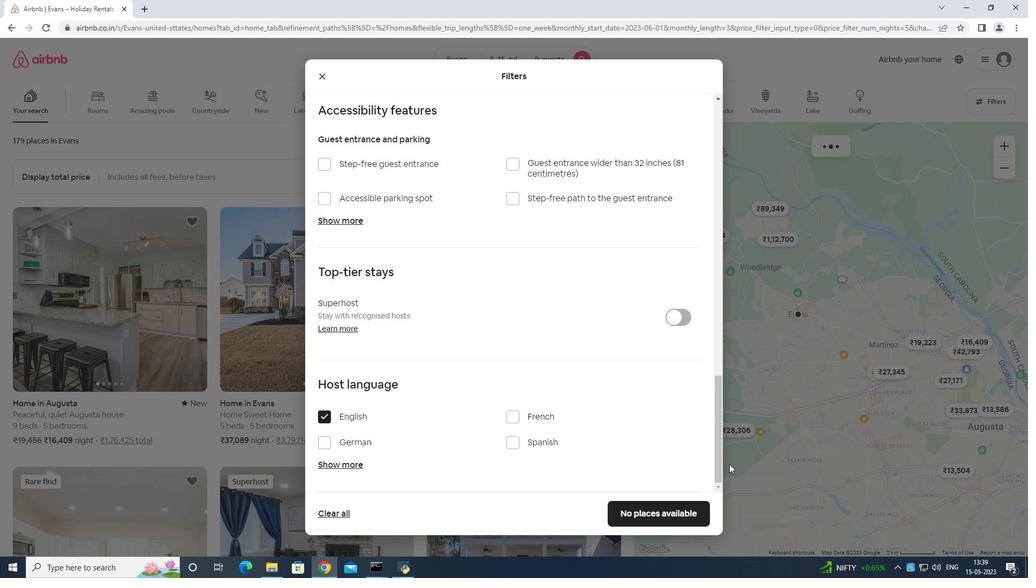
Action: Mouse moved to (647, 512)
Screenshot: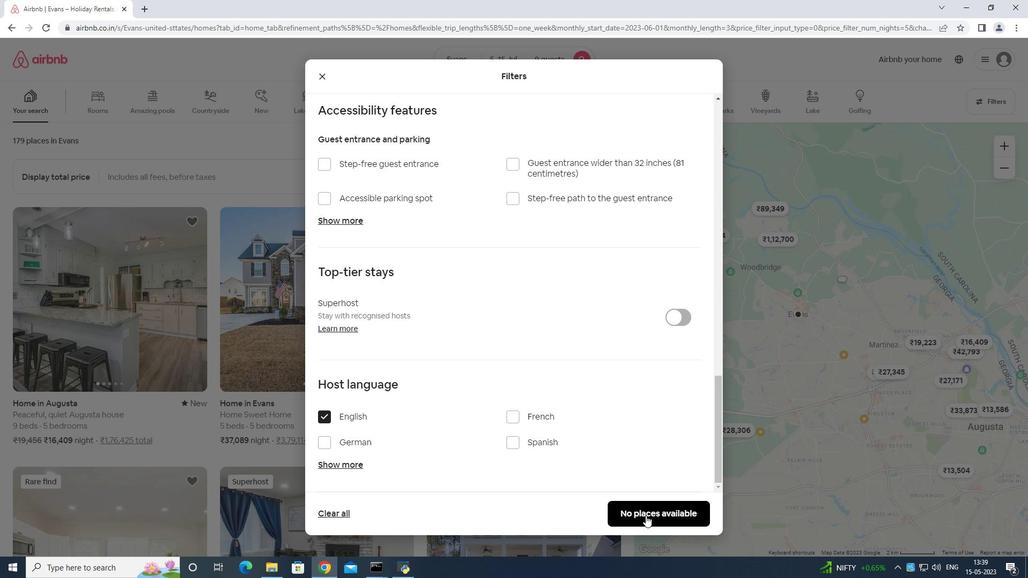 
Action: Mouse pressed left at (647, 512)
Screenshot: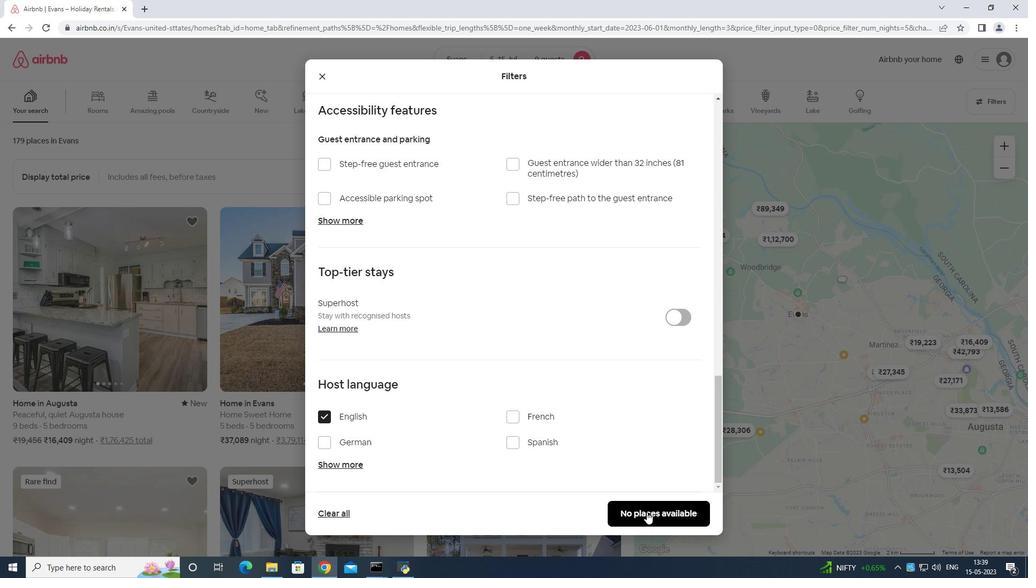 
Action: Mouse moved to (701, 507)
Screenshot: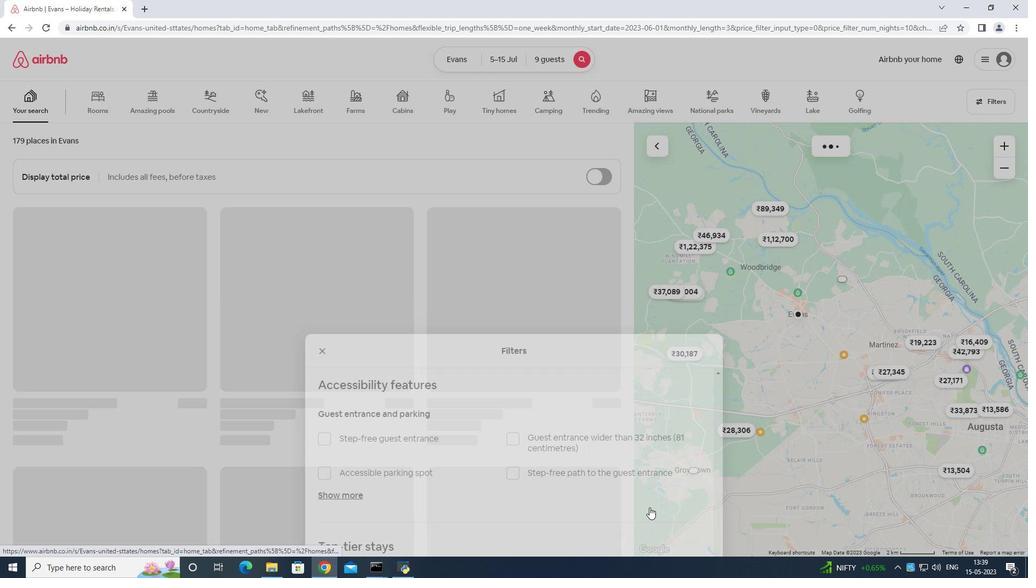 
